Task: Look for space in Melville, United States from 8th July, 2023 to 16th July, 2023 for 8 adults in price range Rs.10000 to Rs.16000. Place can be private room with 8 bedrooms having 8 beds and 8 bathrooms. Property type can be house, flat, guest house, hotel. Amenities needed are: wifi, TV, free parkinig on premises, gym, breakfast. Booking option can be shelf check-in. Required host language is English.
Action: Mouse moved to (603, 126)
Screenshot: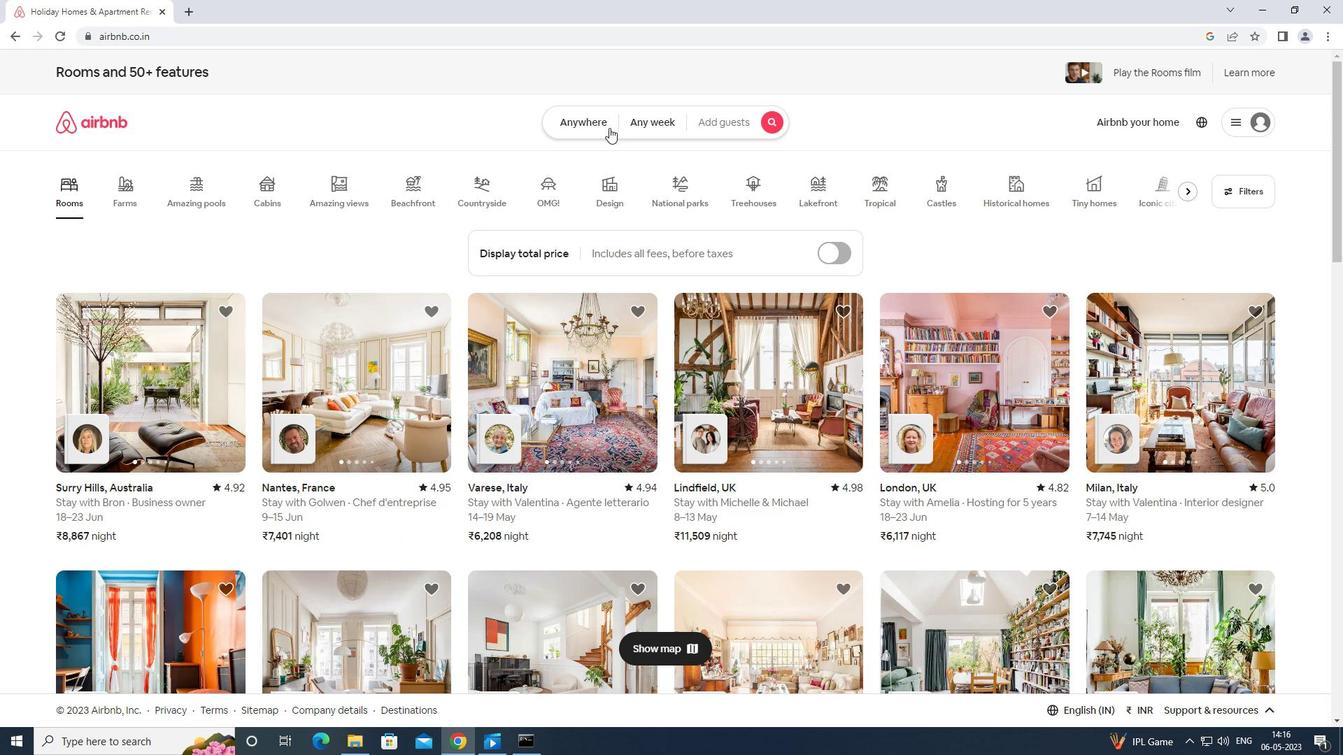 
Action: Mouse pressed left at (603, 126)
Screenshot: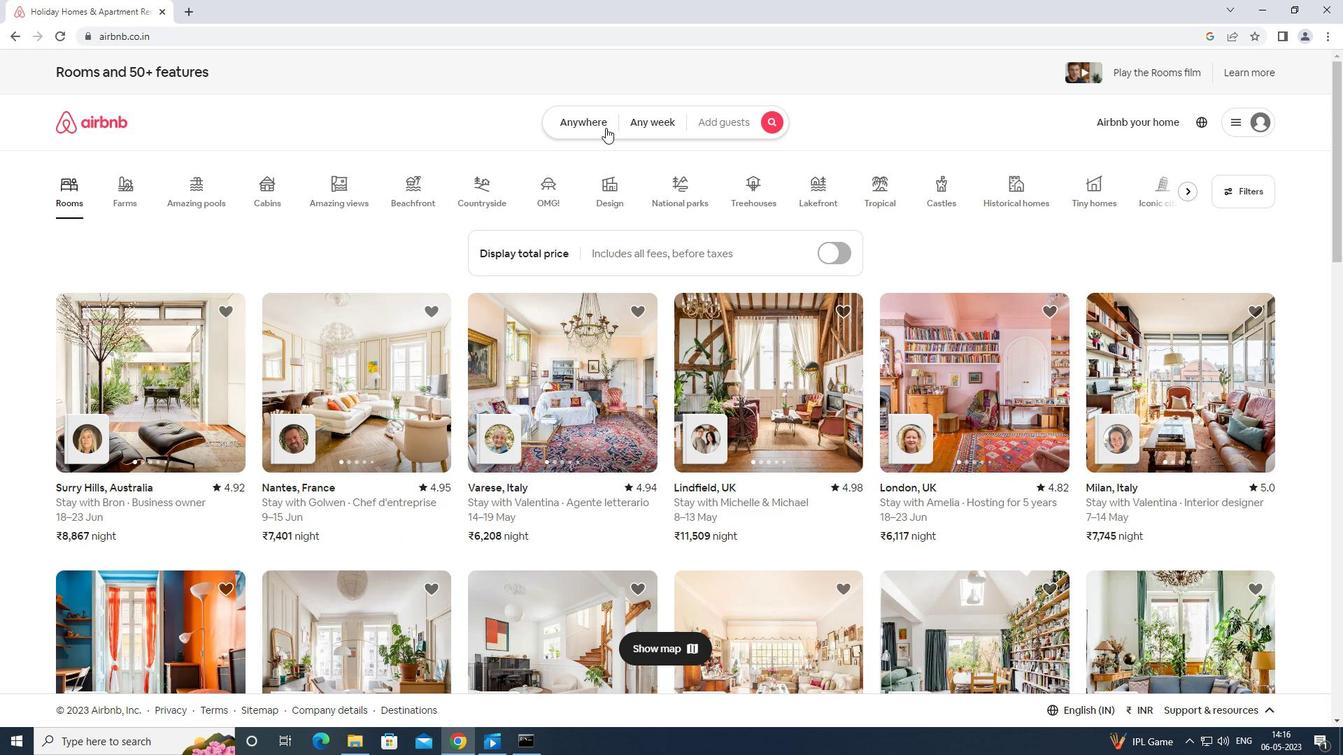 
Action: Mouse moved to (552, 171)
Screenshot: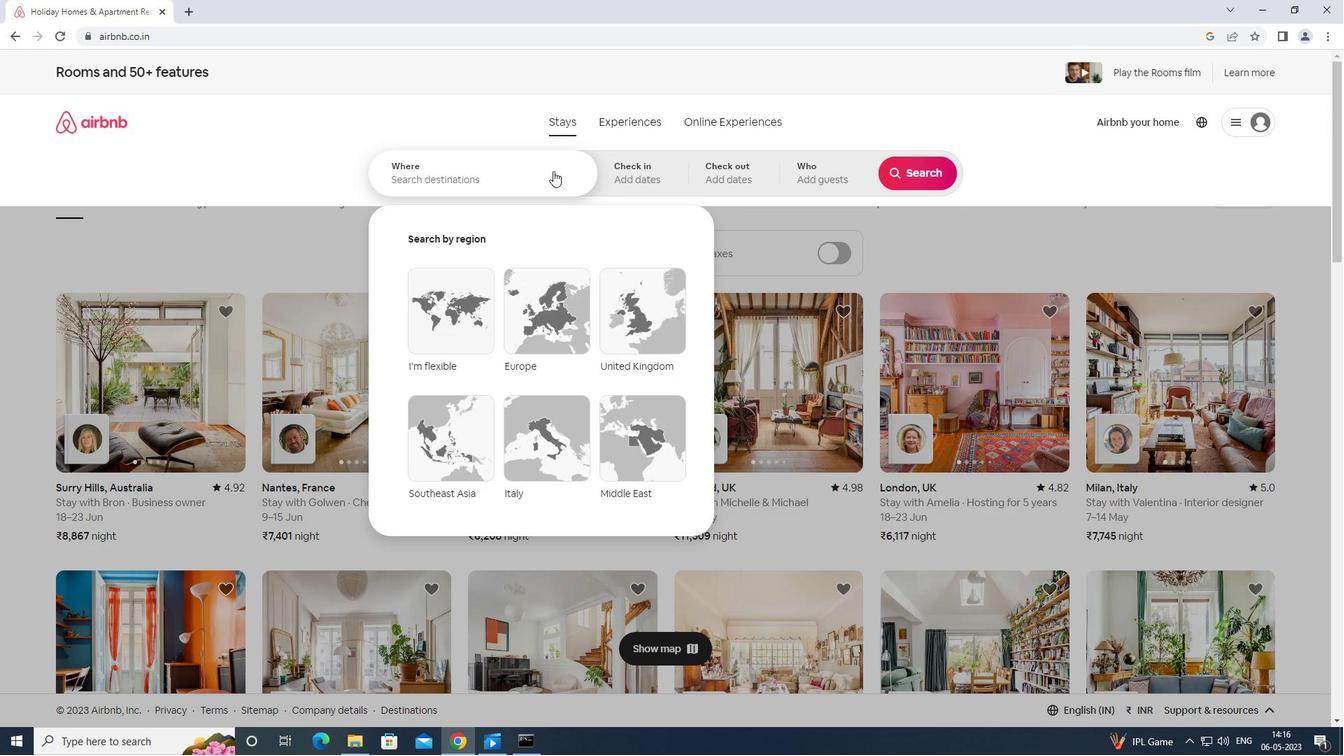 
Action: Mouse pressed left at (552, 171)
Screenshot: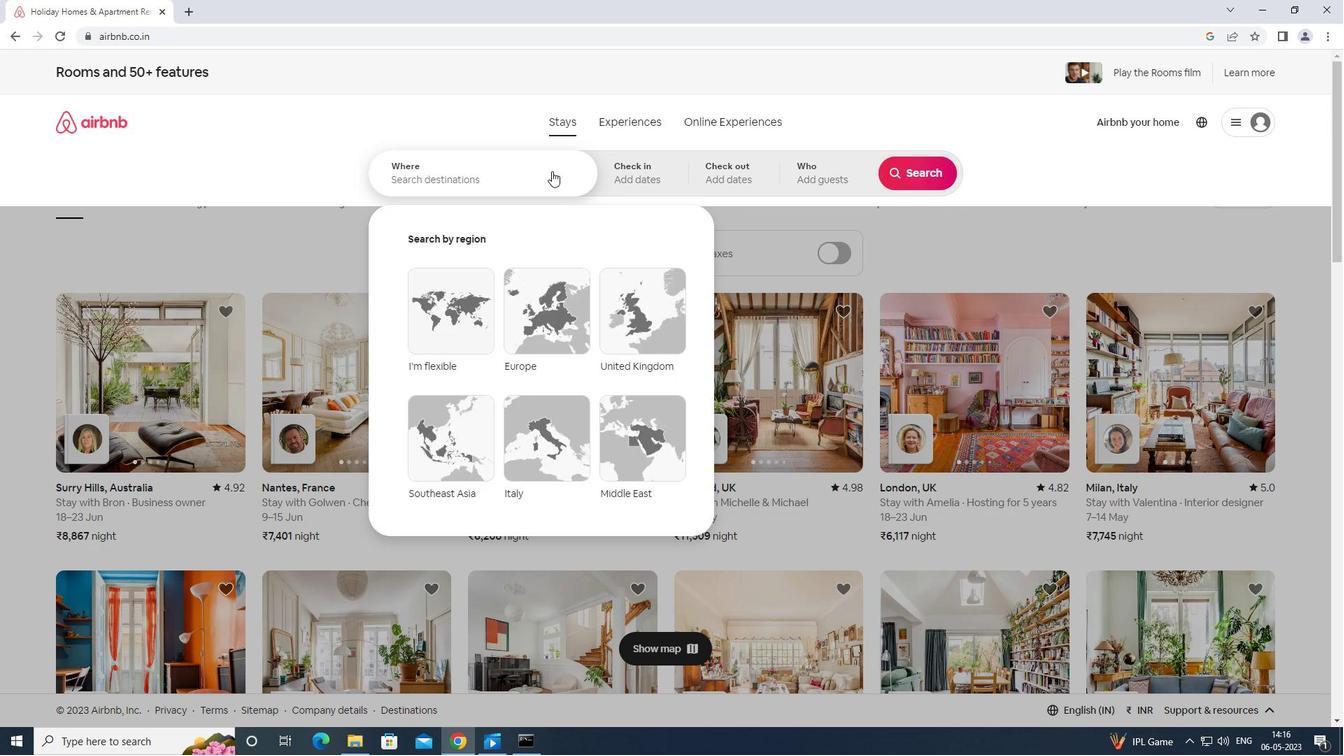 
Action: Mouse moved to (550, 171)
Screenshot: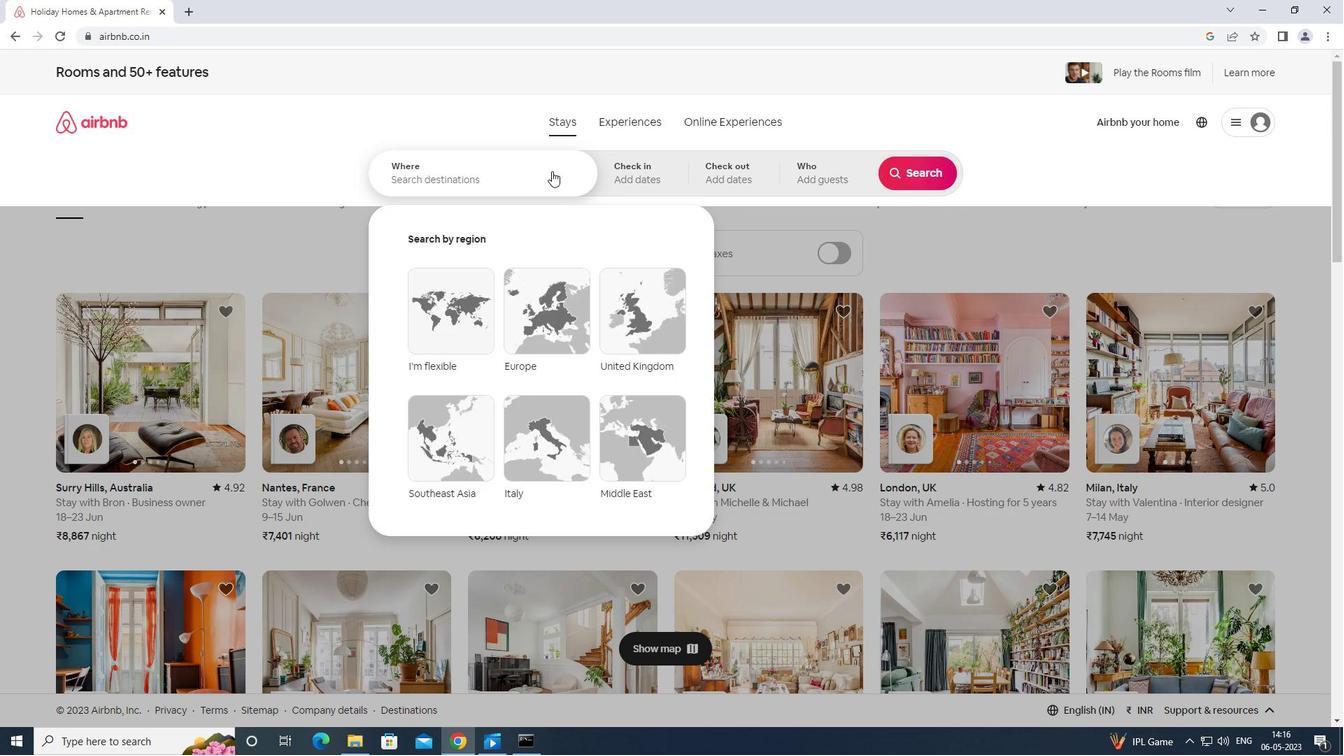 
Action: Key pressed m<Key.shift><Key.caps_lock><Key.caps_lock><Key.shift><Key.shift><Key.caps_lock>HH<Key.backspace><Key.backspace>ELVU<Key.backspace>ILLE<Key.space>UNITWD<Key.backspace><Key.backspace>ED<Key.space>STATES<Key.enter>
Screenshot: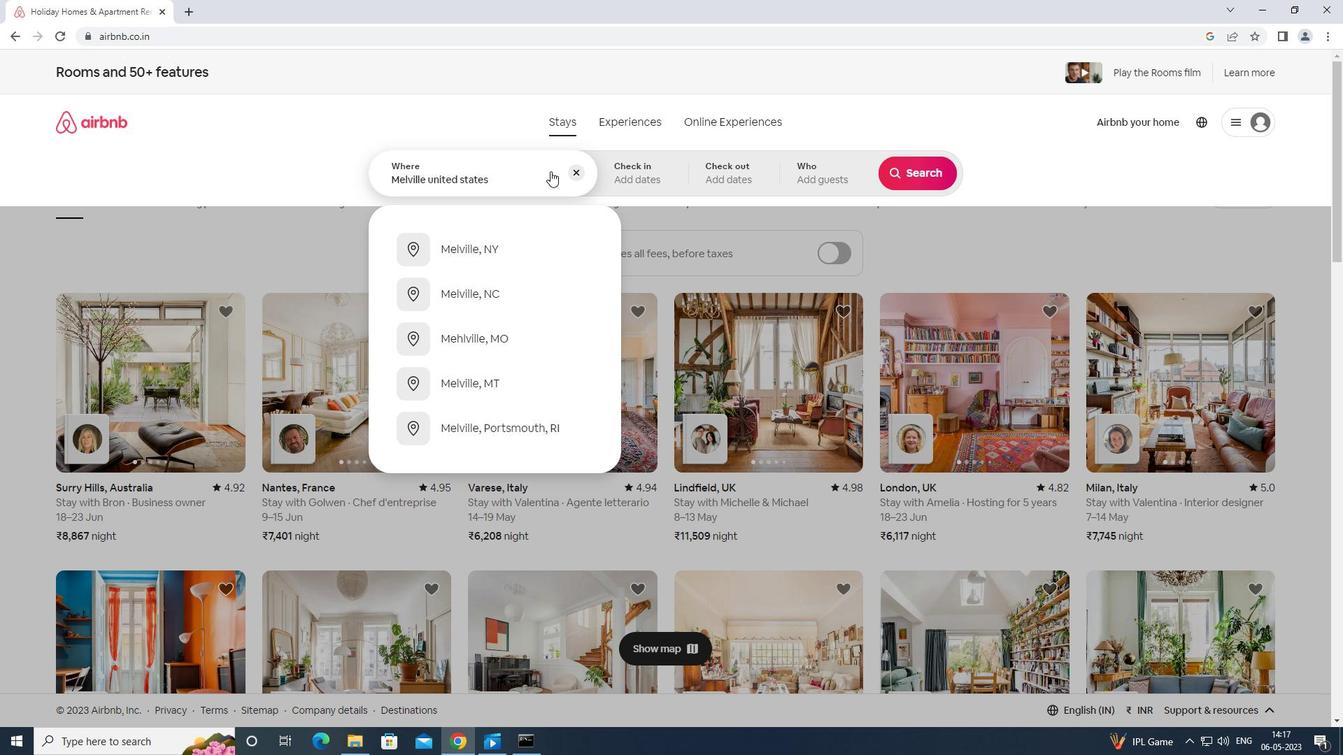 
Action: Mouse moved to (911, 280)
Screenshot: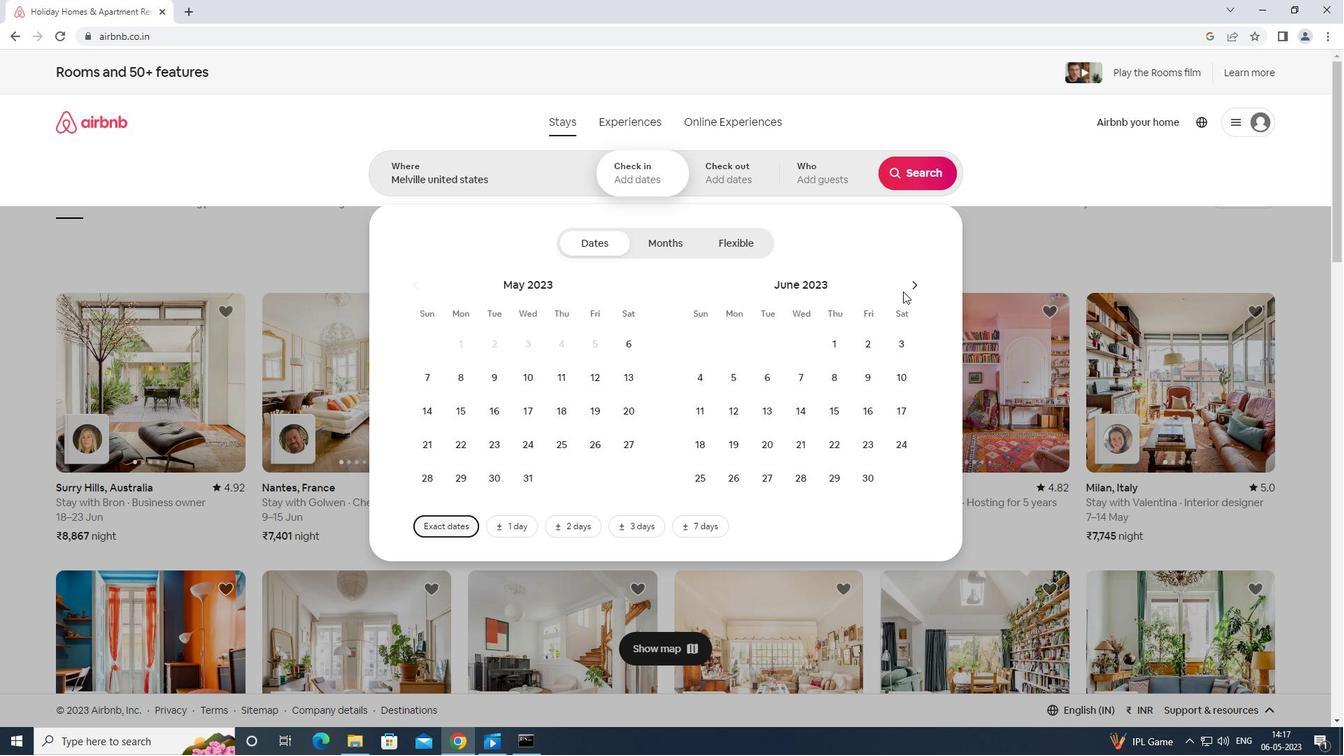
Action: Mouse pressed left at (911, 280)
Screenshot: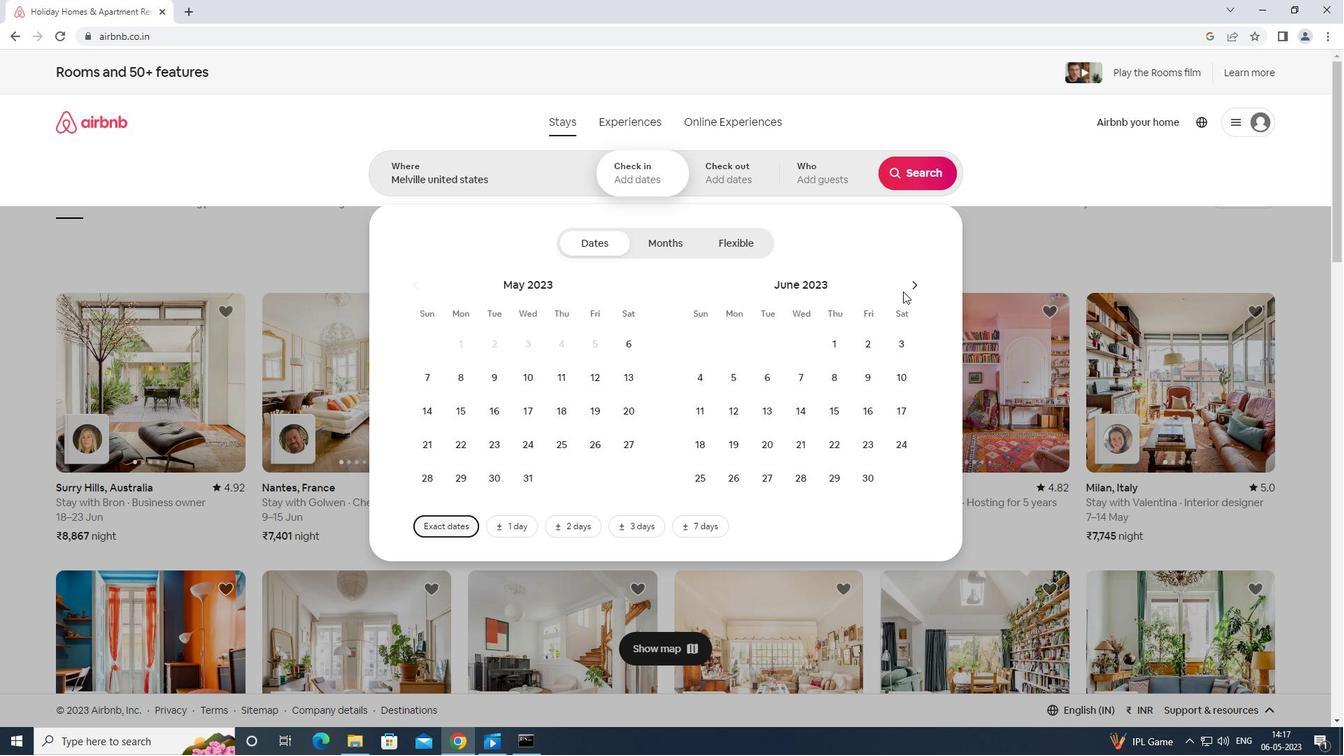 
Action: Mouse moved to (901, 372)
Screenshot: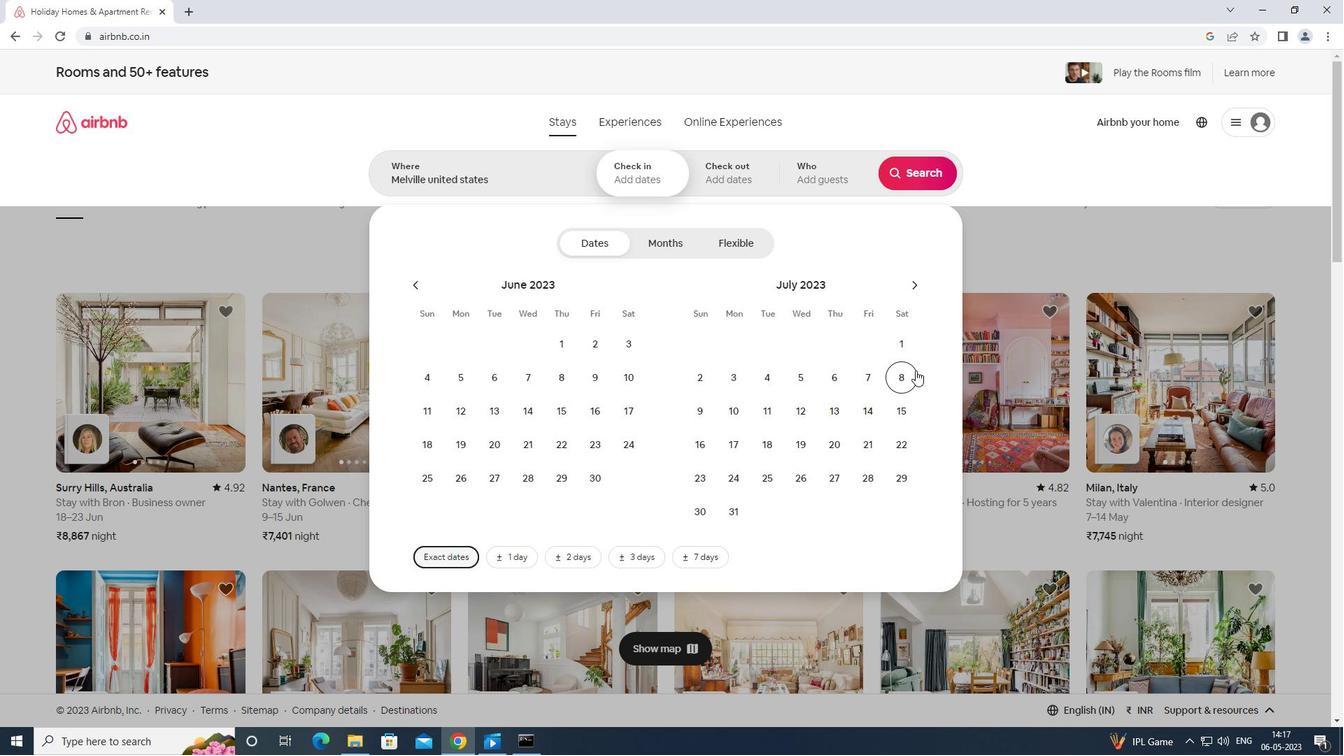 
Action: Mouse pressed left at (901, 372)
Screenshot: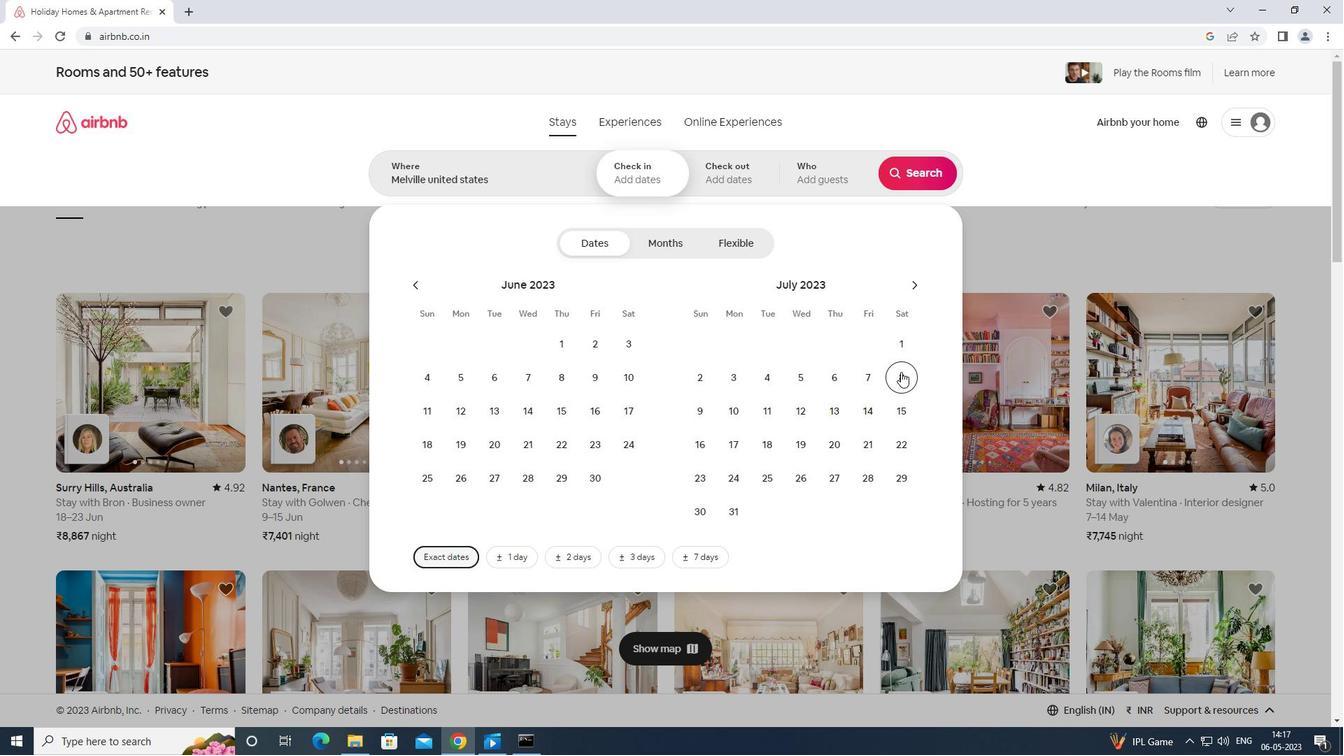 
Action: Mouse moved to (706, 445)
Screenshot: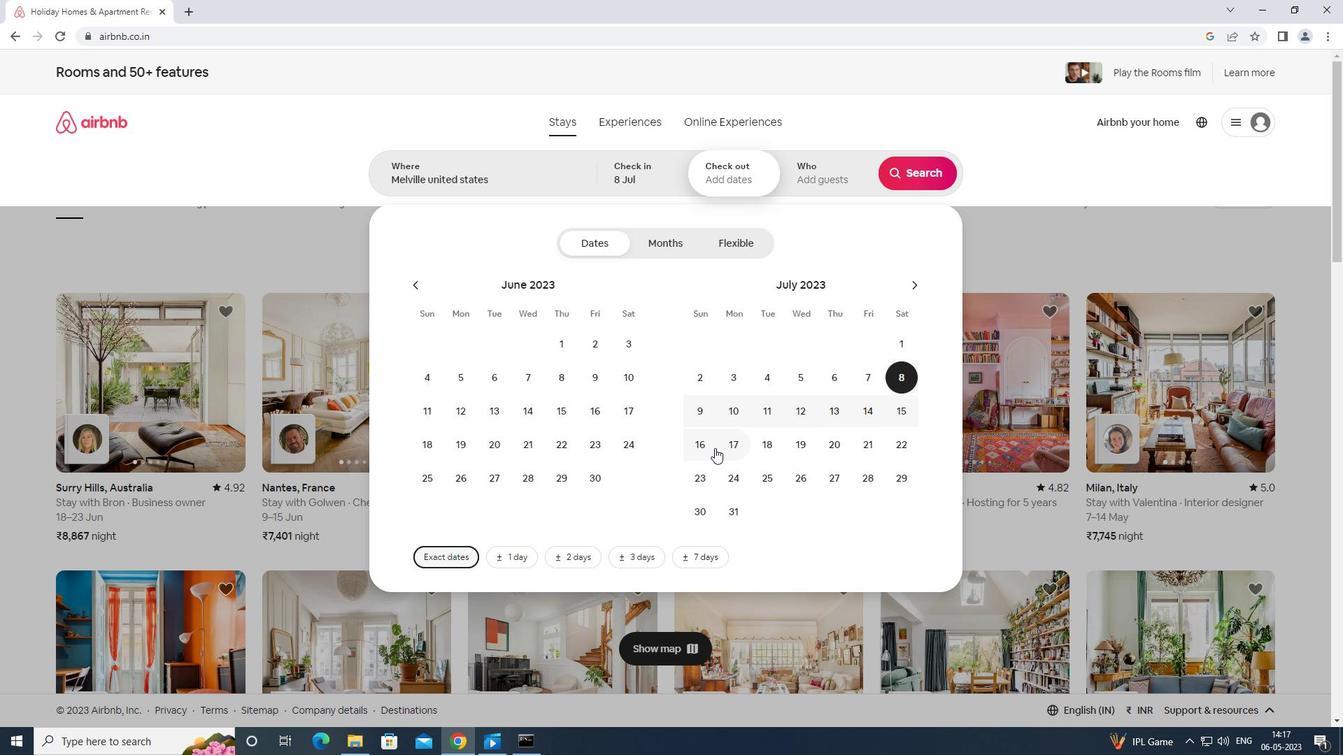 
Action: Mouse pressed left at (706, 445)
Screenshot: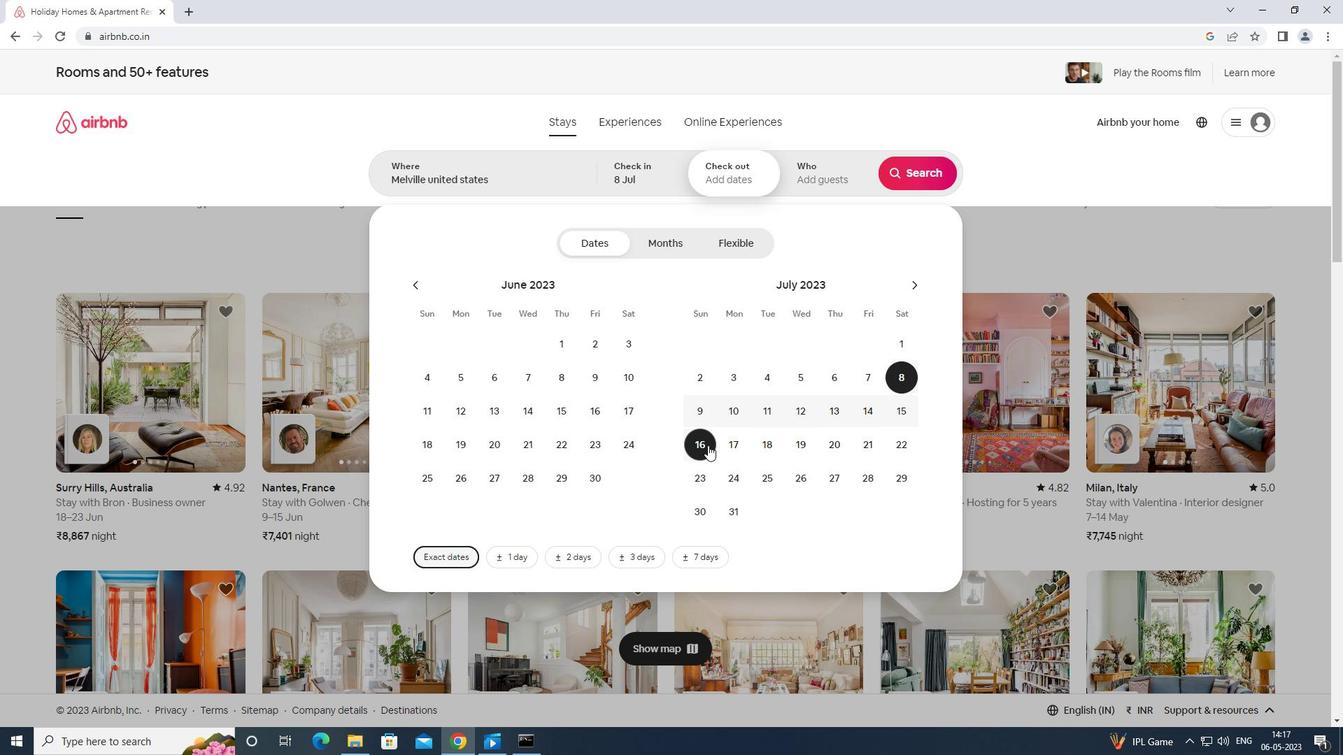 
Action: Mouse moved to (815, 184)
Screenshot: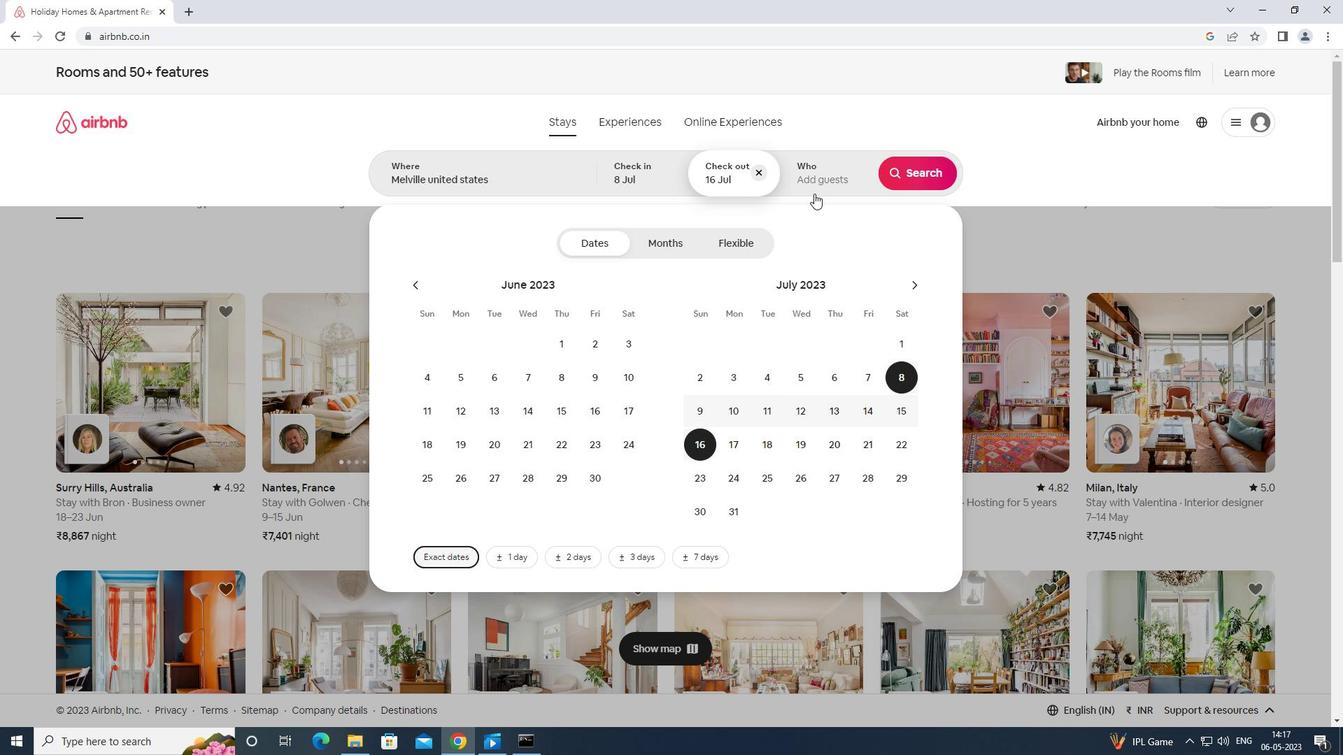 
Action: Mouse pressed left at (815, 184)
Screenshot: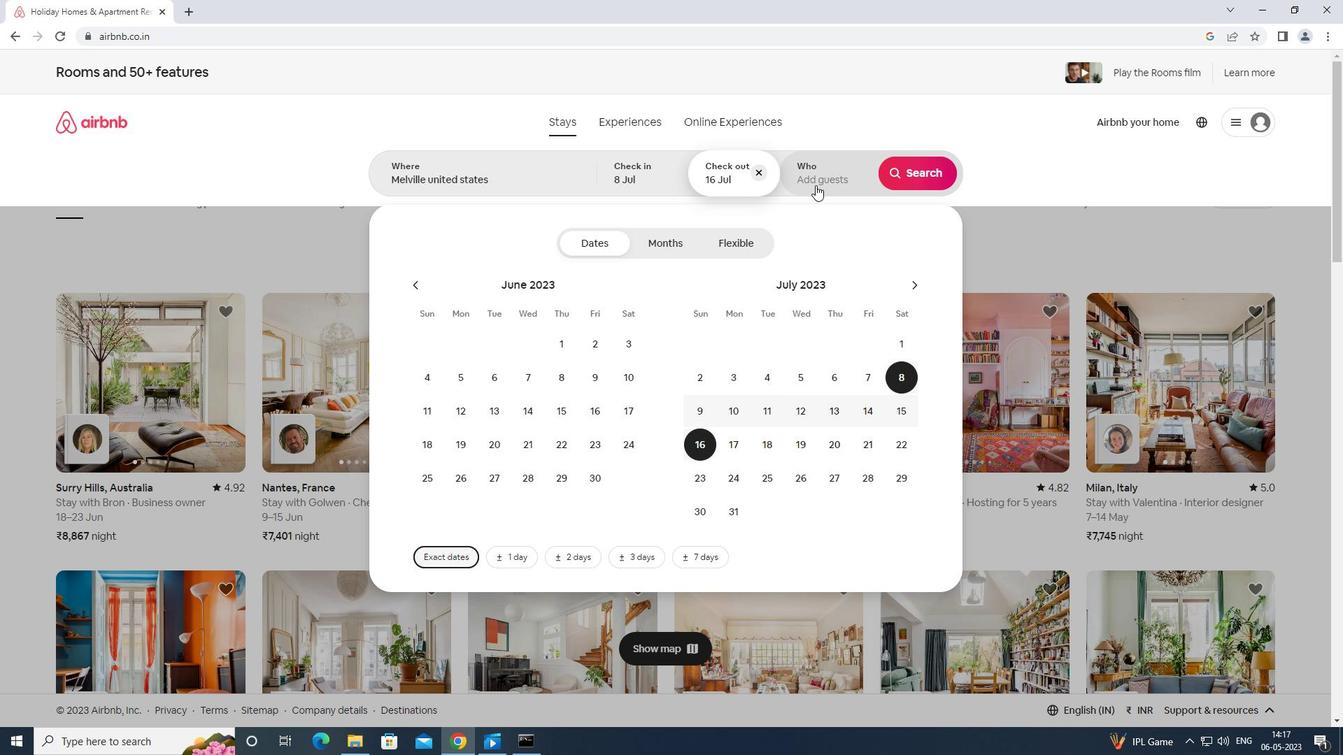
Action: Mouse moved to (932, 251)
Screenshot: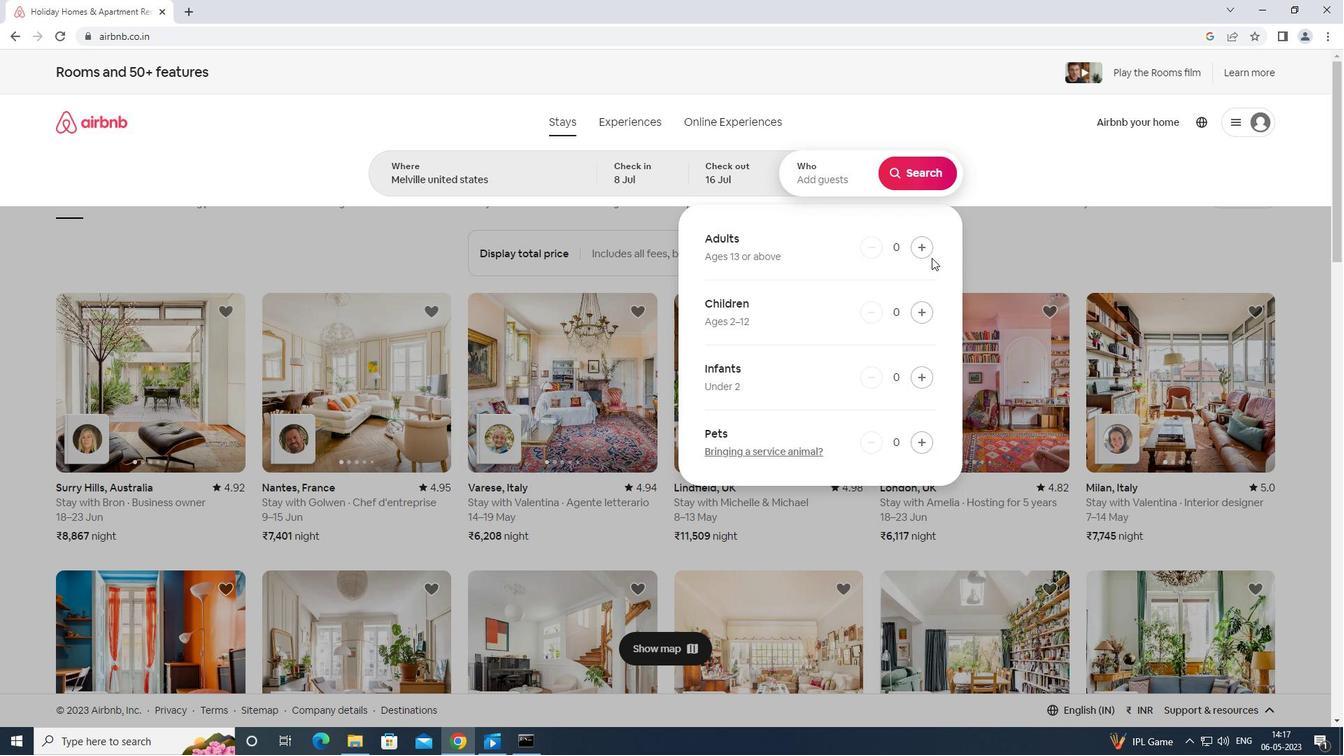 
Action: Mouse pressed left at (932, 251)
Screenshot: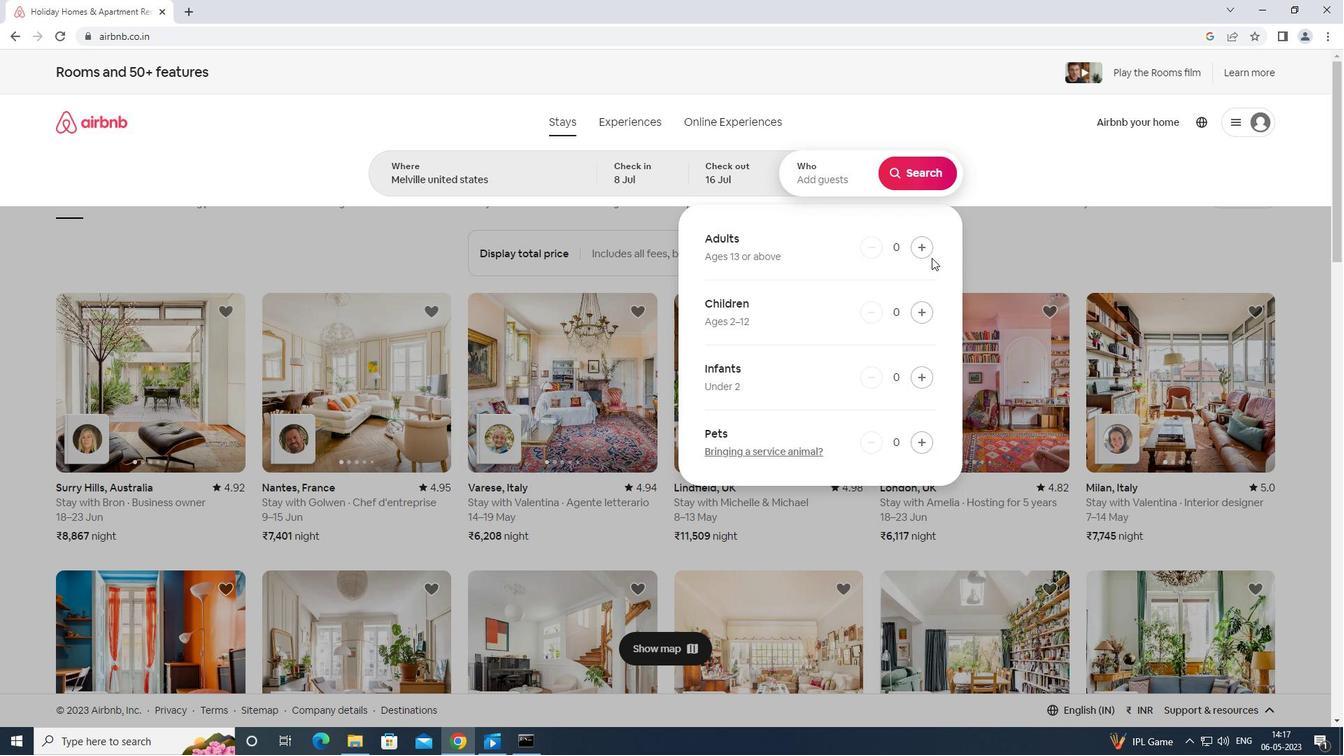 
Action: Mouse moved to (933, 250)
Screenshot: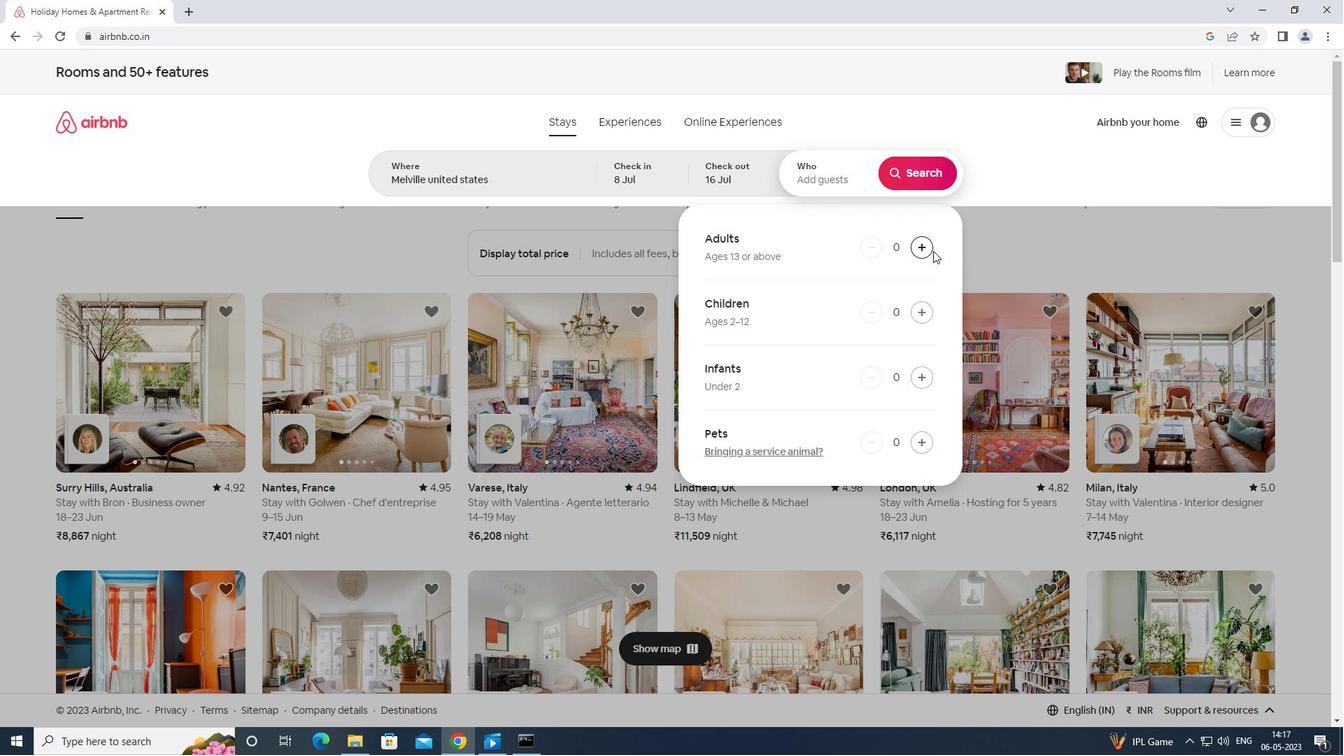 
Action: Mouse pressed left at (933, 250)
Screenshot: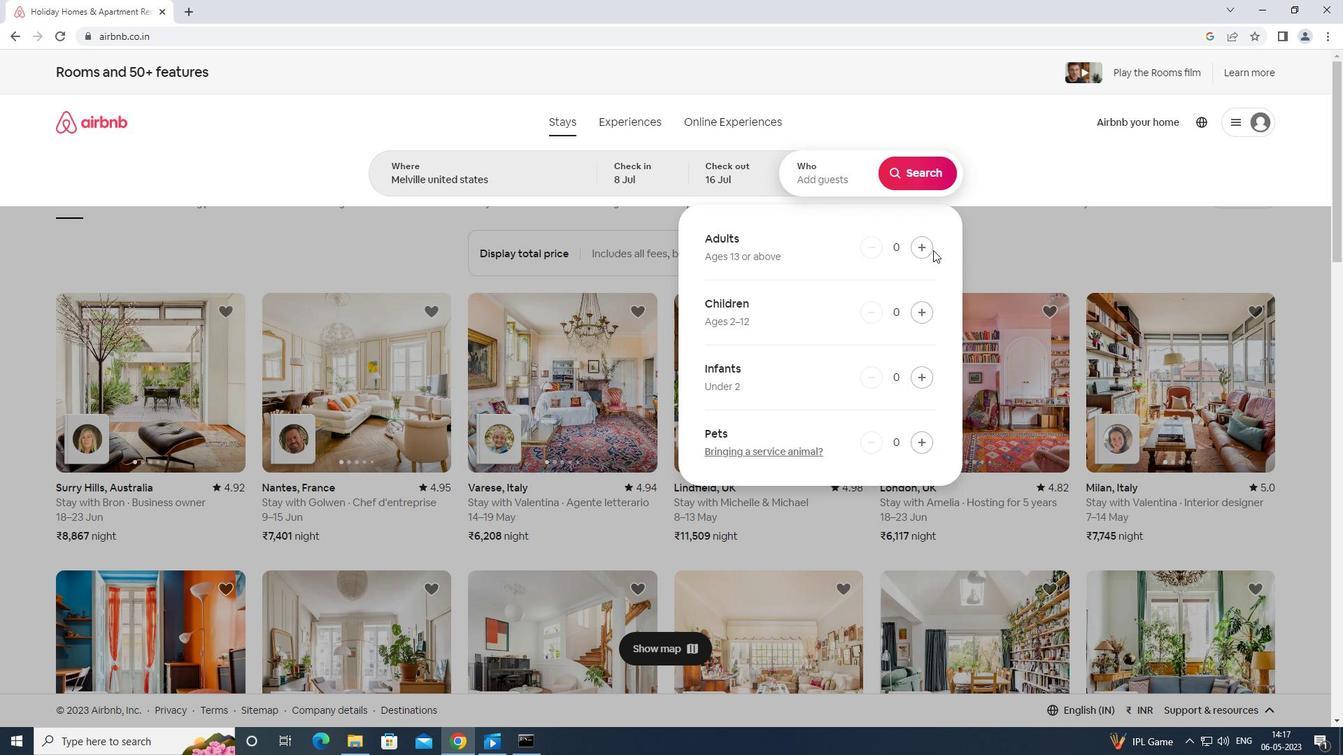 
Action: Mouse moved to (934, 249)
Screenshot: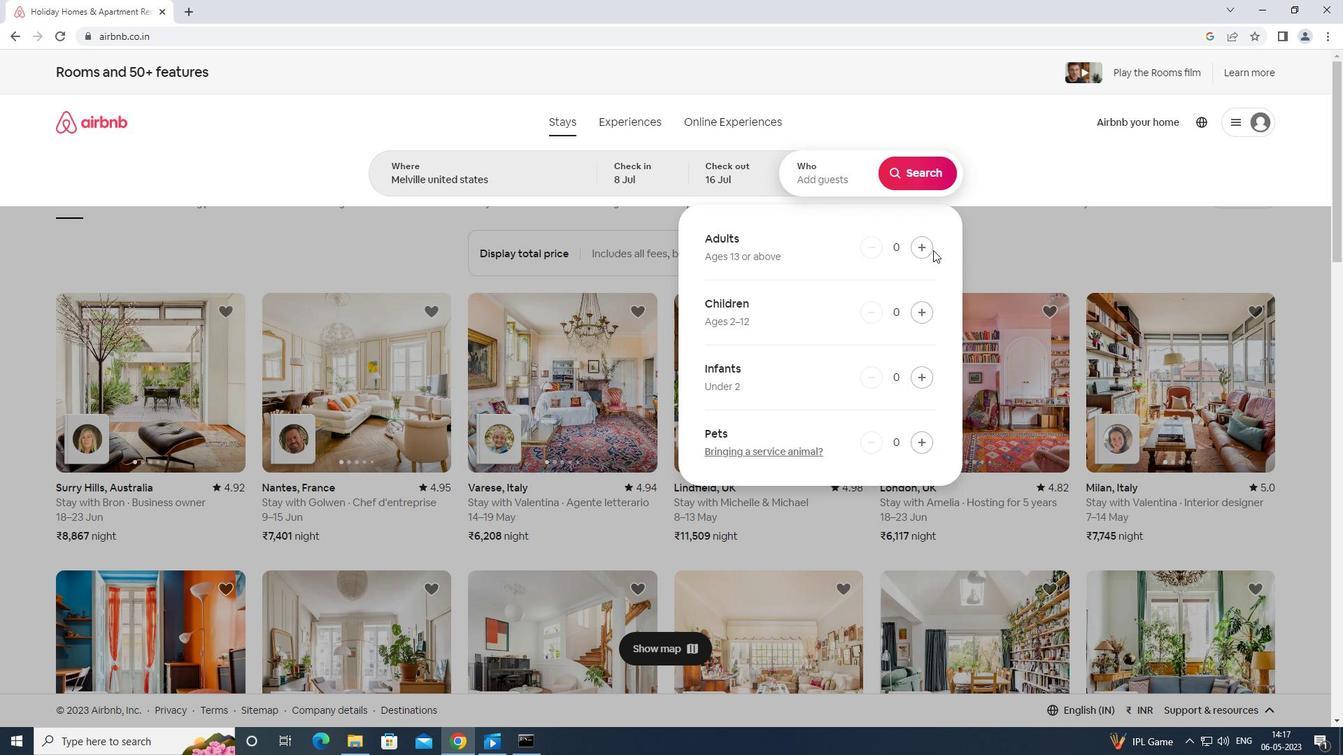 
Action: Mouse pressed left at (934, 249)
Screenshot: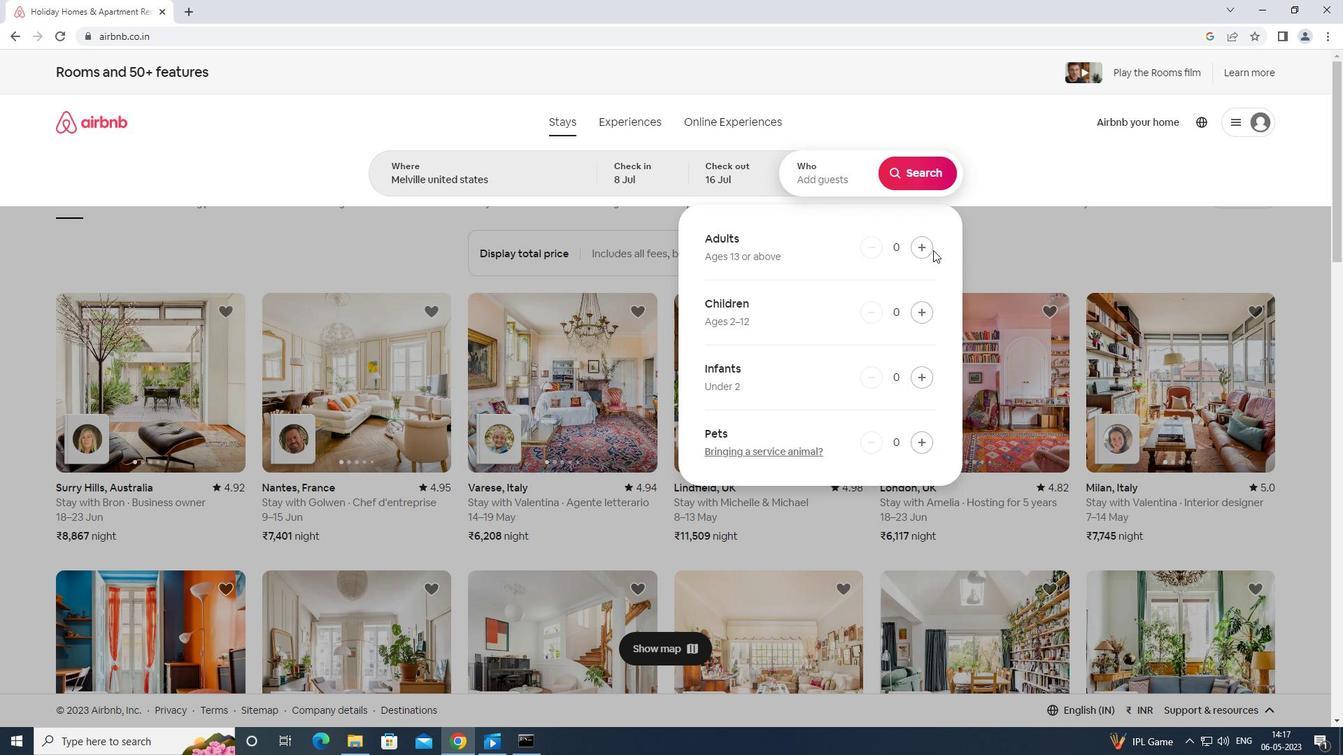 
Action: Mouse moved to (925, 252)
Screenshot: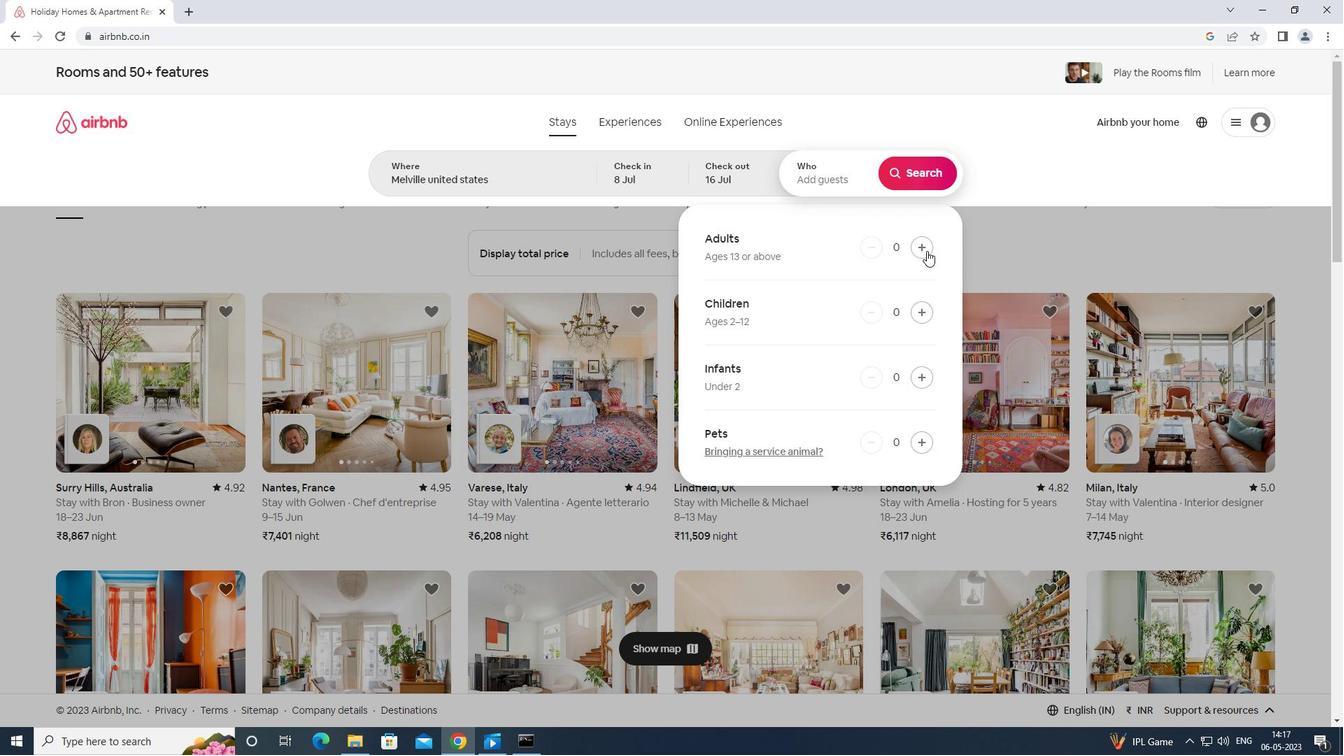 
Action: Mouse pressed left at (925, 252)
Screenshot: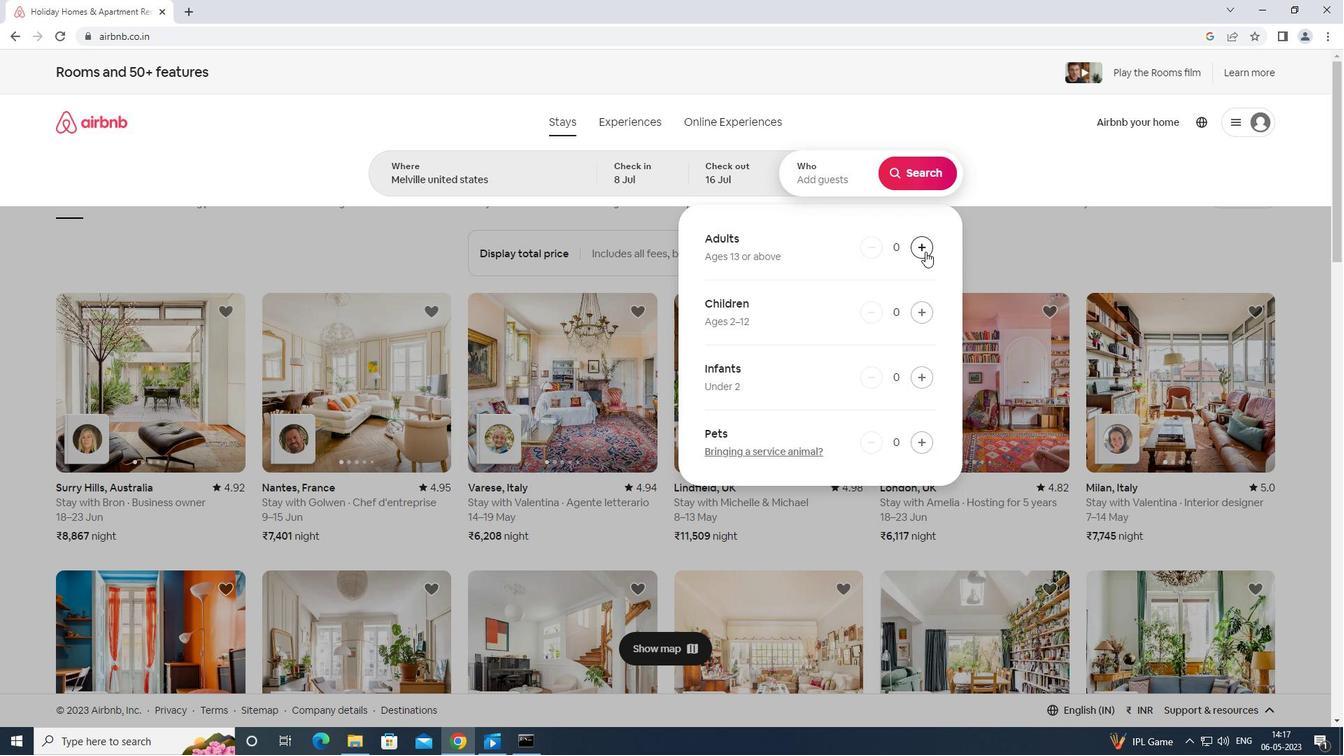 
Action: Mouse pressed left at (925, 252)
Screenshot: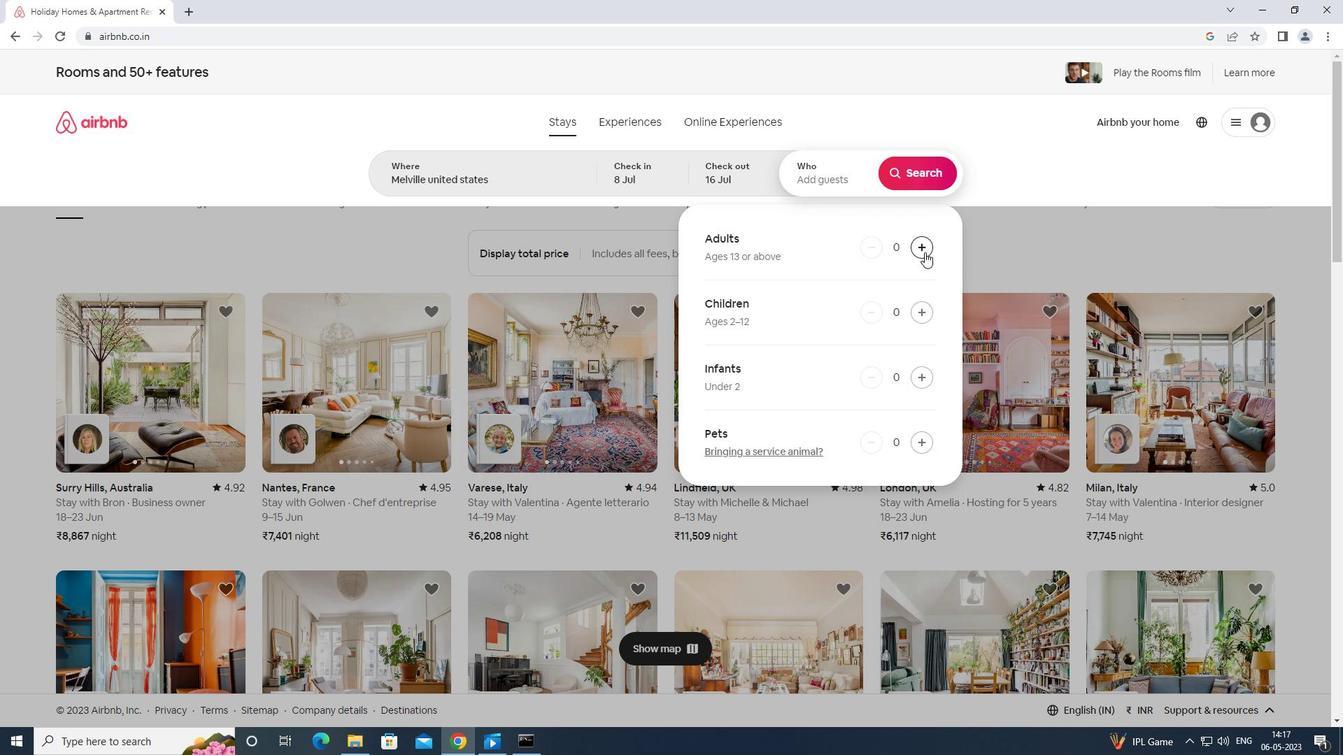 
Action: Mouse pressed left at (925, 252)
Screenshot: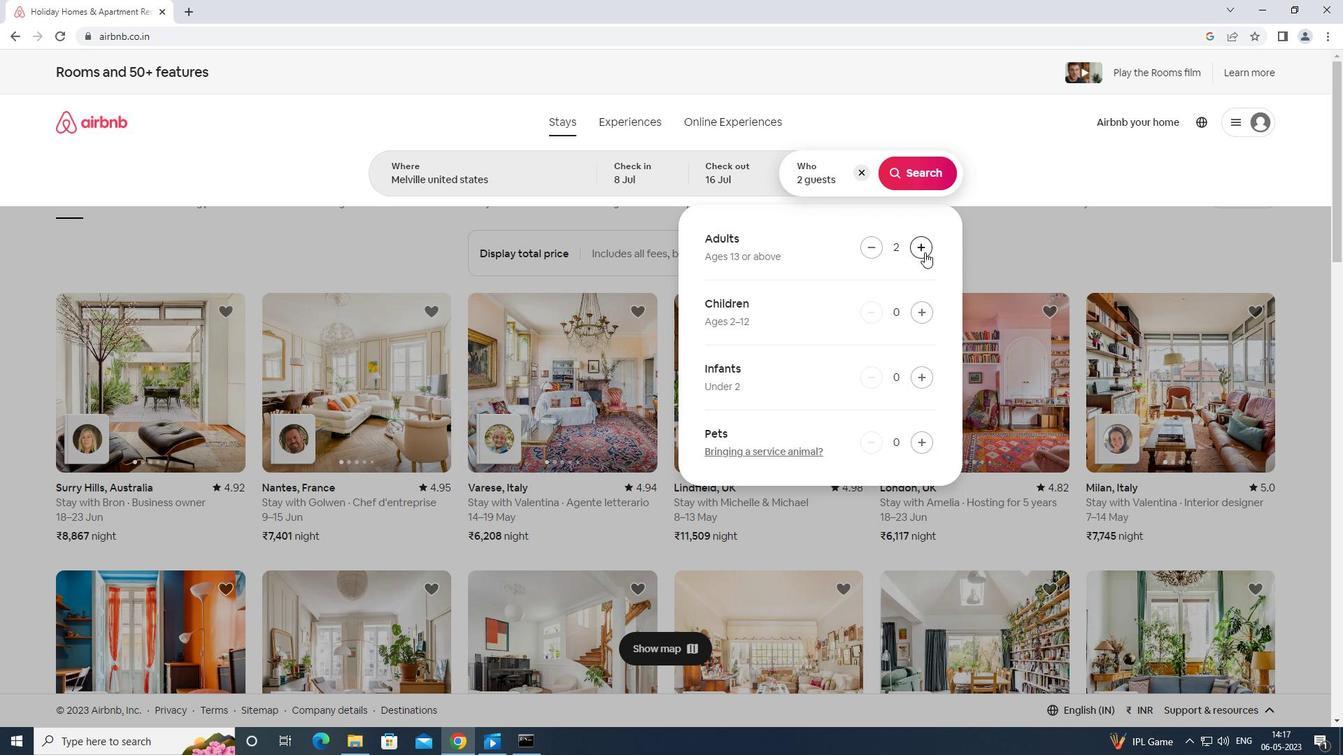 
Action: Mouse pressed left at (925, 252)
Screenshot: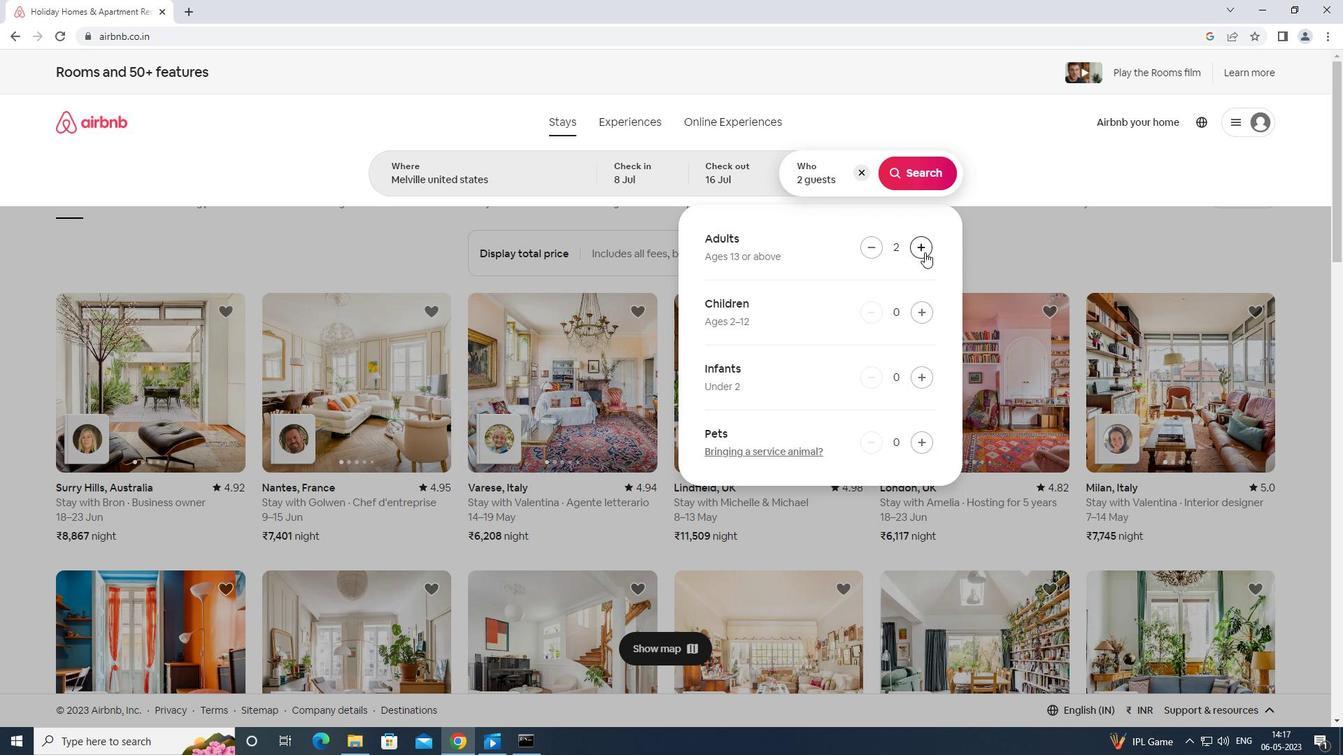 
Action: Mouse pressed left at (925, 252)
Screenshot: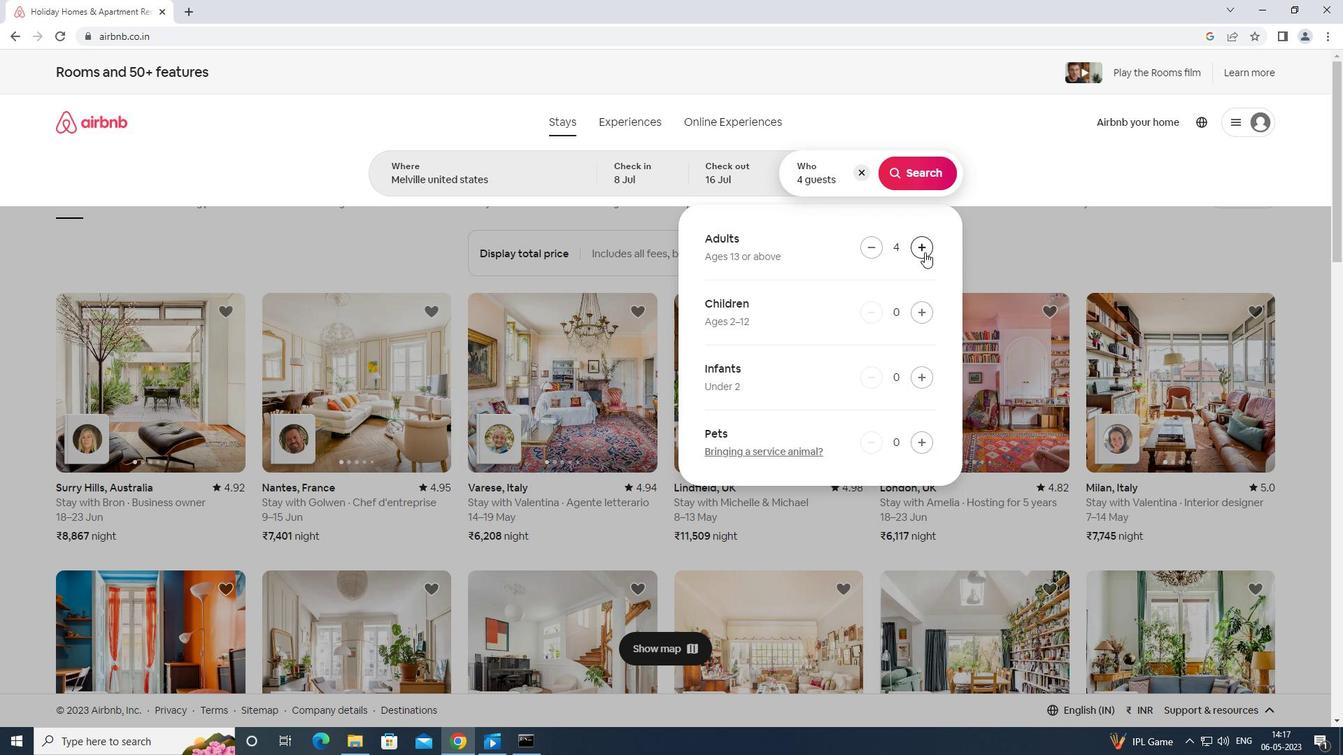 
Action: Mouse pressed left at (925, 252)
Screenshot: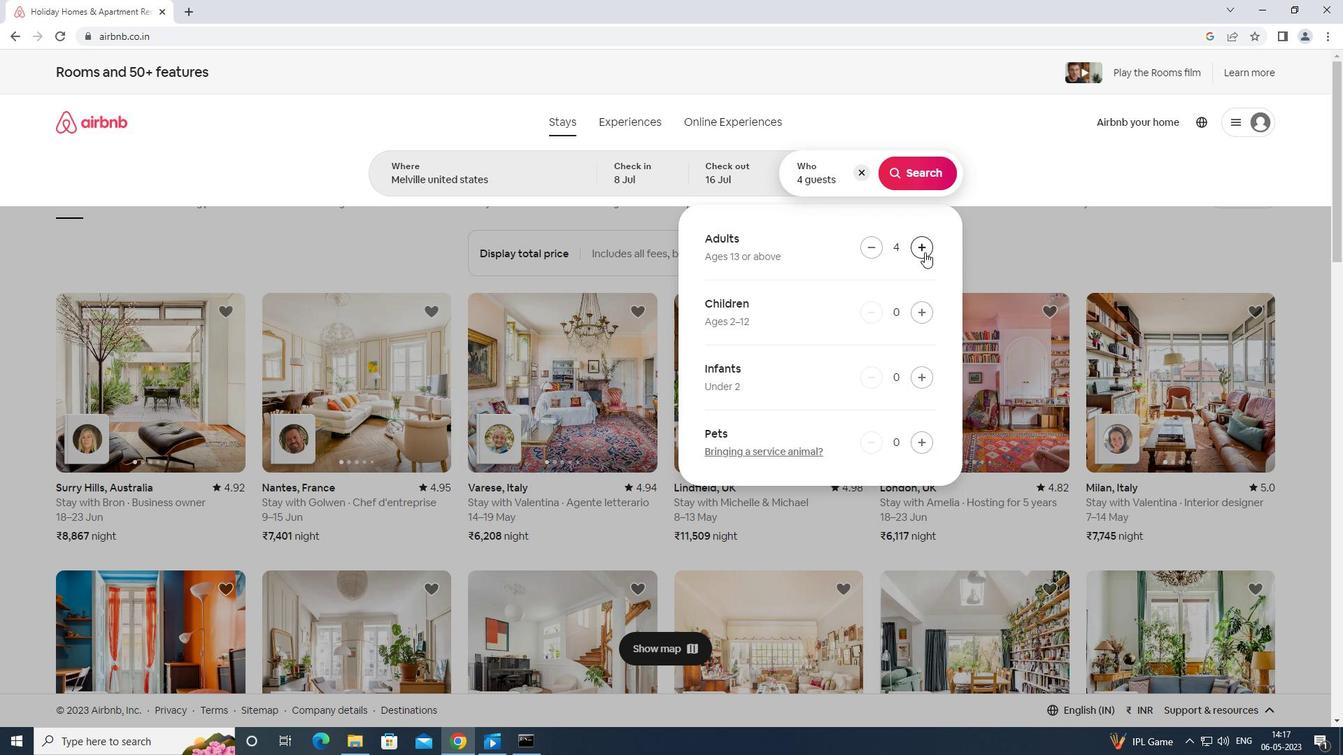 
Action: Mouse pressed left at (925, 252)
Screenshot: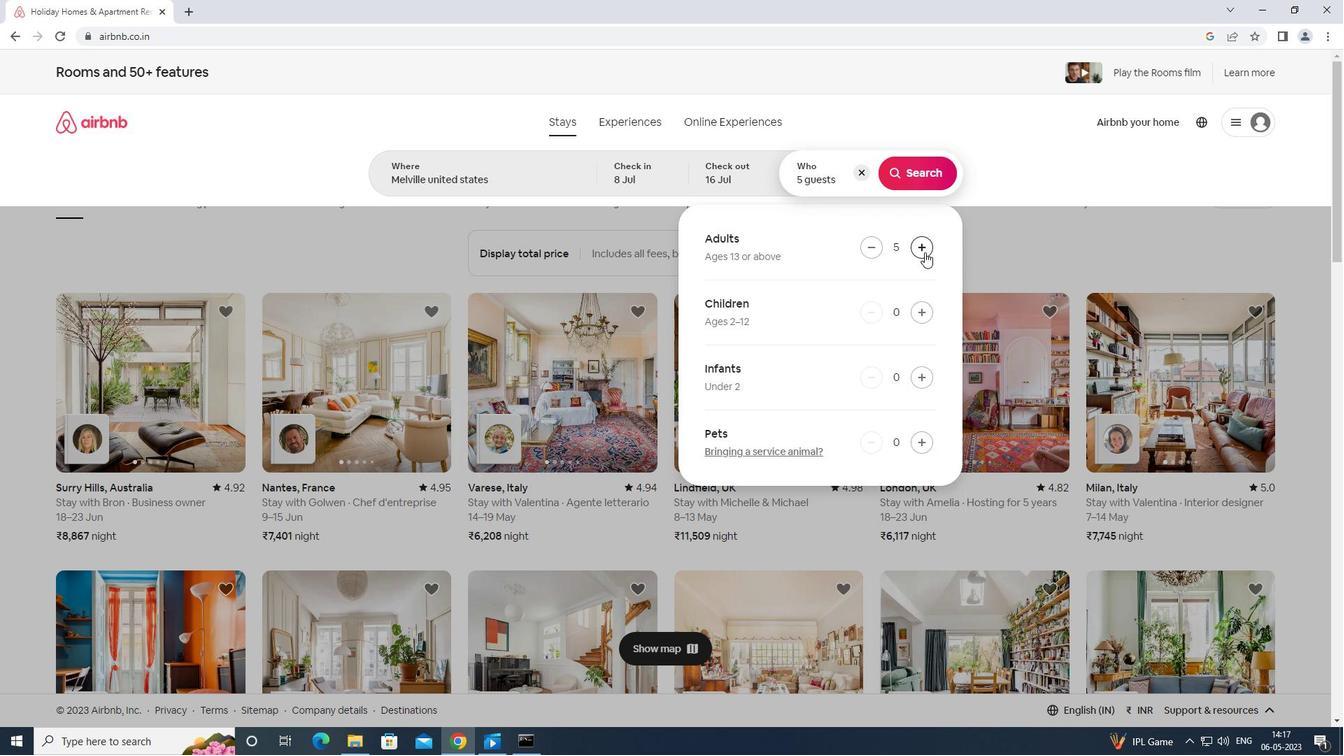 
Action: Mouse pressed left at (925, 252)
Screenshot: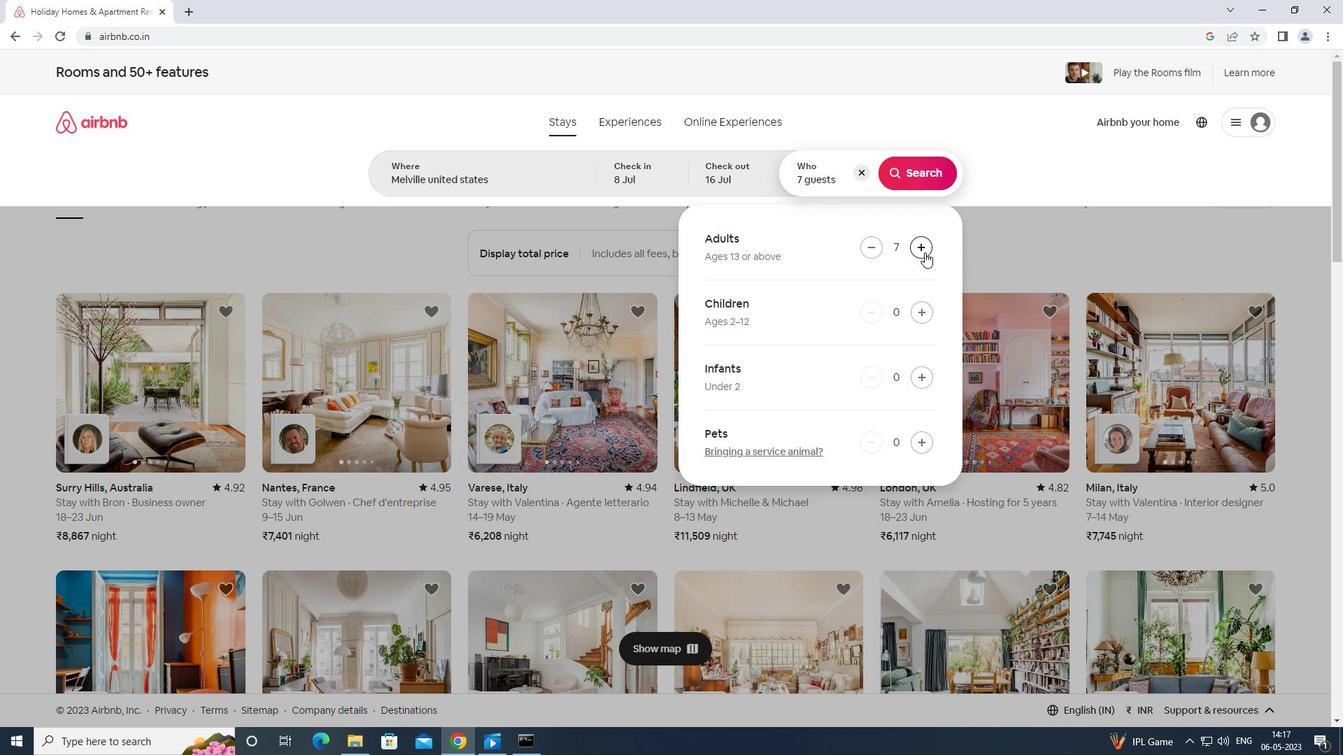 
Action: Mouse moved to (913, 165)
Screenshot: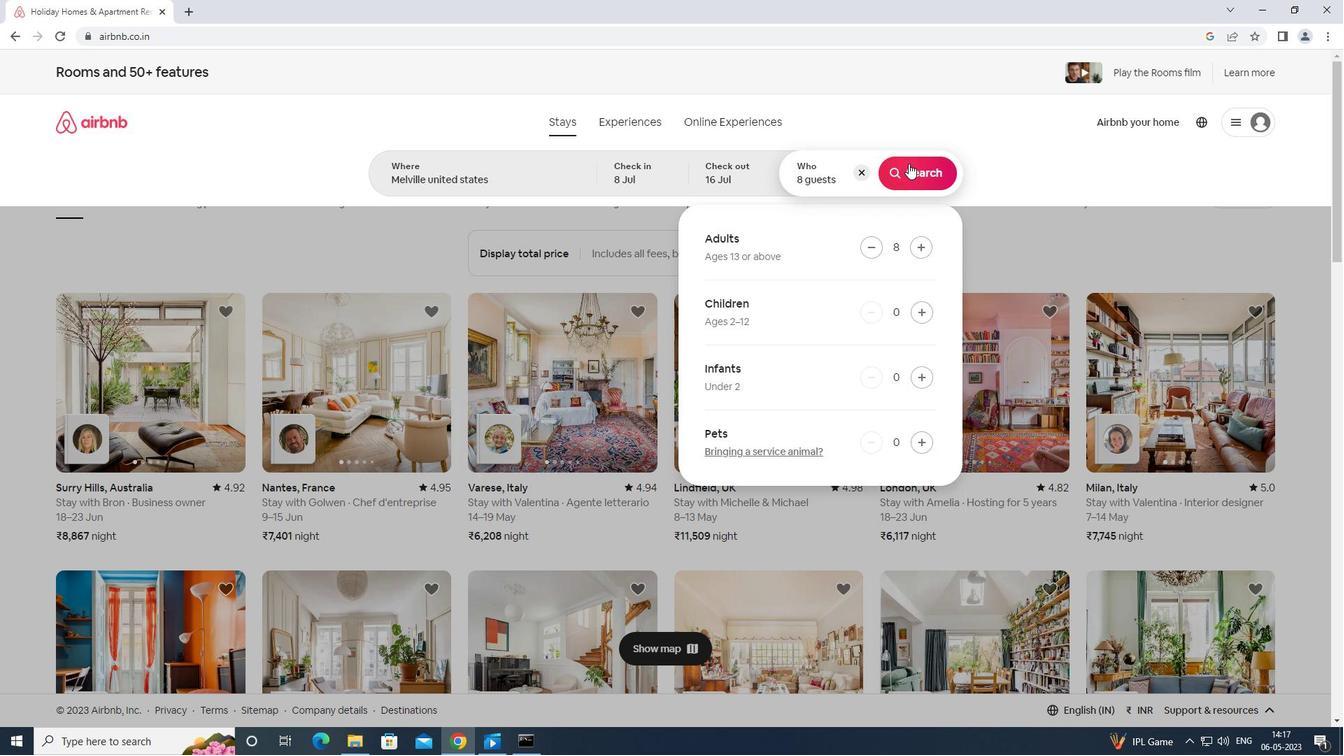 
Action: Mouse pressed left at (913, 165)
Screenshot: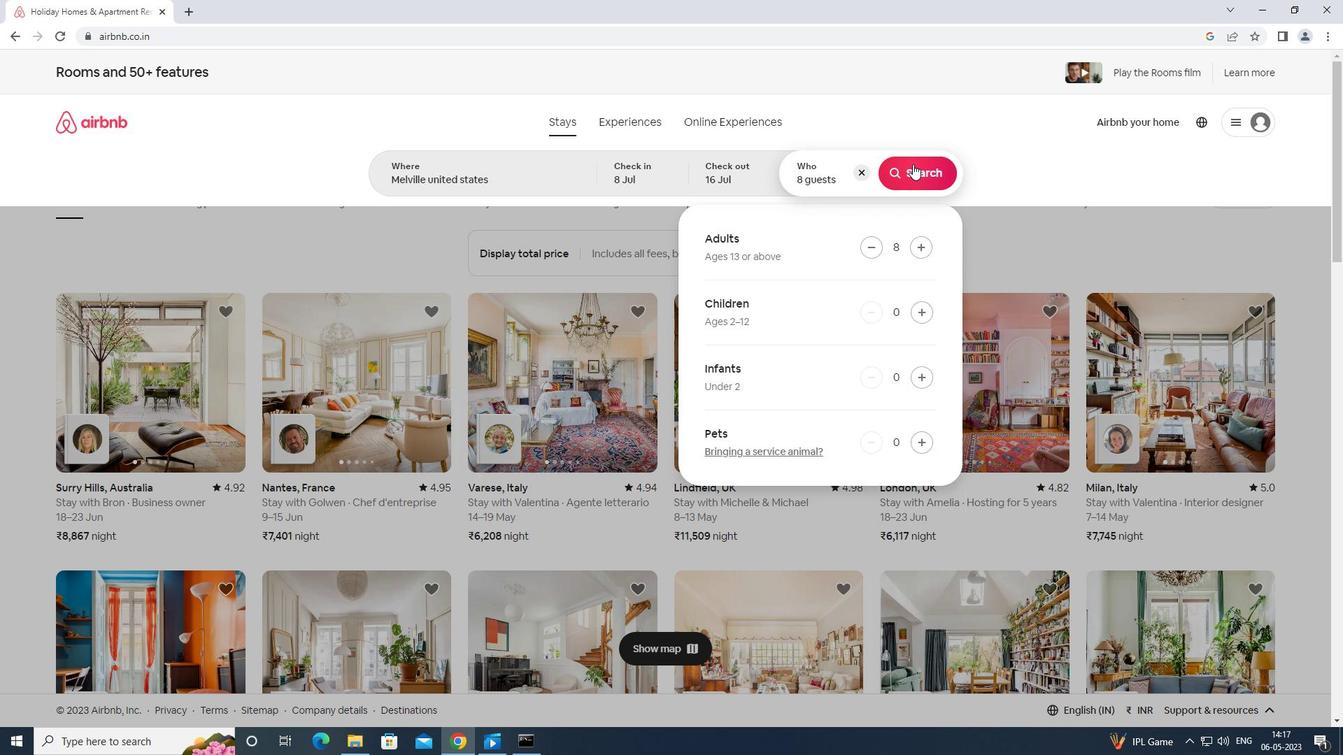 
Action: Mouse moved to (1295, 124)
Screenshot: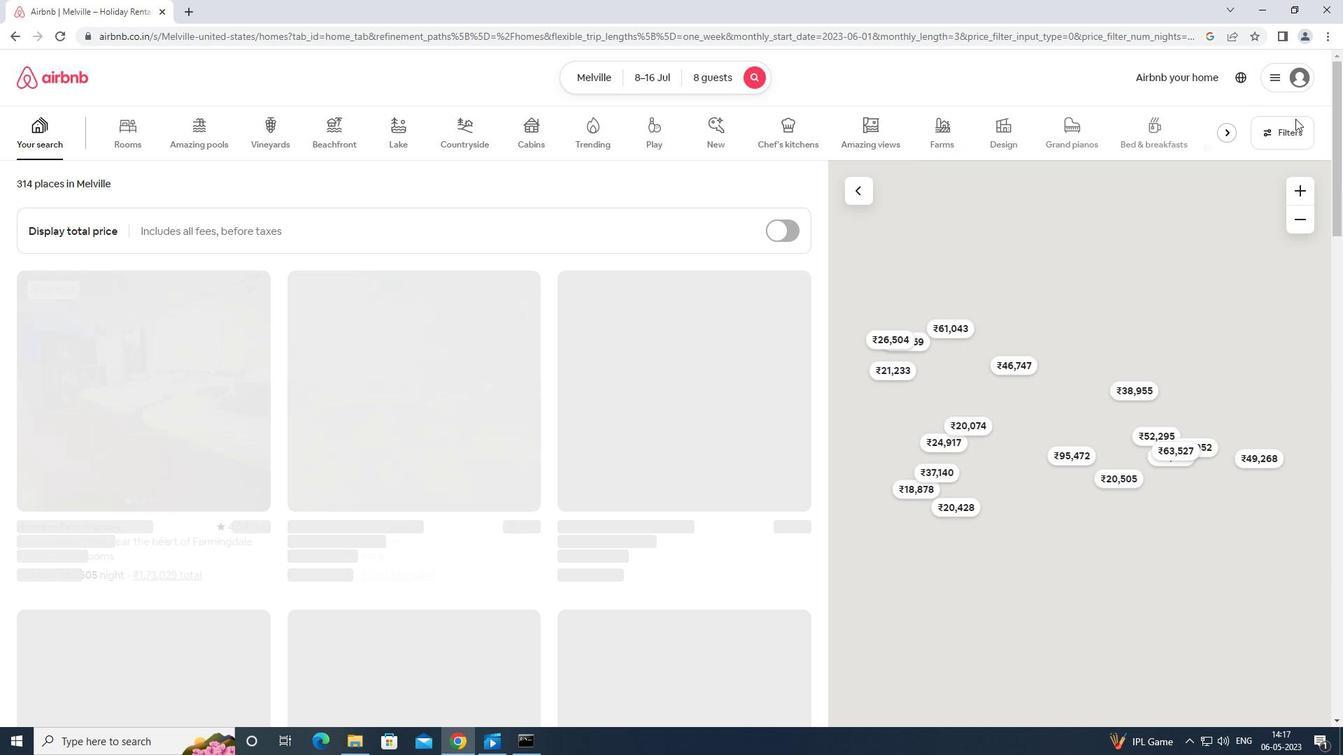 
Action: Mouse pressed left at (1295, 124)
Screenshot: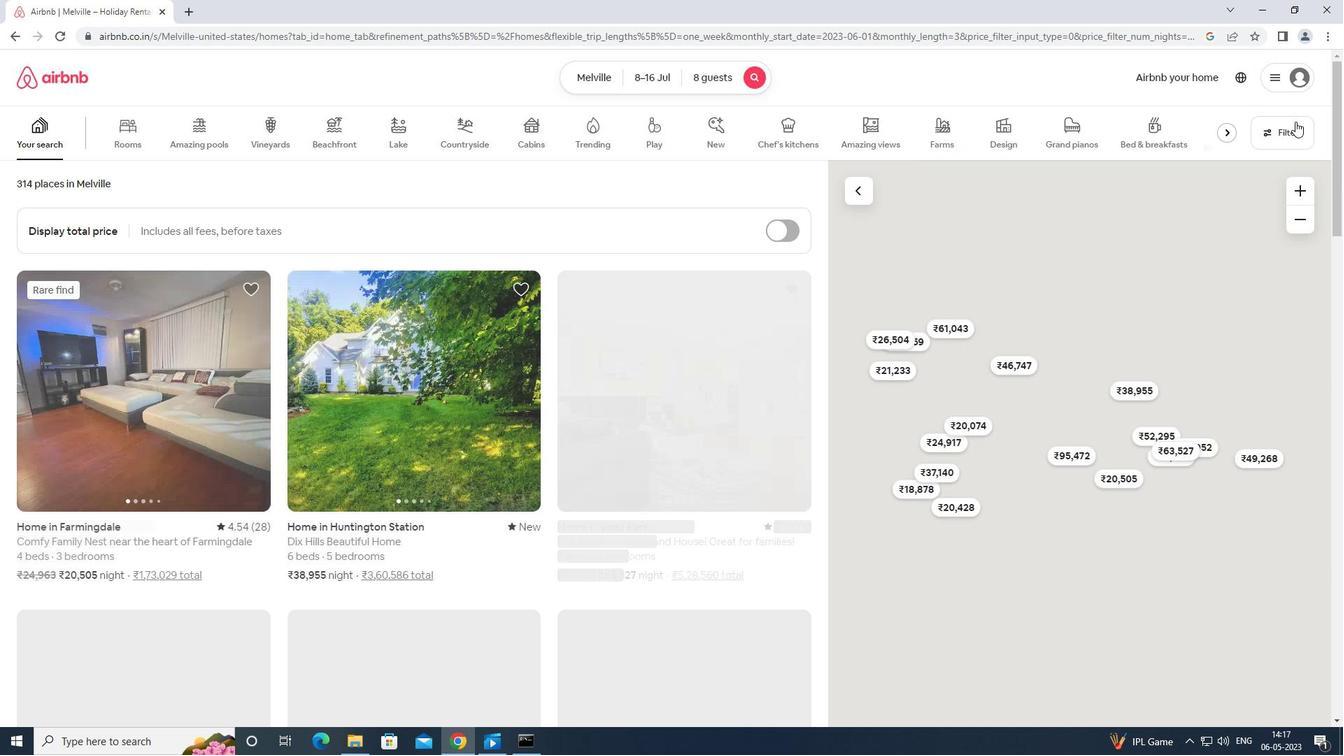 
Action: Mouse moved to (519, 468)
Screenshot: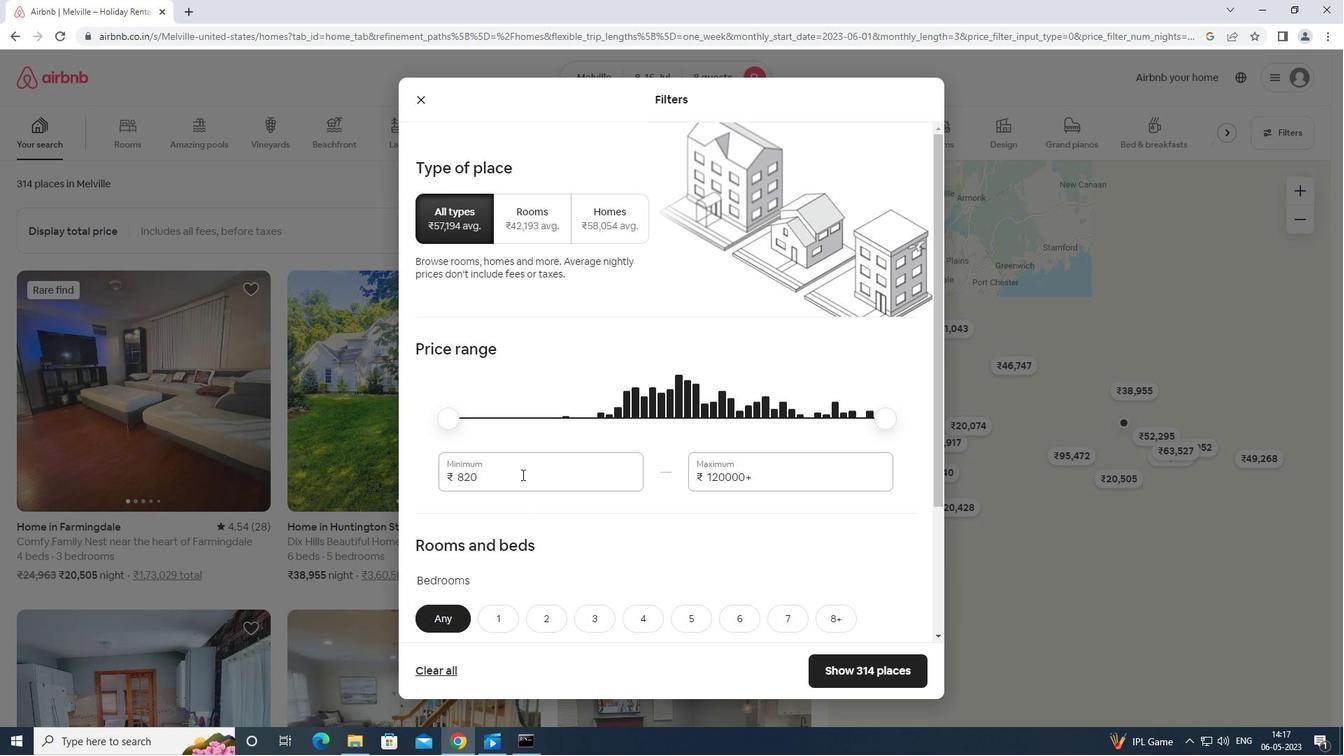 
Action: Mouse pressed left at (519, 468)
Screenshot: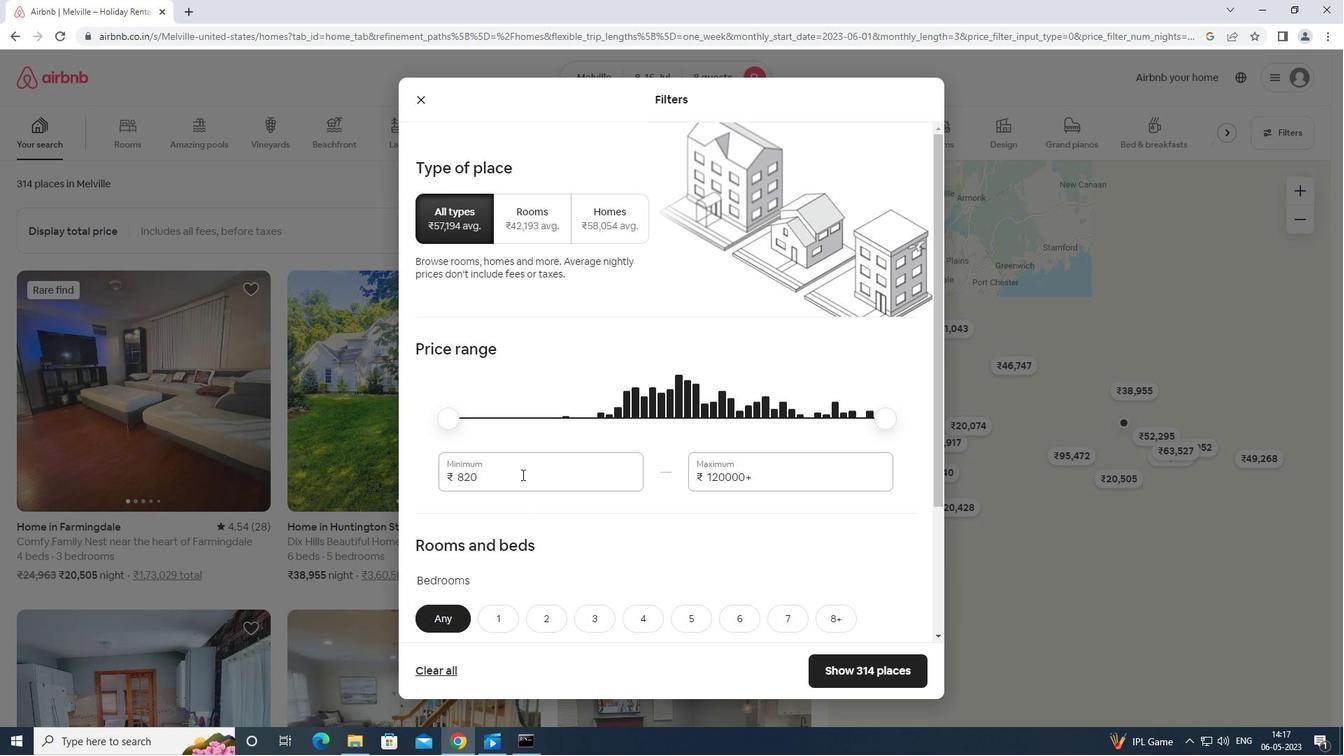 
Action: Mouse moved to (522, 461)
Screenshot: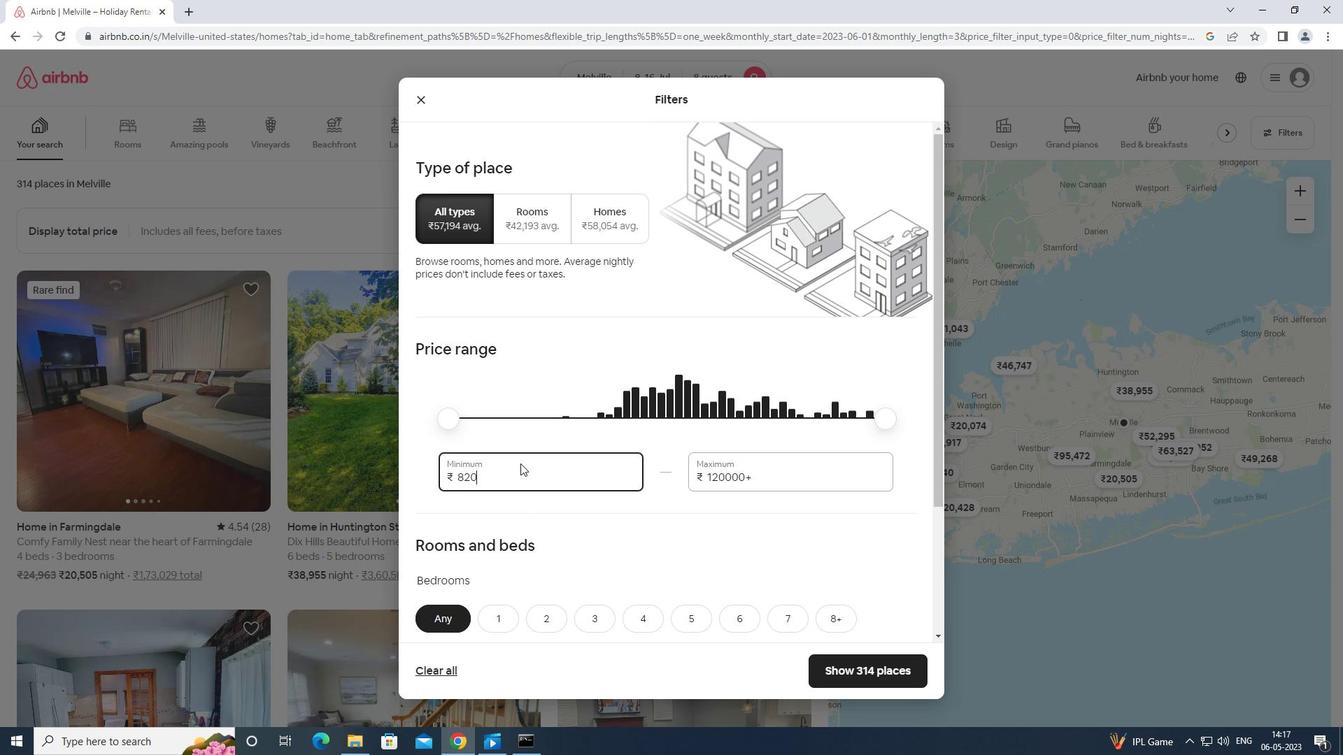 
Action: Key pressed <Key.backspace>
Screenshot: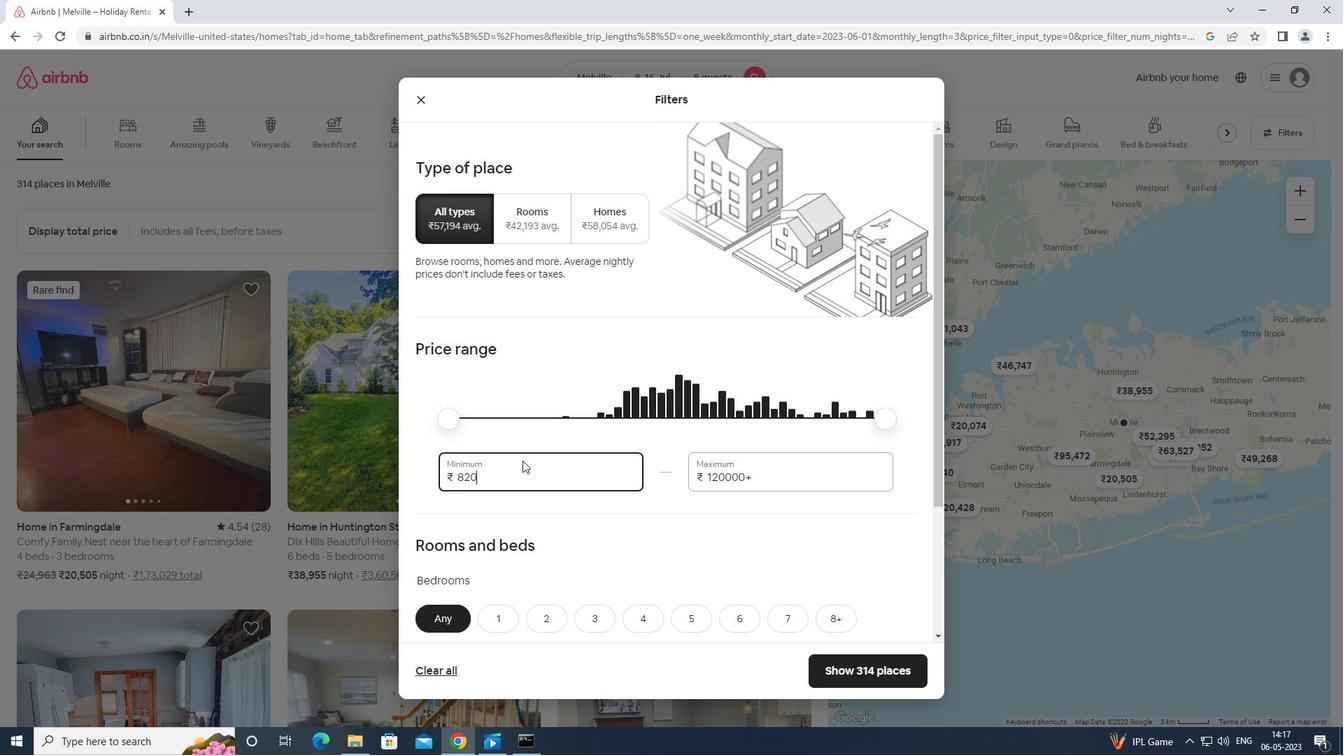 
Action: Mouse moved to (523, 461)
Screenshot: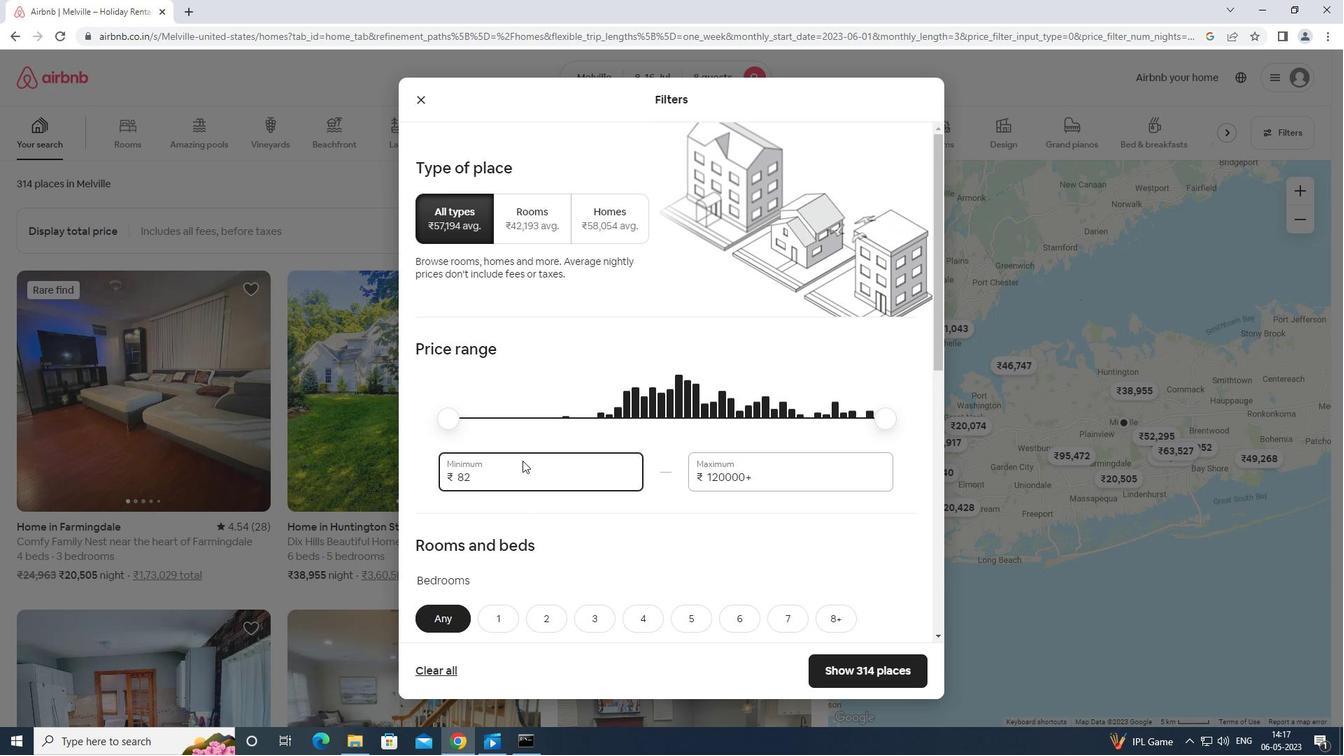 
Action: Key pressed <Key.backspace><Key.backspace><Key.backspace><Key.backspace><Key.backspace>10000
Screenshot: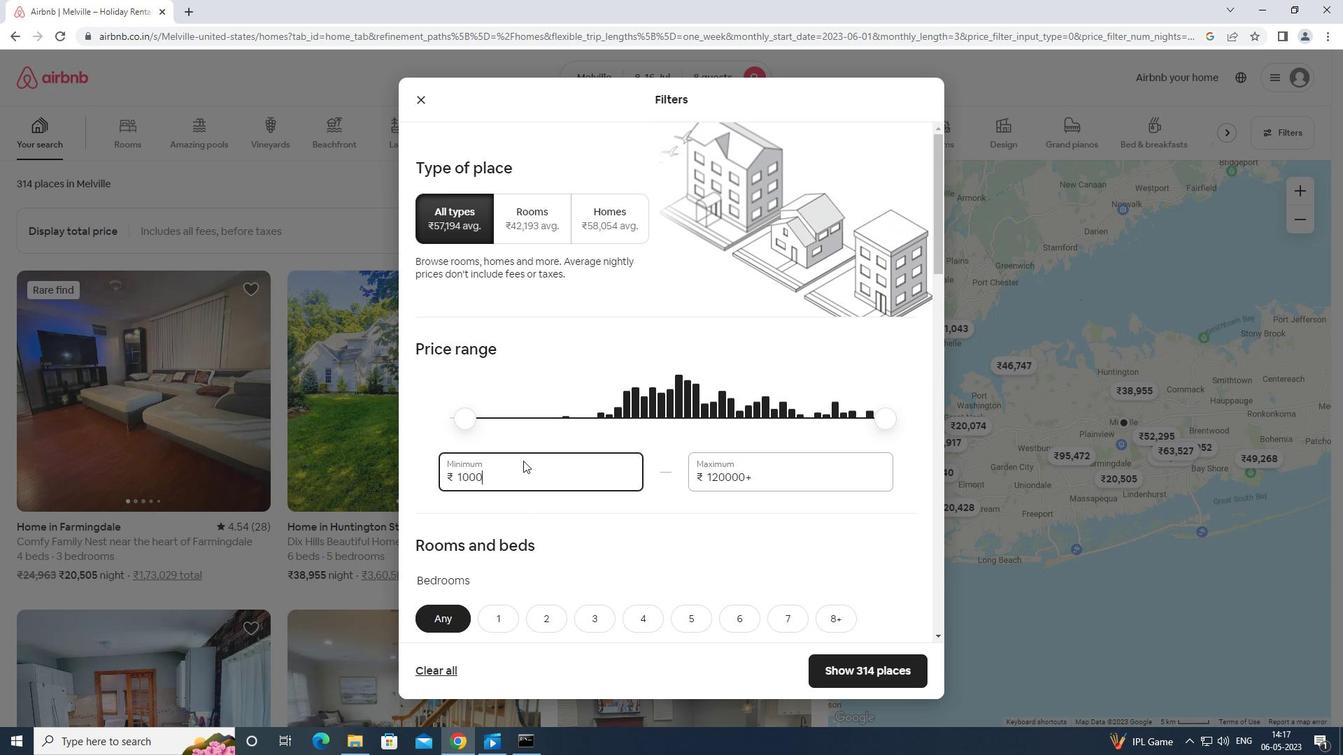 
Action: Mouse moved to (761, 481)
Screenshot: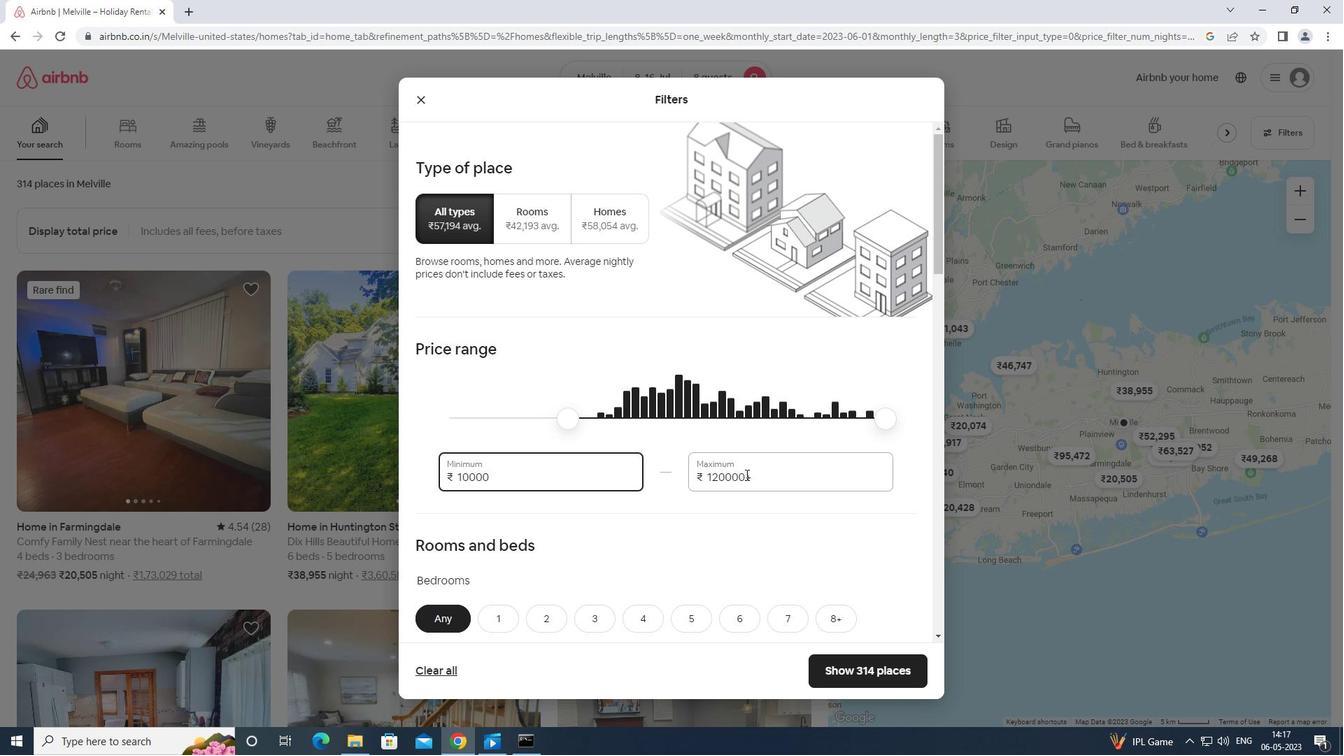 
Action: Mouse pressed left at (761, 481)
Screenshot: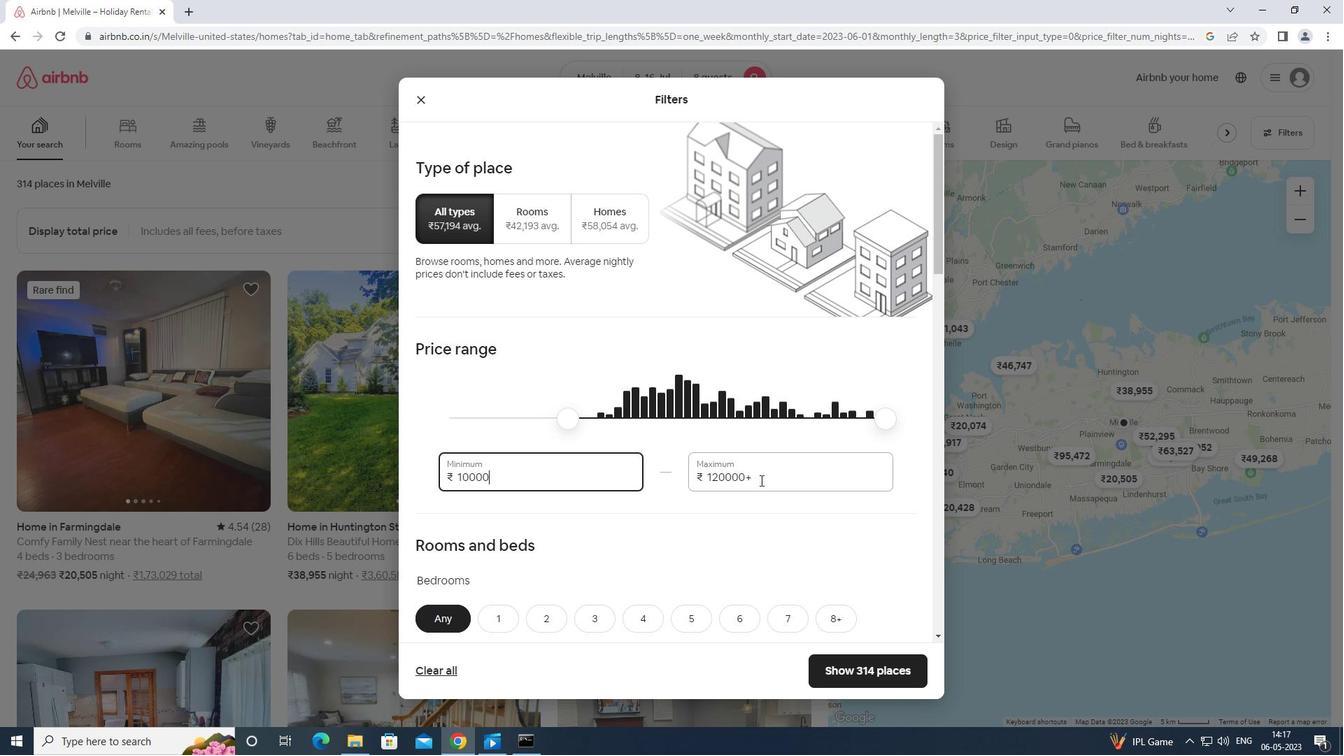 
Action: Mouse moved to (775, 473)
Screenshot: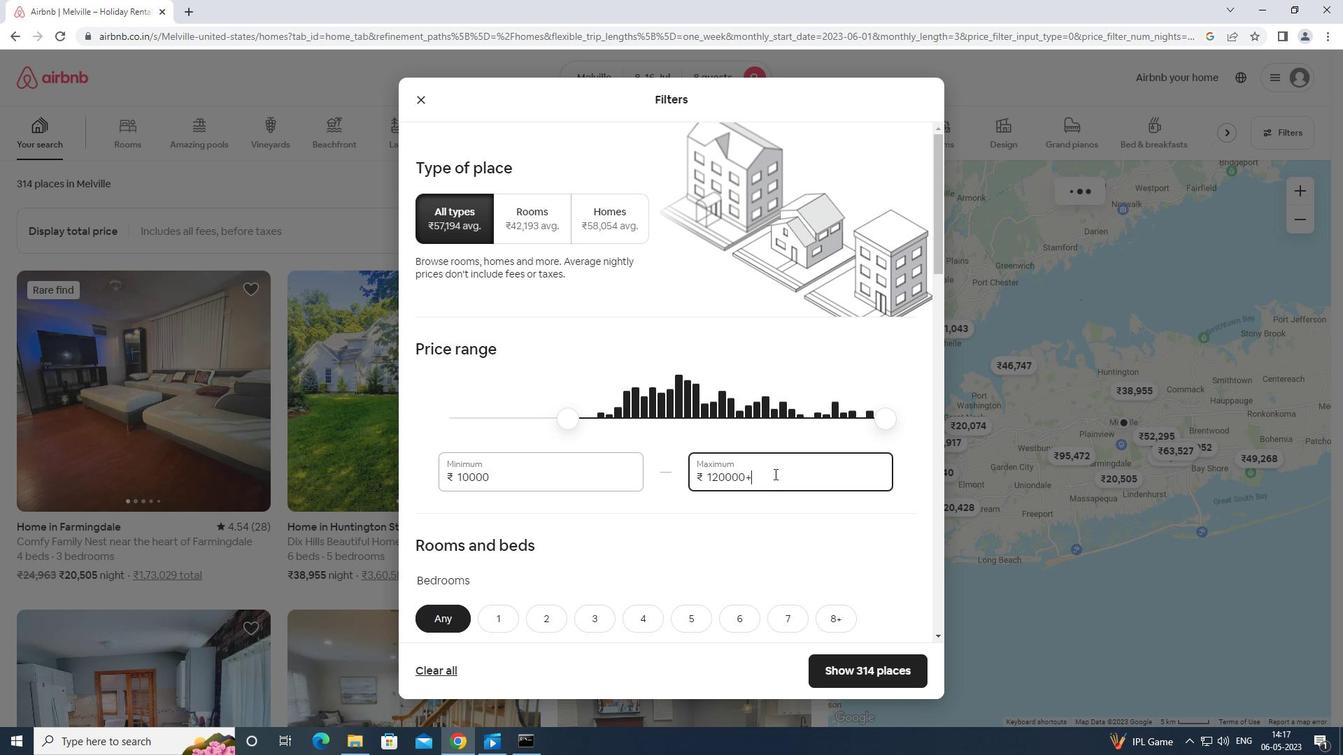 
Action: Key pressed <Key.backspace><Key.backspace><Key.backspace><Key.backspace><Key.backspace><Key.backspace><Key.backspace><Key.backspace><Key.backspace><Key.backspace><Key.backspace><Key.backspace><Key.backspace><Key.backspace>16000
Screenshot: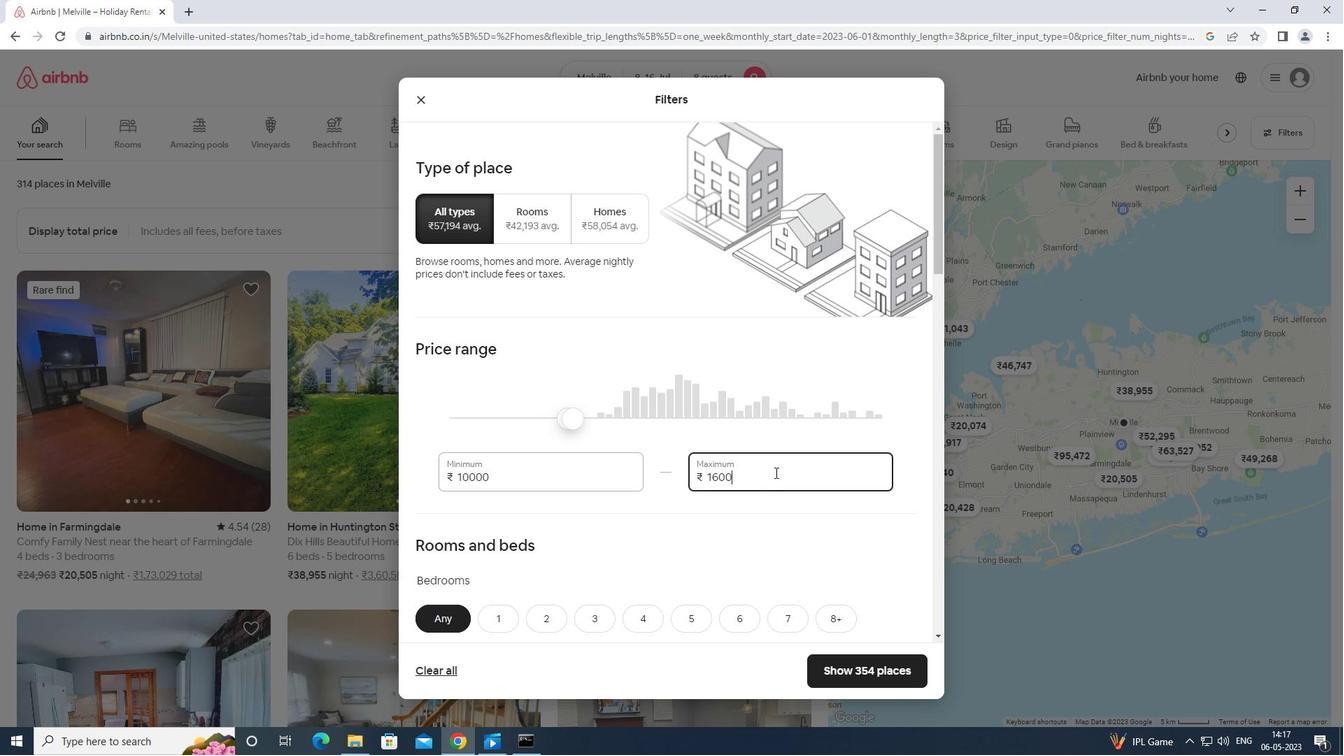 
Action: Mouse moved to (775, 473)
Screenshot: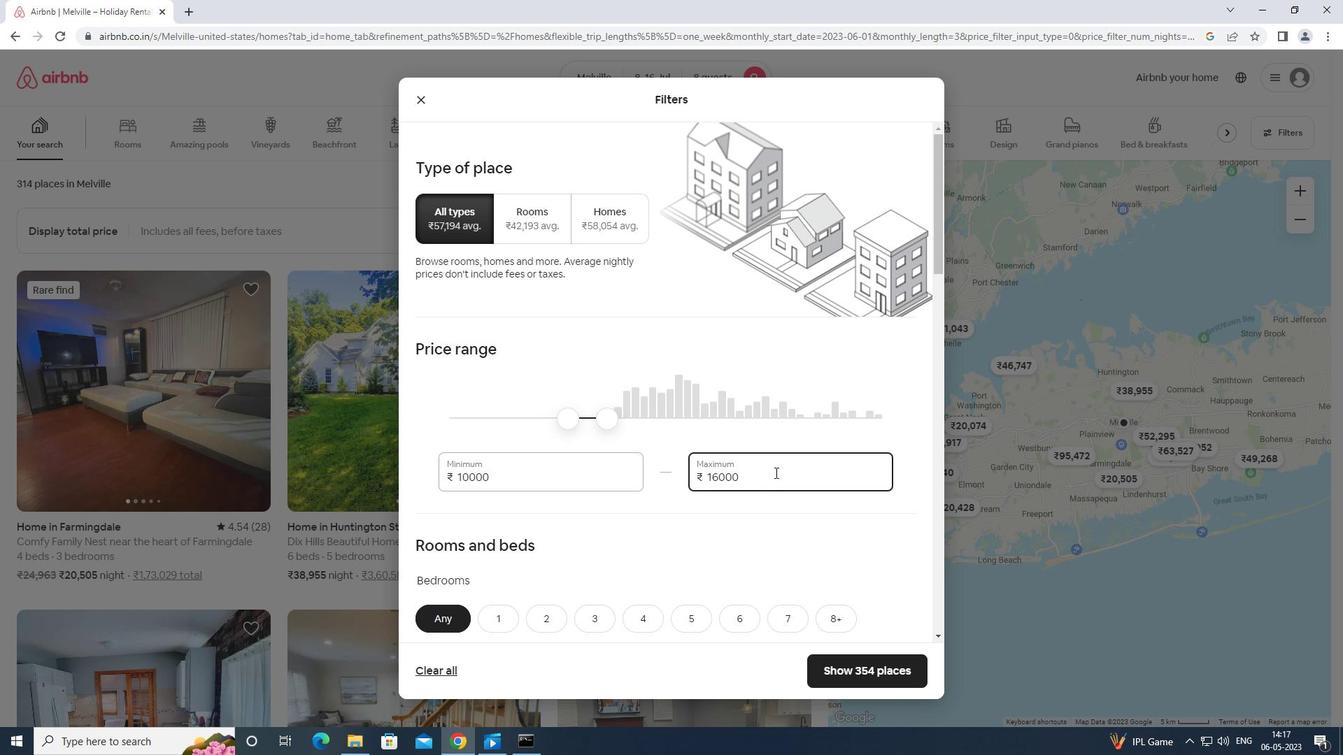 
Action: Mouse scrolled (775, 473) with delta (0, 0)
Screenshot: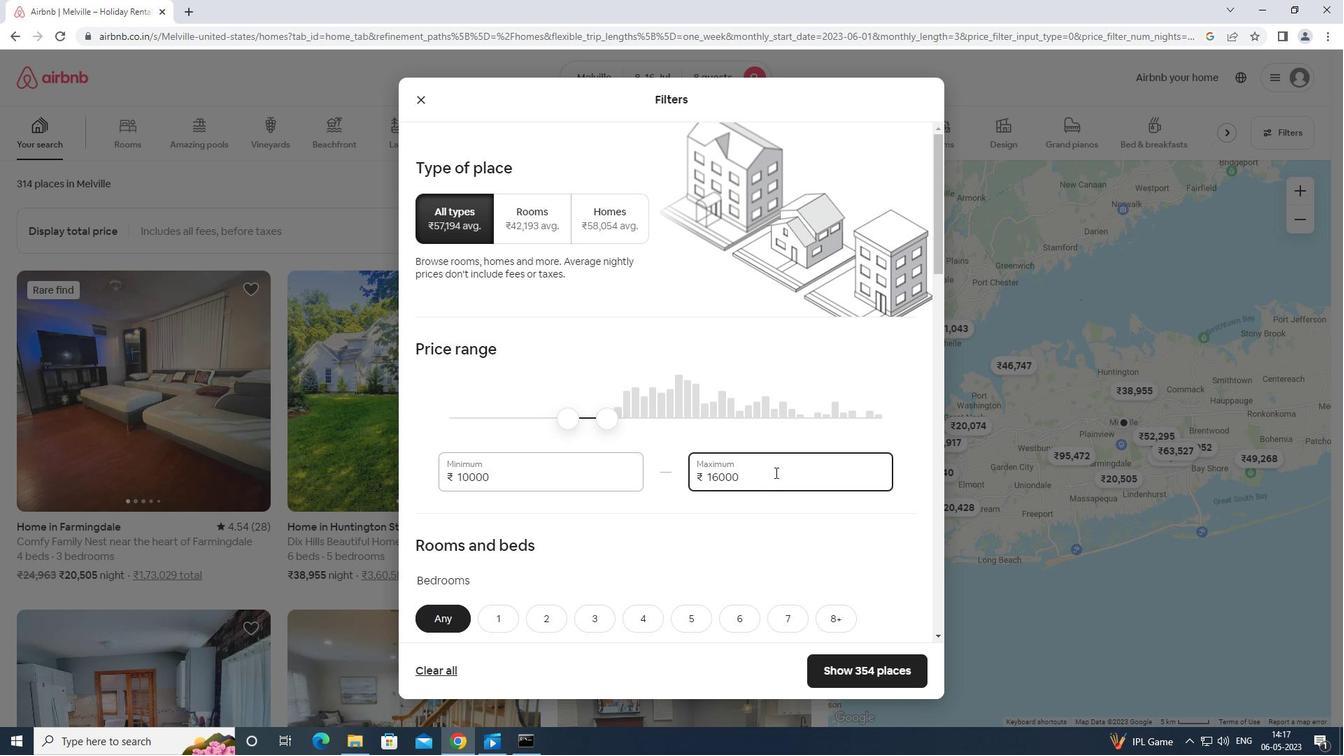 
Action: Mouse scrolled (775, 473) with delta (0, 0)
Screenshot: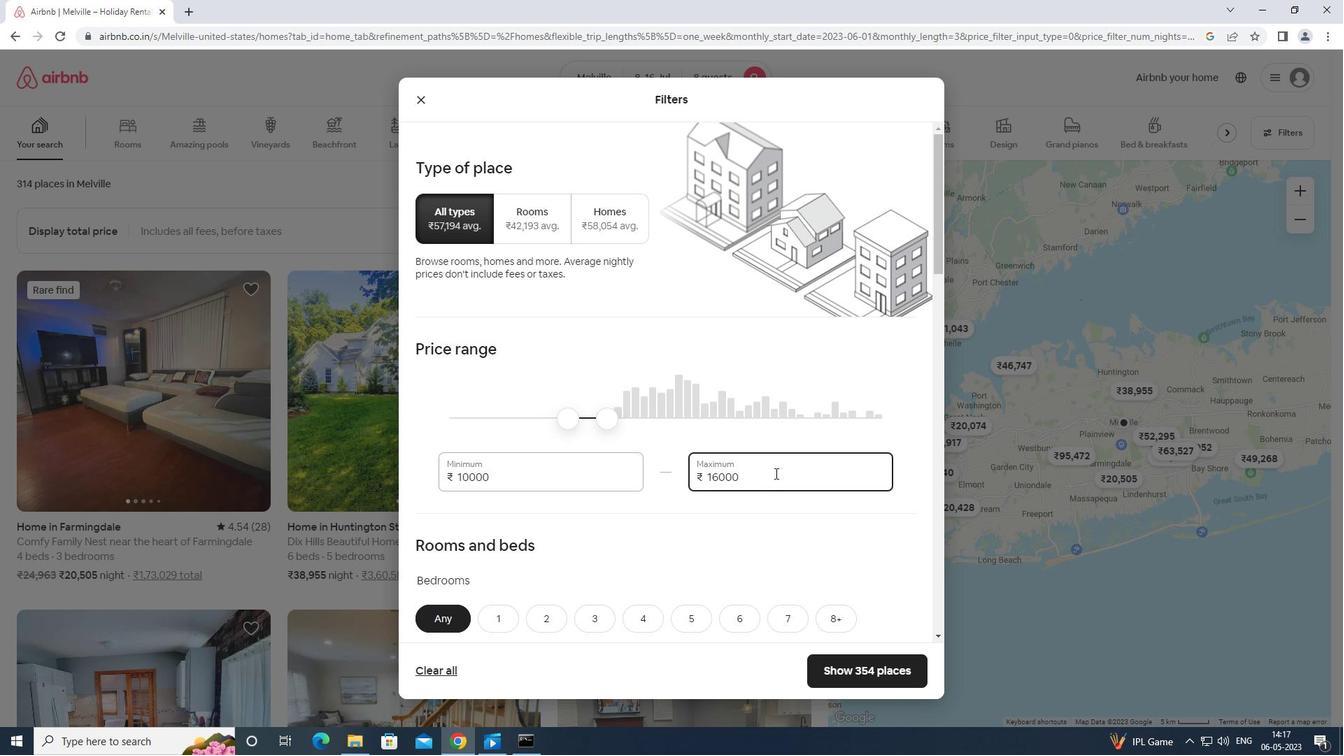 
Action: Mouse scrolled (775, 473) with delta (0, 0)
Screenshot: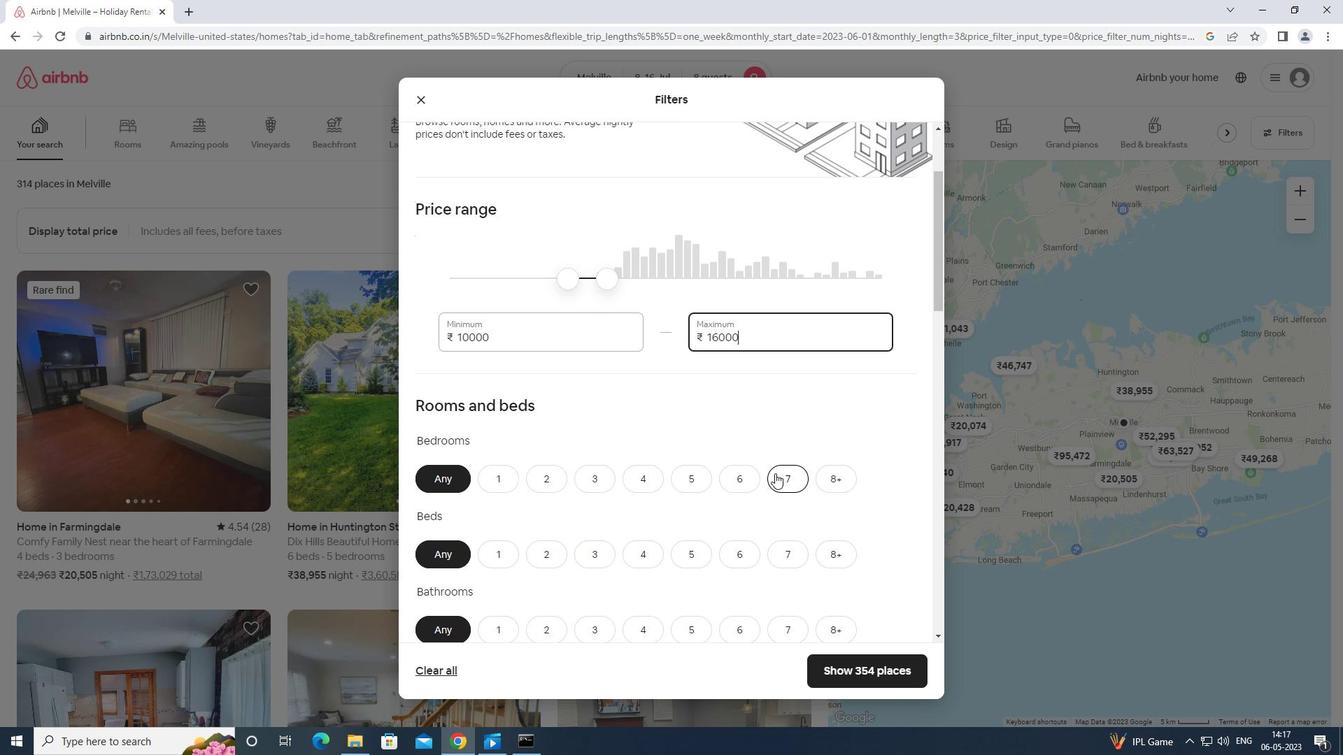 
Action: Mouse moved to (774, 473)
Screenshot: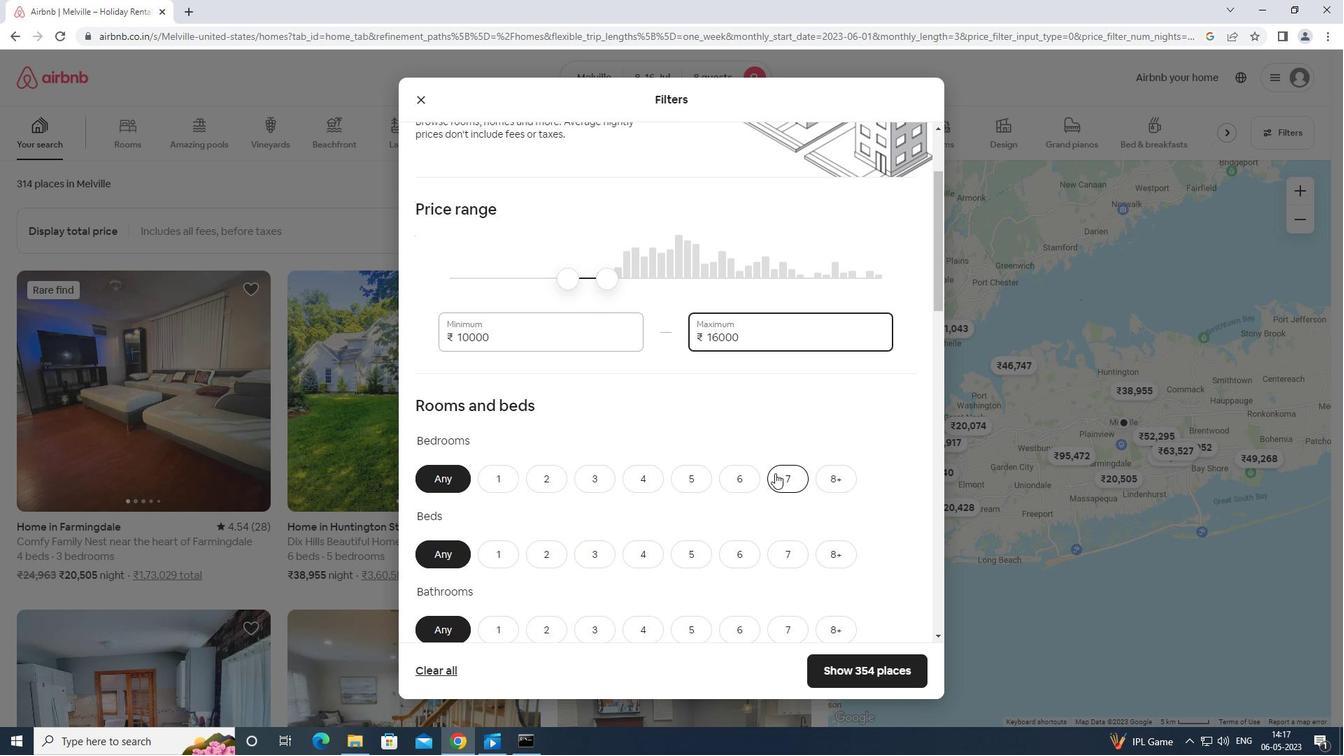 
Action: Mouse scrolled (774, 473) with delta (0, 0)
Screenshot: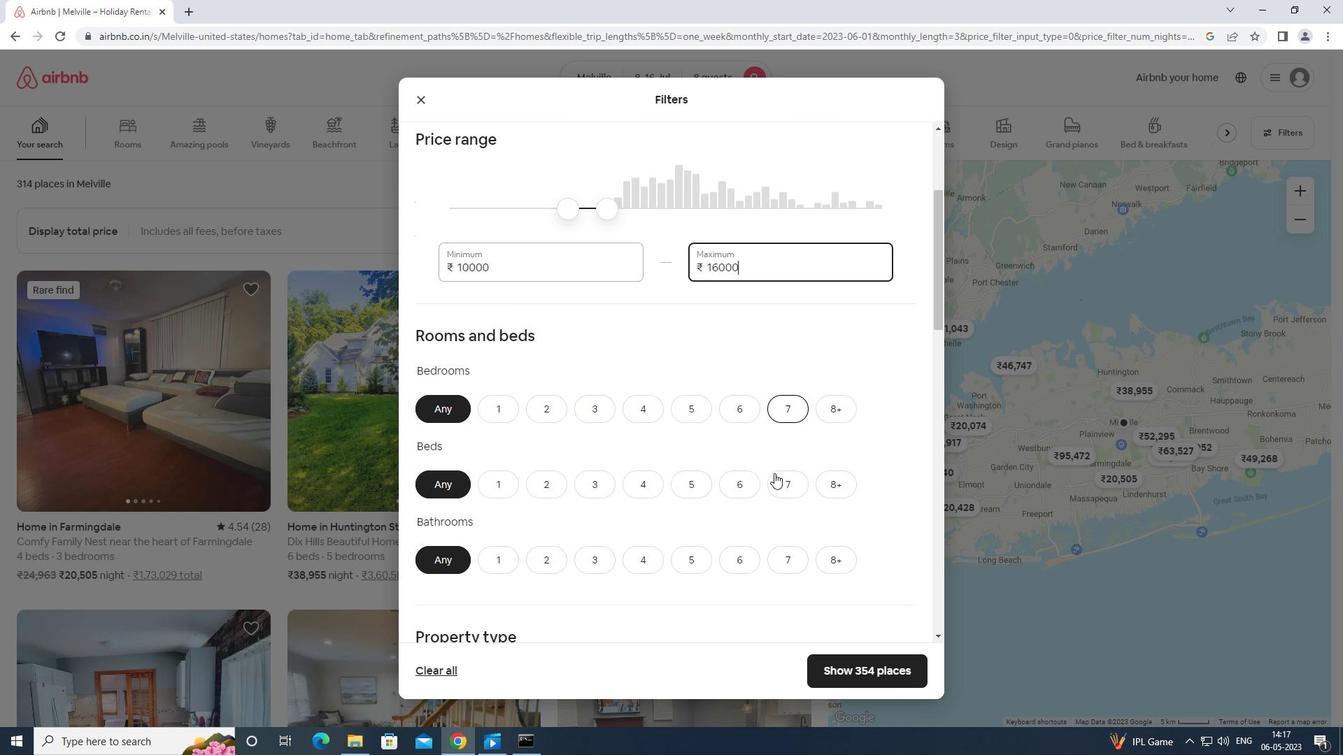 
Action: Mouse moved to (831, 337)
Screenshot: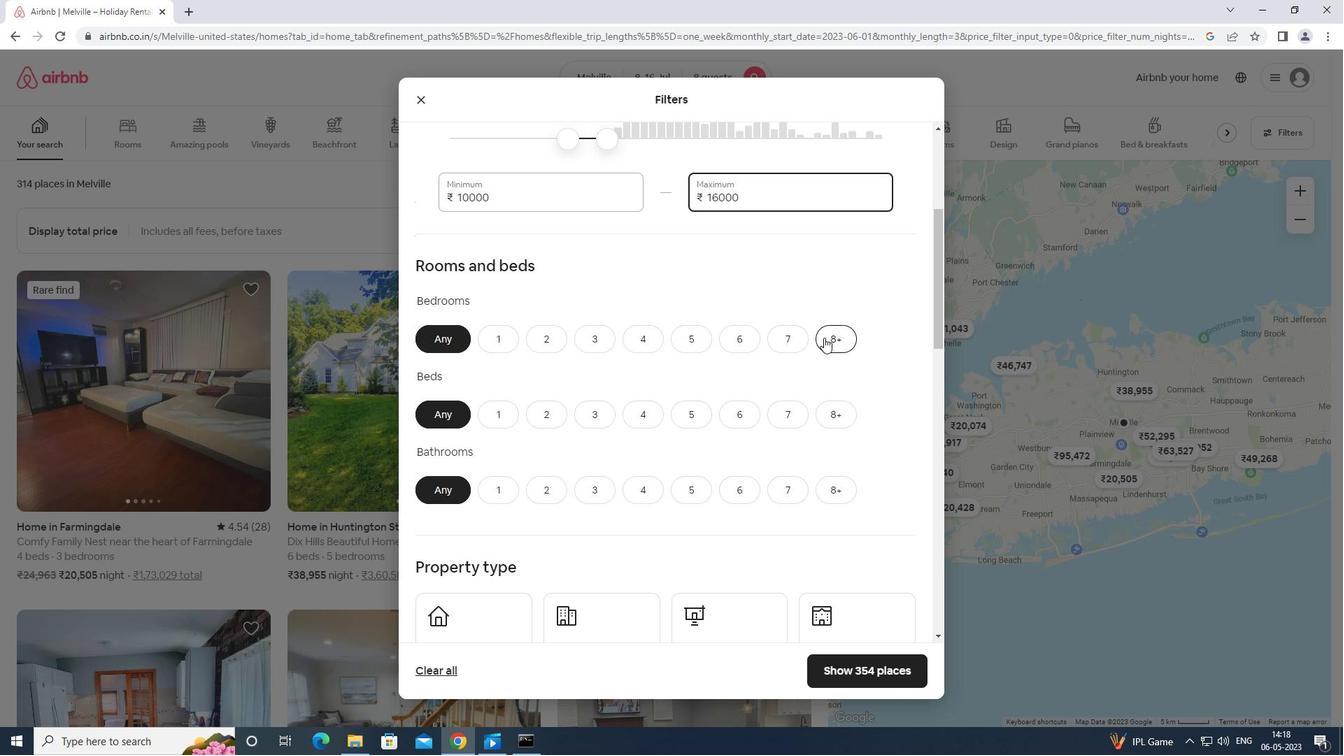 
Action: Mouse pressed left at (831, 337)
Screenshot: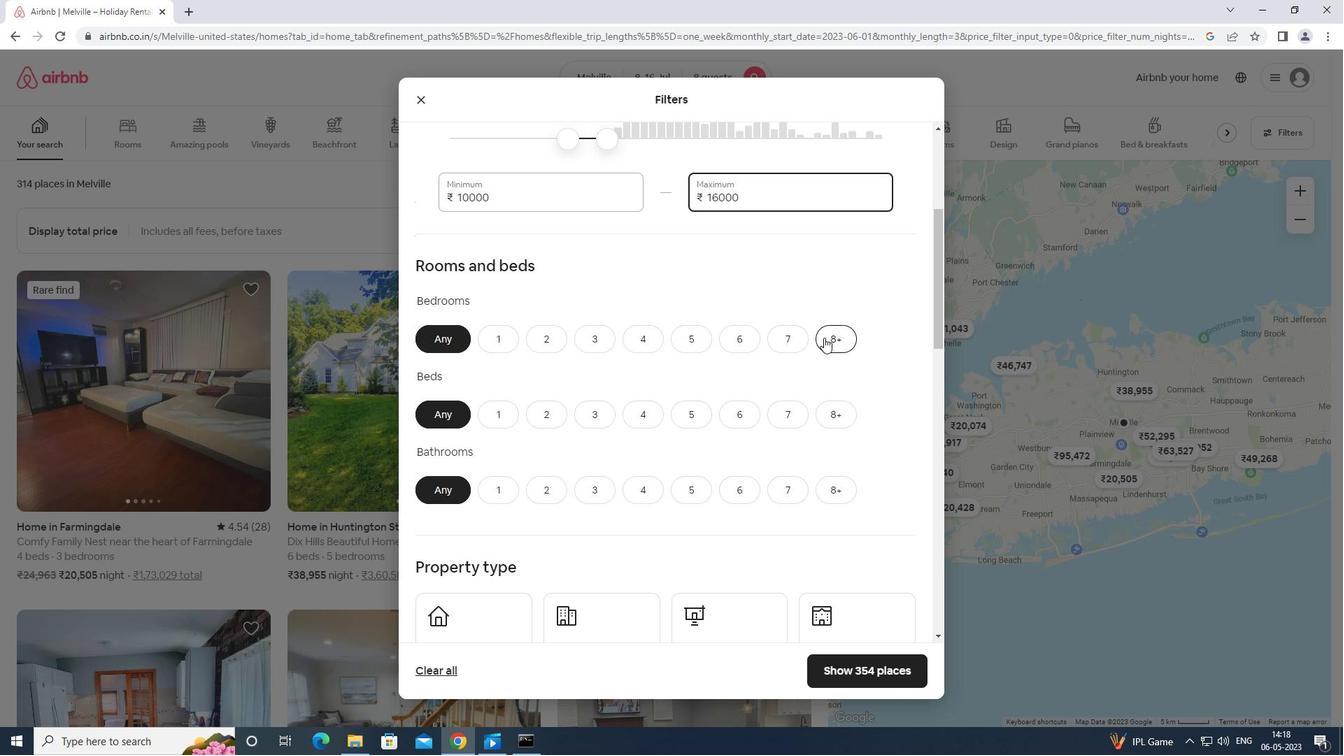 
Action: Mouse moved to (836, 412)
Screenshot: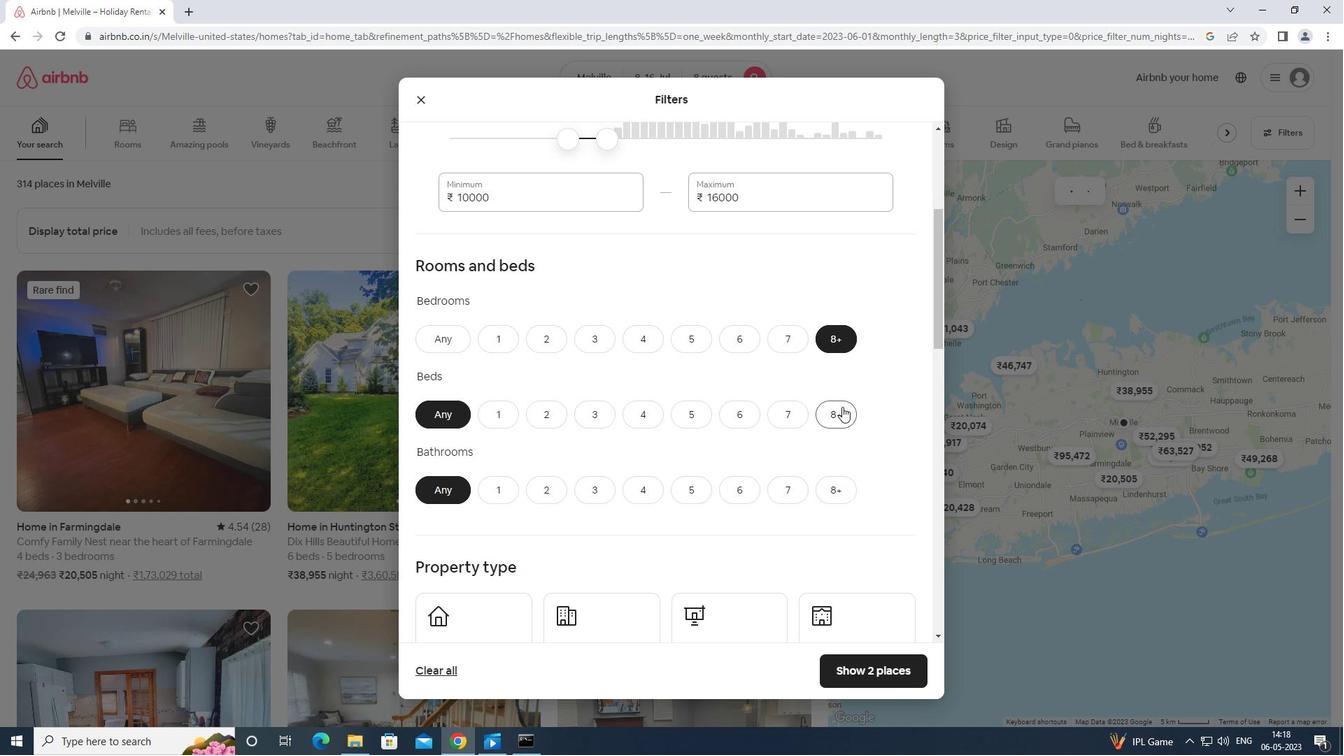 
Action: Mouse pressed left at (836, 412)
Screenshot: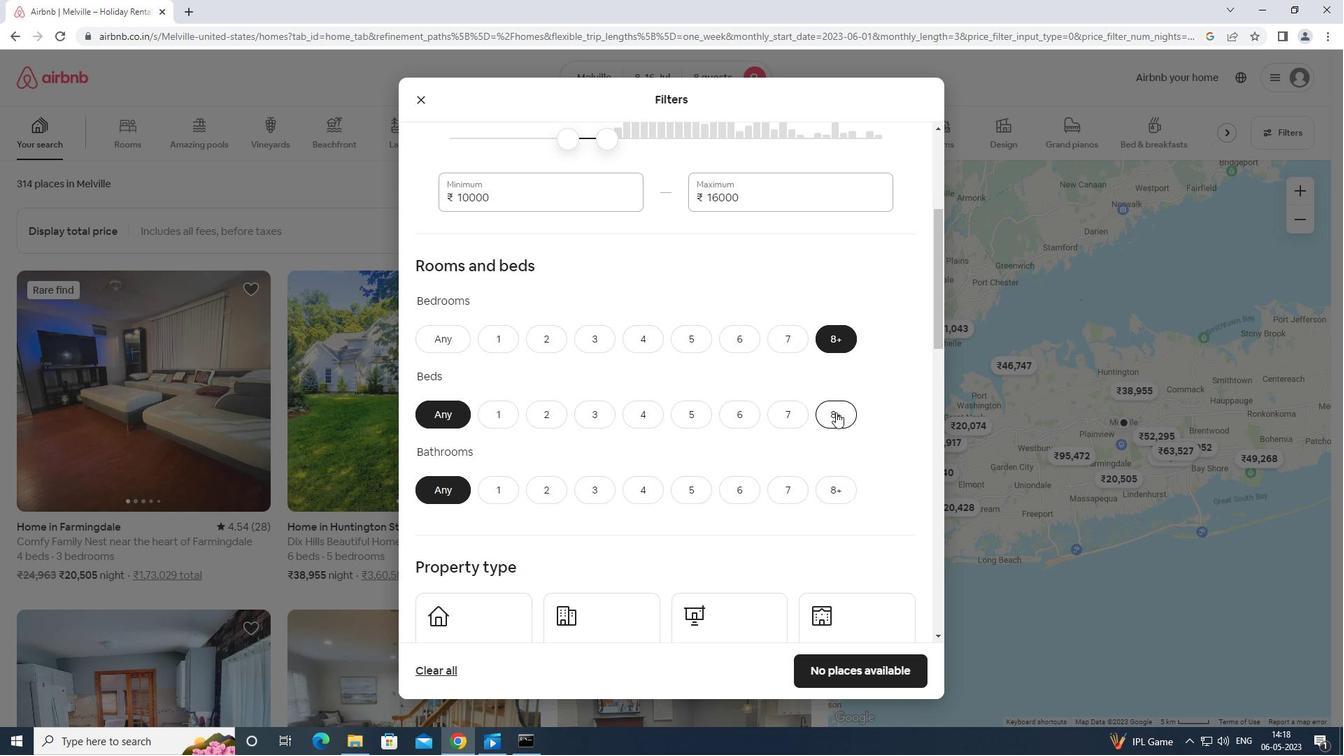 
Action: Mouse moved to (835, 487)
Screenshot: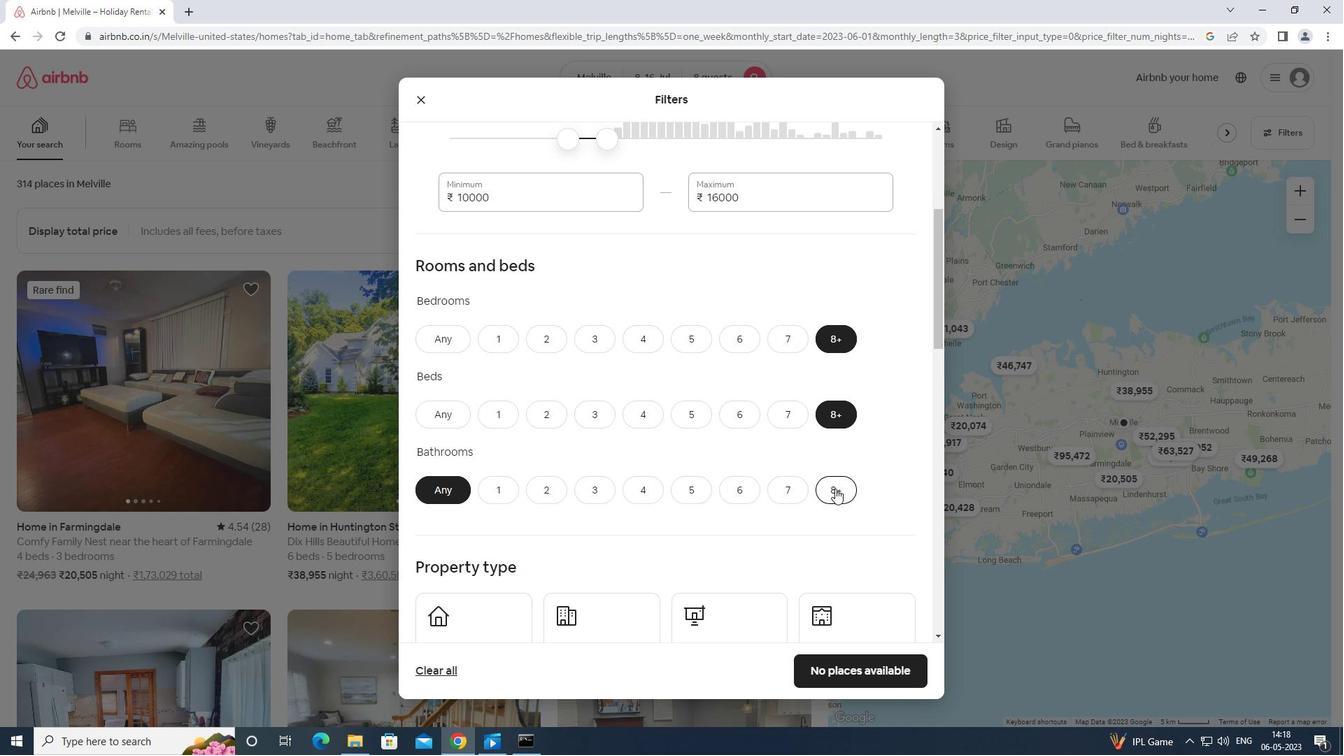 
Action: Mouse pressed left at (835, 487)
Screenshot: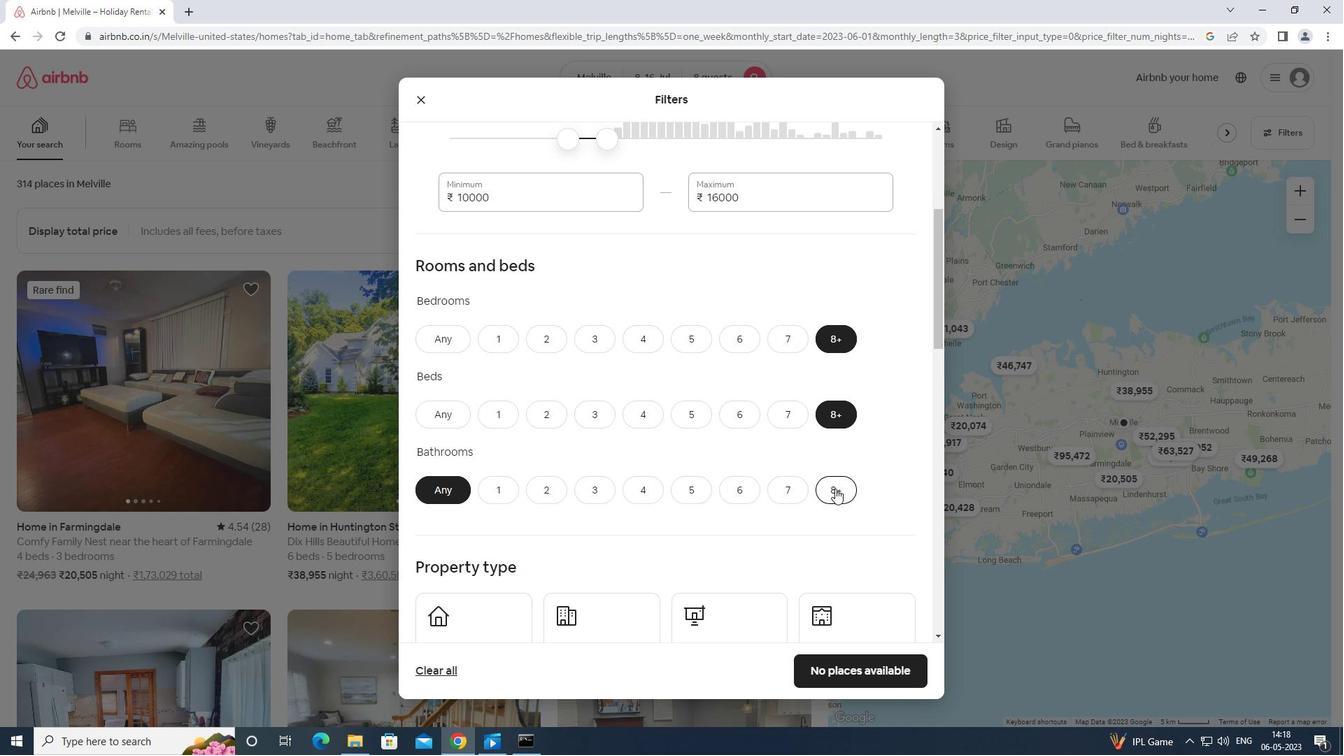 
Action: Mouse moved to (835, 486)
Screenshot: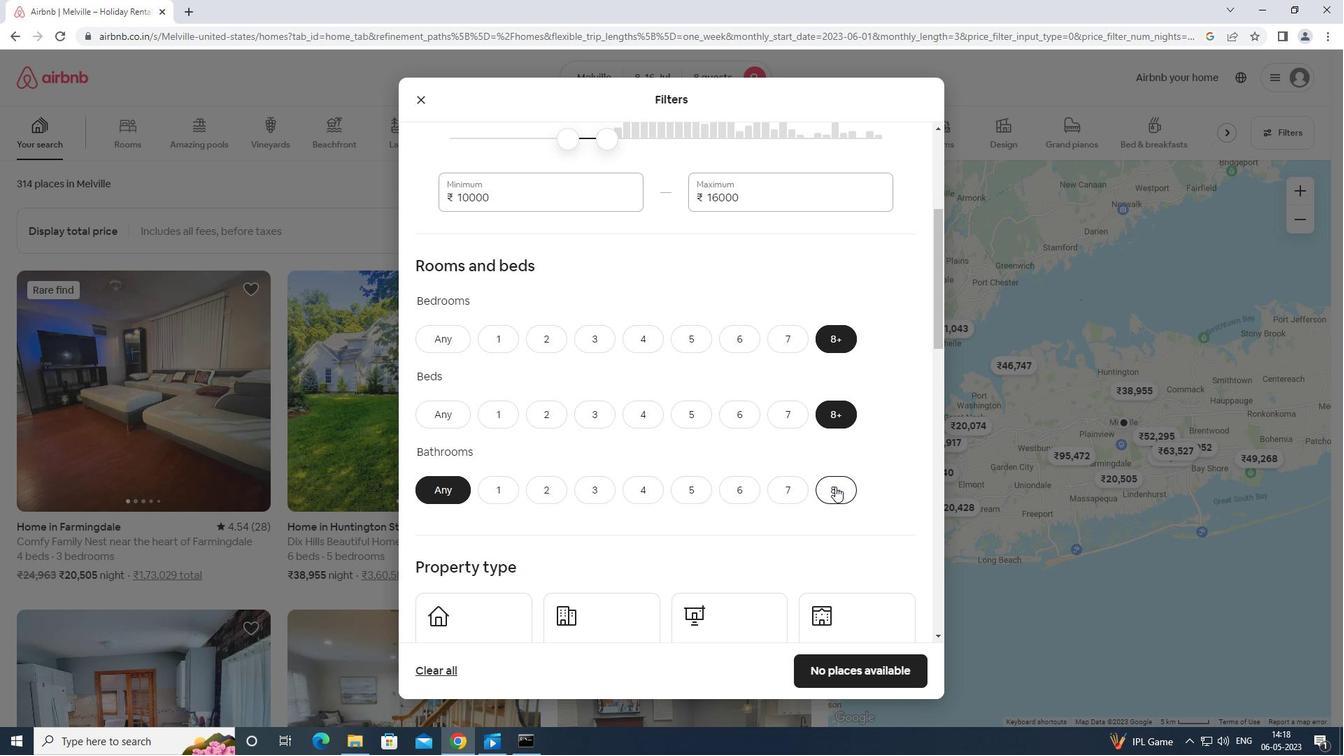 
Action: Mouse scrolled (835, 485) with delta (0, 0)
Screenshot: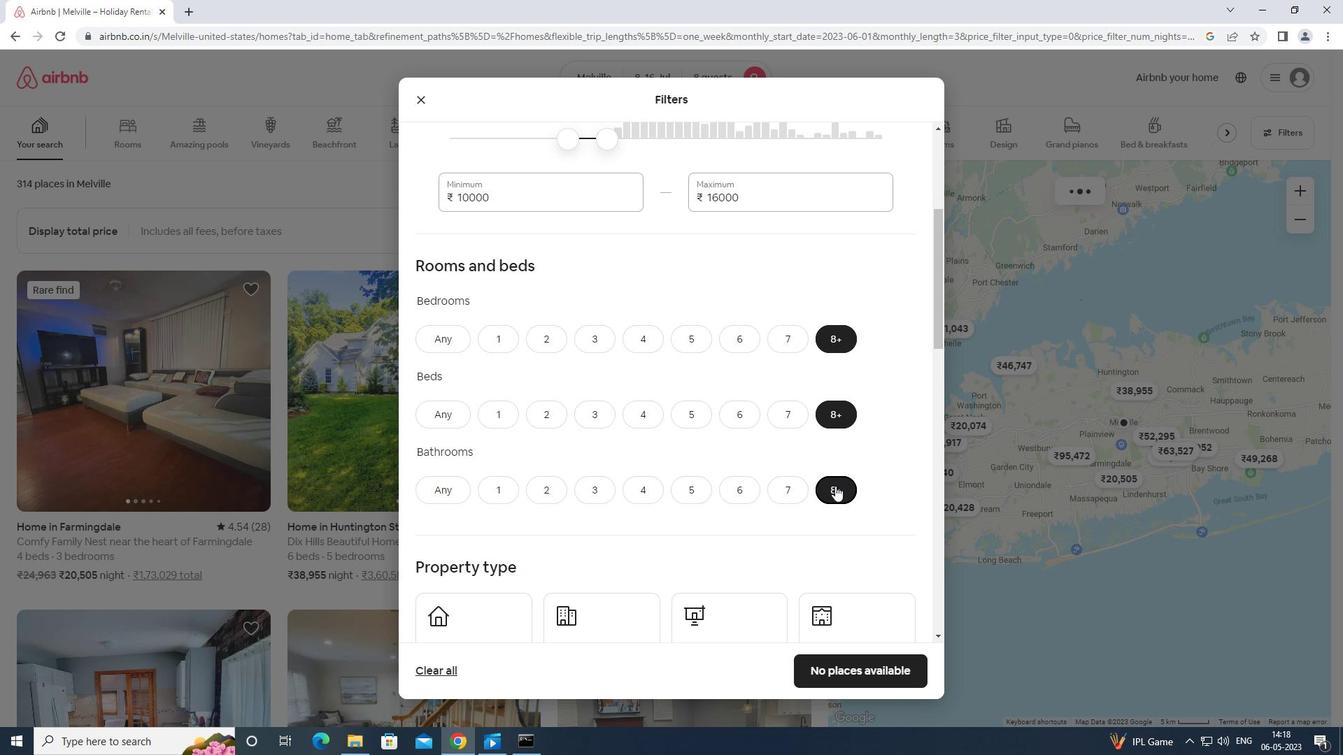 
Action: Mouse scrolled (835, 485) with delta (0, 0)
Screenshot: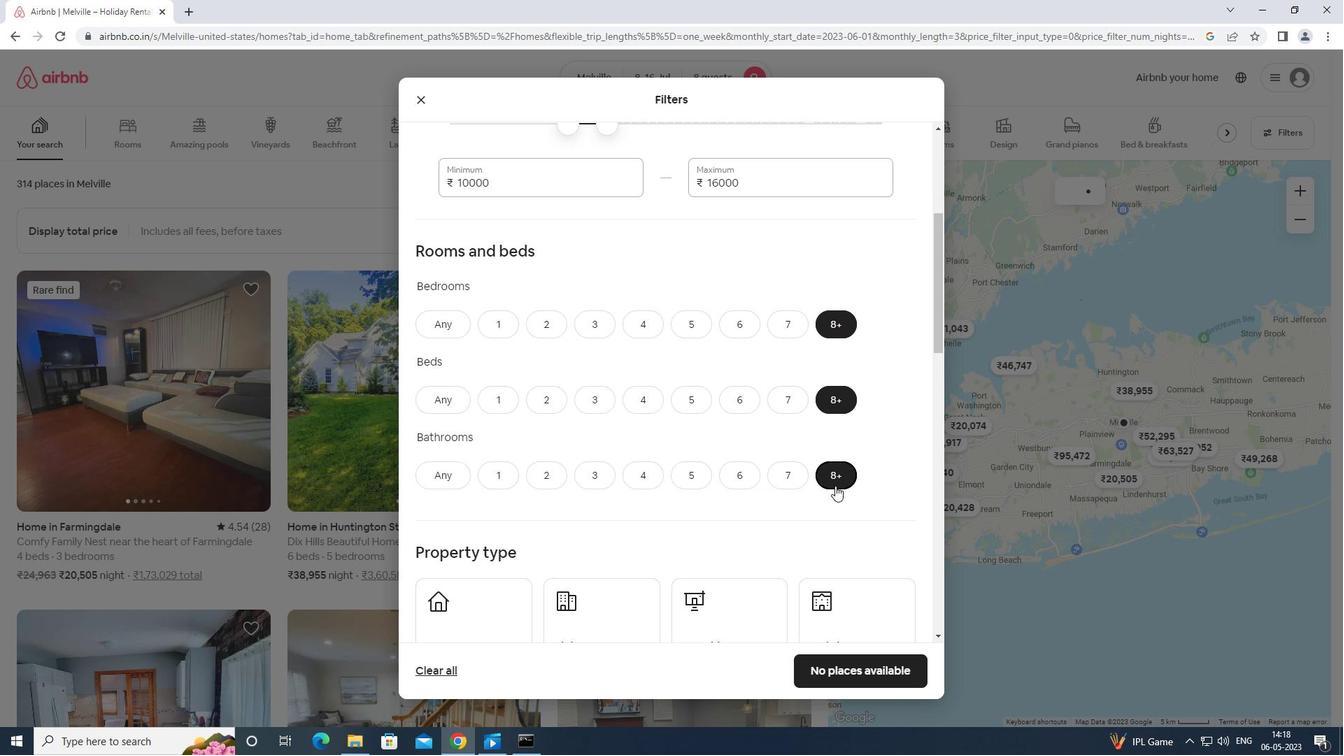 
Action: Mouse scrolled (835, 485) with delta (0, 0)
Screenshot: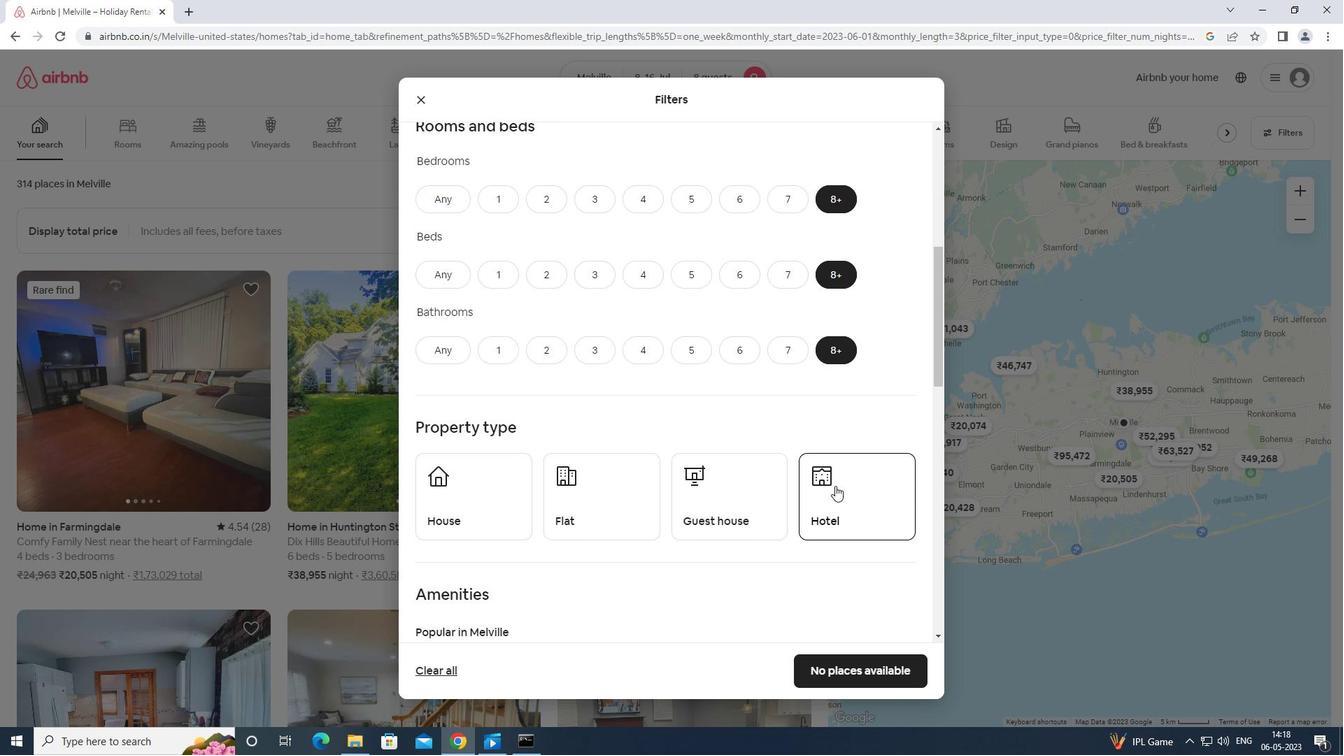 
Action: Mouse moved to (489, 442)
Screenshot: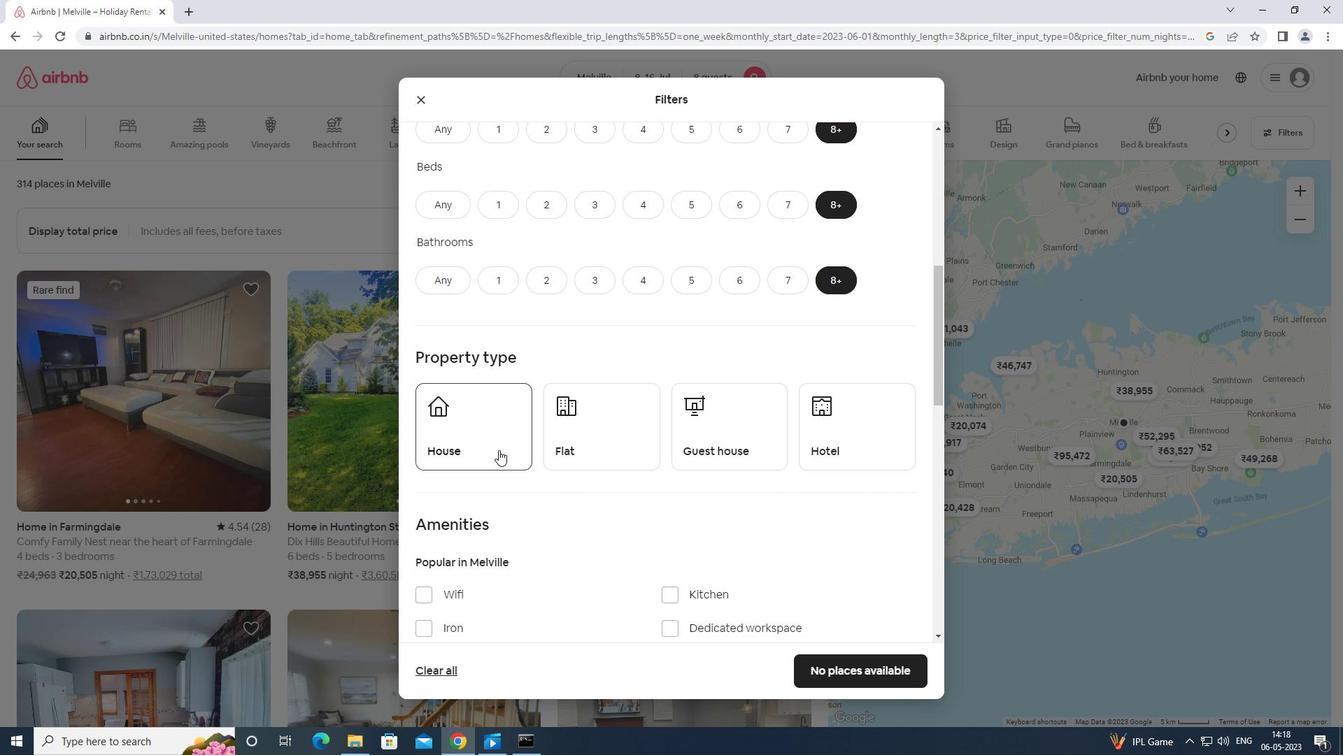 
Action: Mouse pressed left at (489, 442)
Screenshot: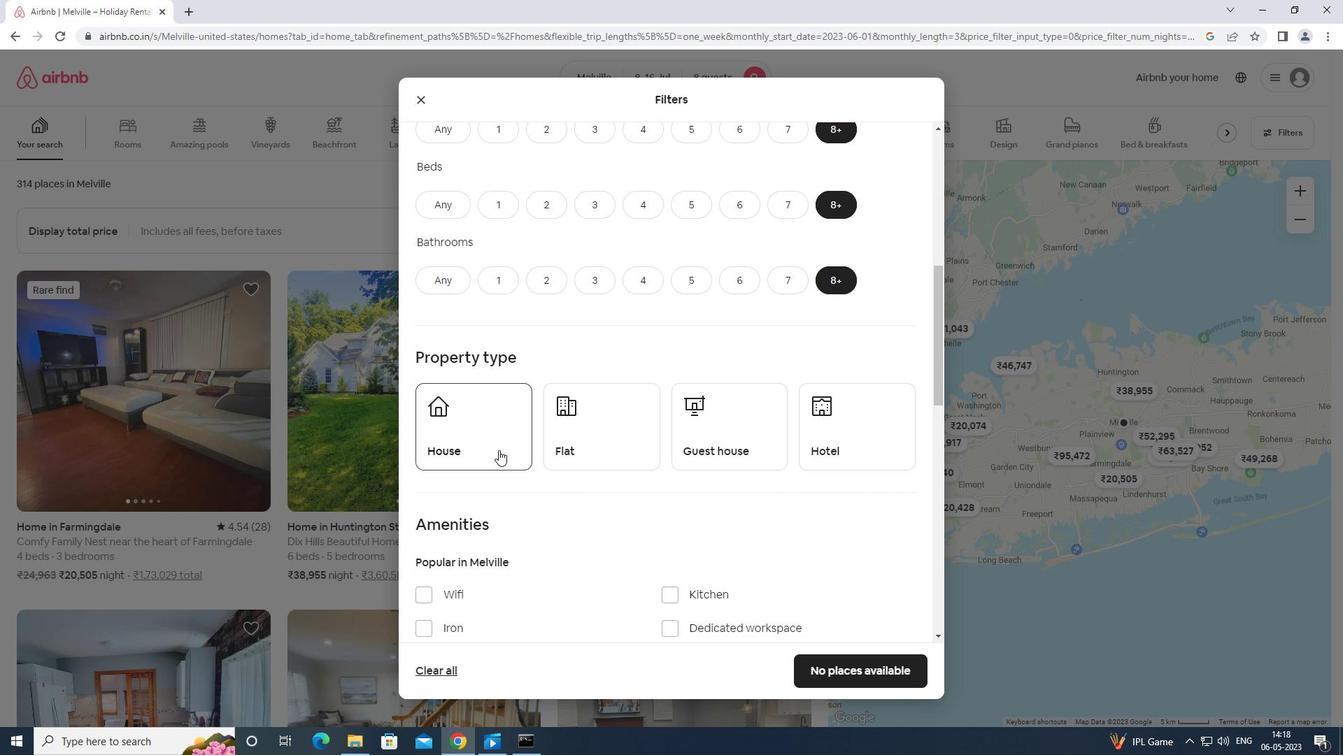 
Action: Mouse moved to (605, 430)
Screenshot: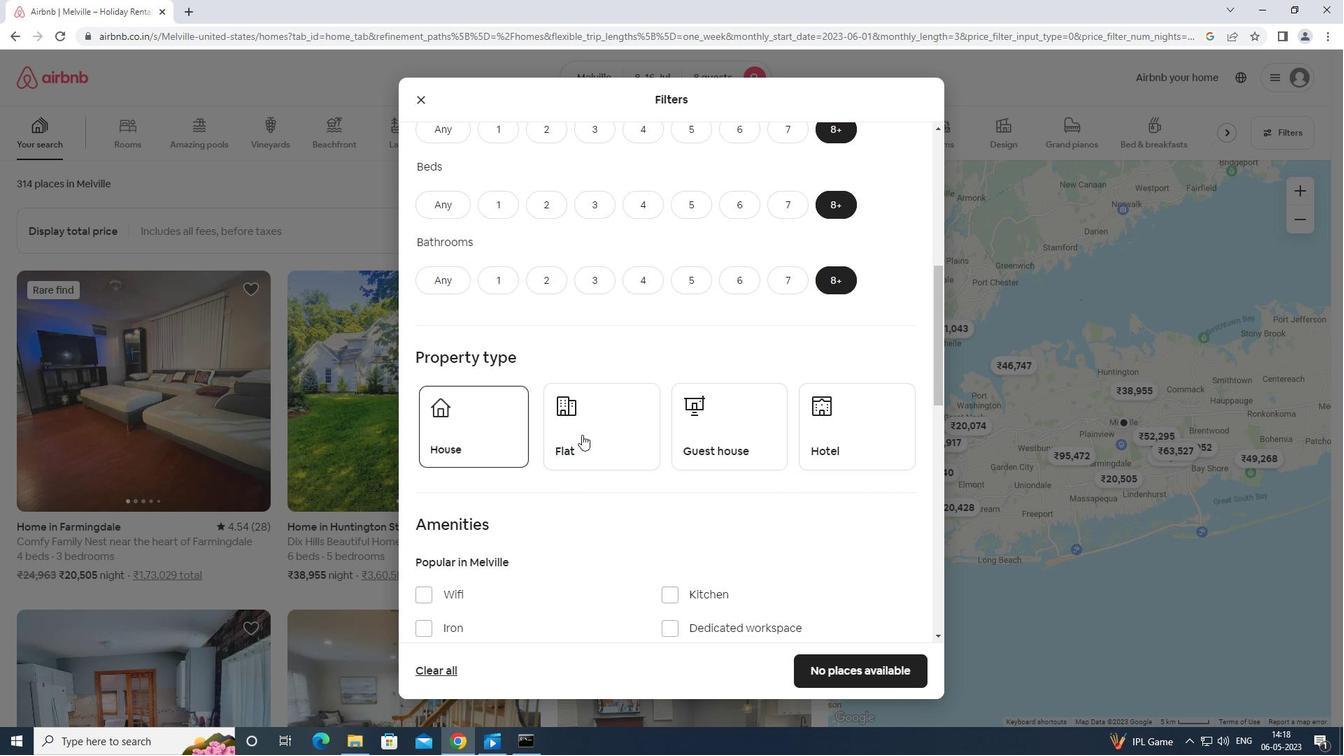 
Action: Mouse pressed left at (605, 430)
Screenshot: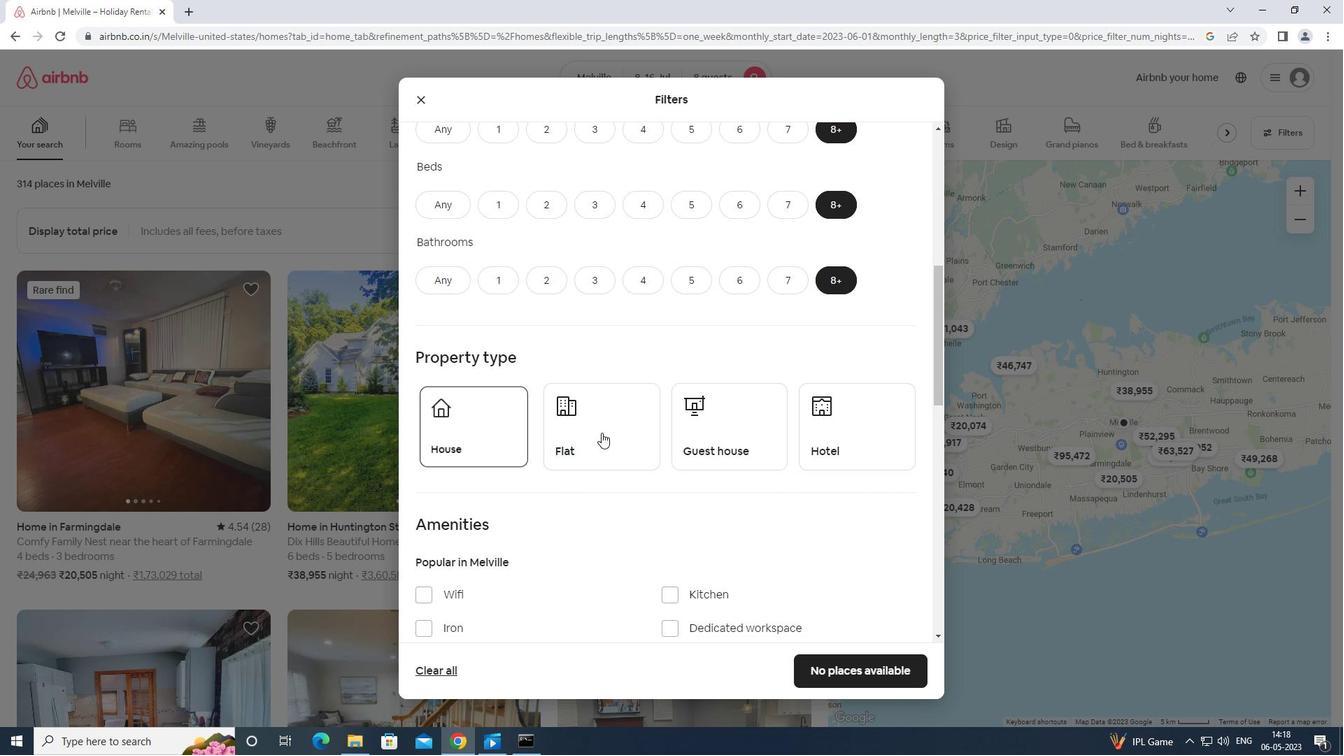 
Action: Mouse moved to (732, 437)
Screenshot: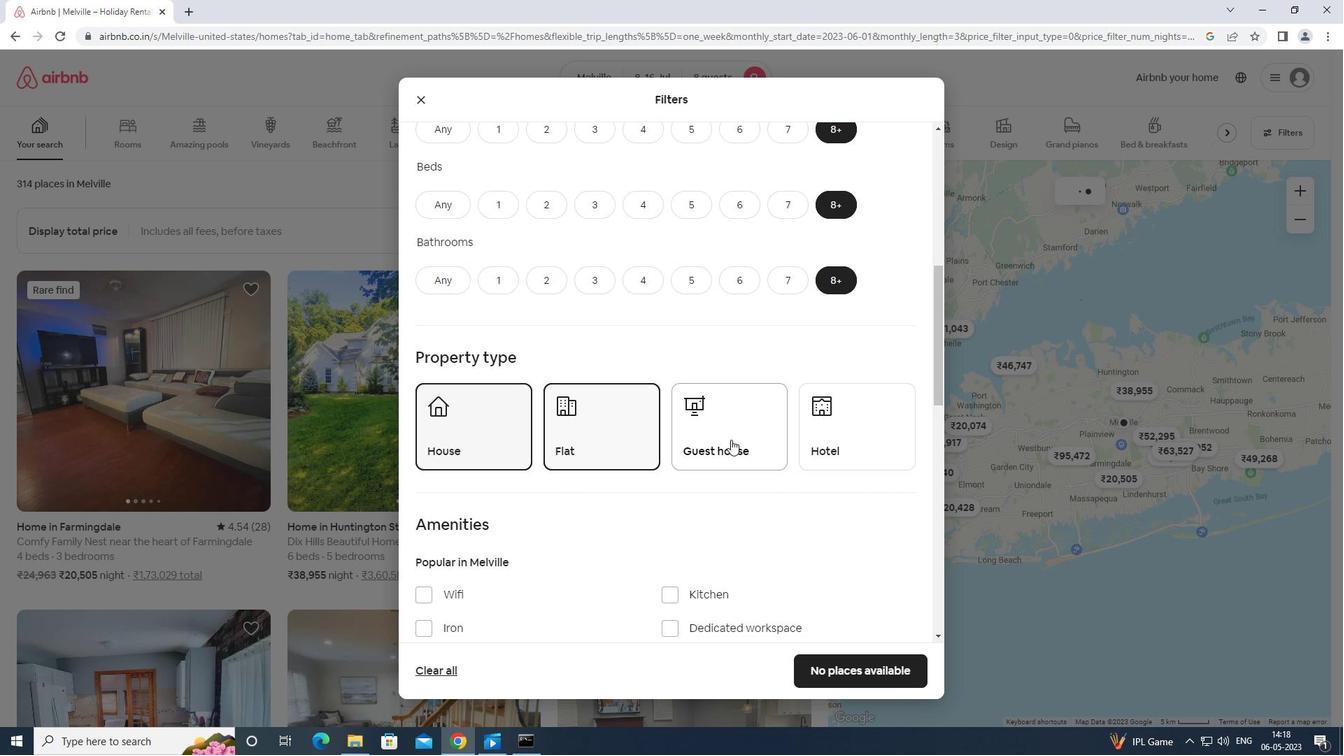 
Action: Mouse pressed left at (732, 437)
Screenshot: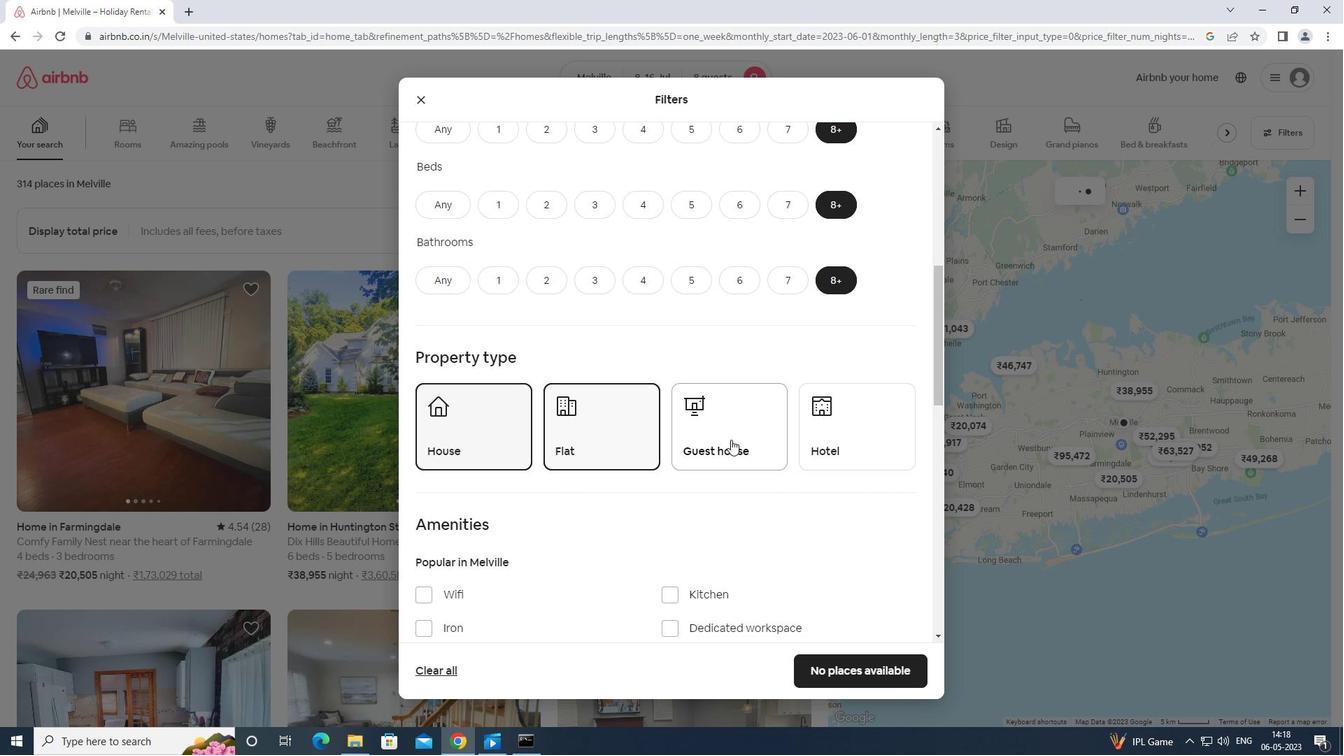 
Action: Mouse moved to (741, 433)
Screenshot: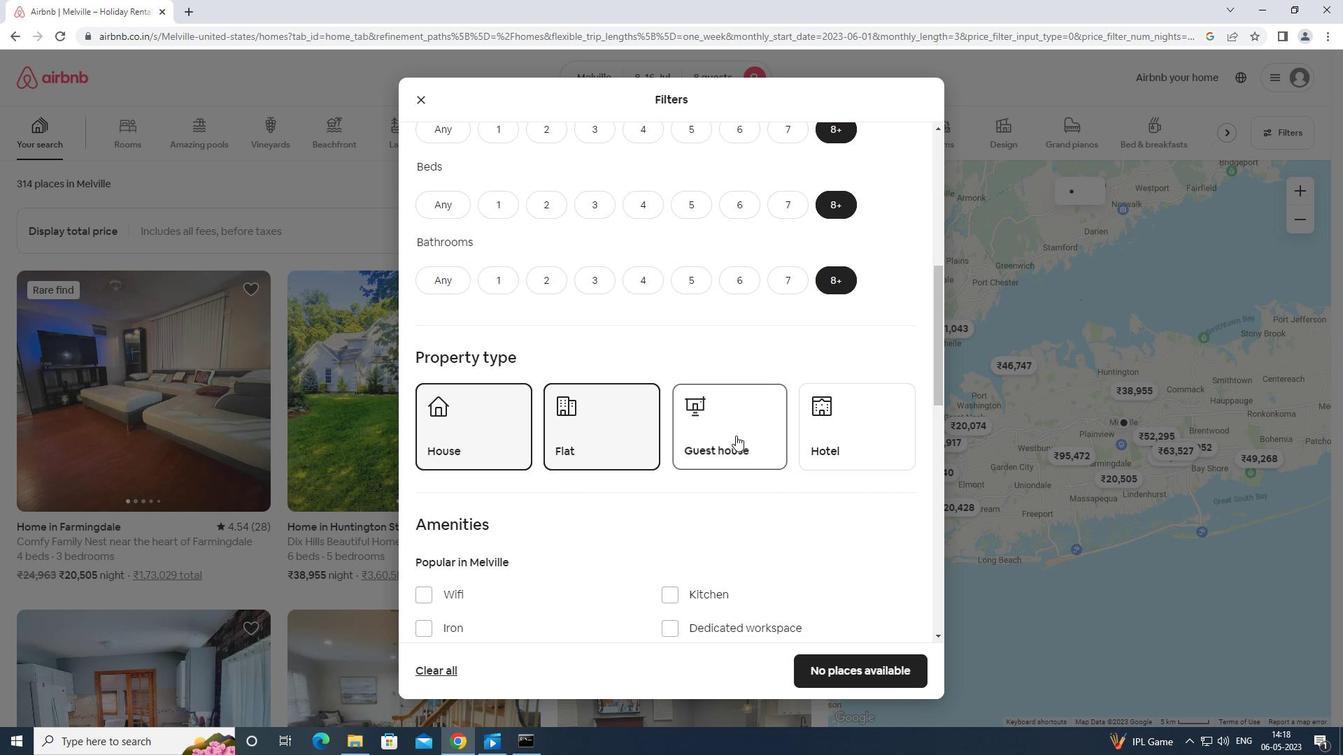 
Action: Mouse scrolled (741, 432) with delta (0, 0)
Screenshot: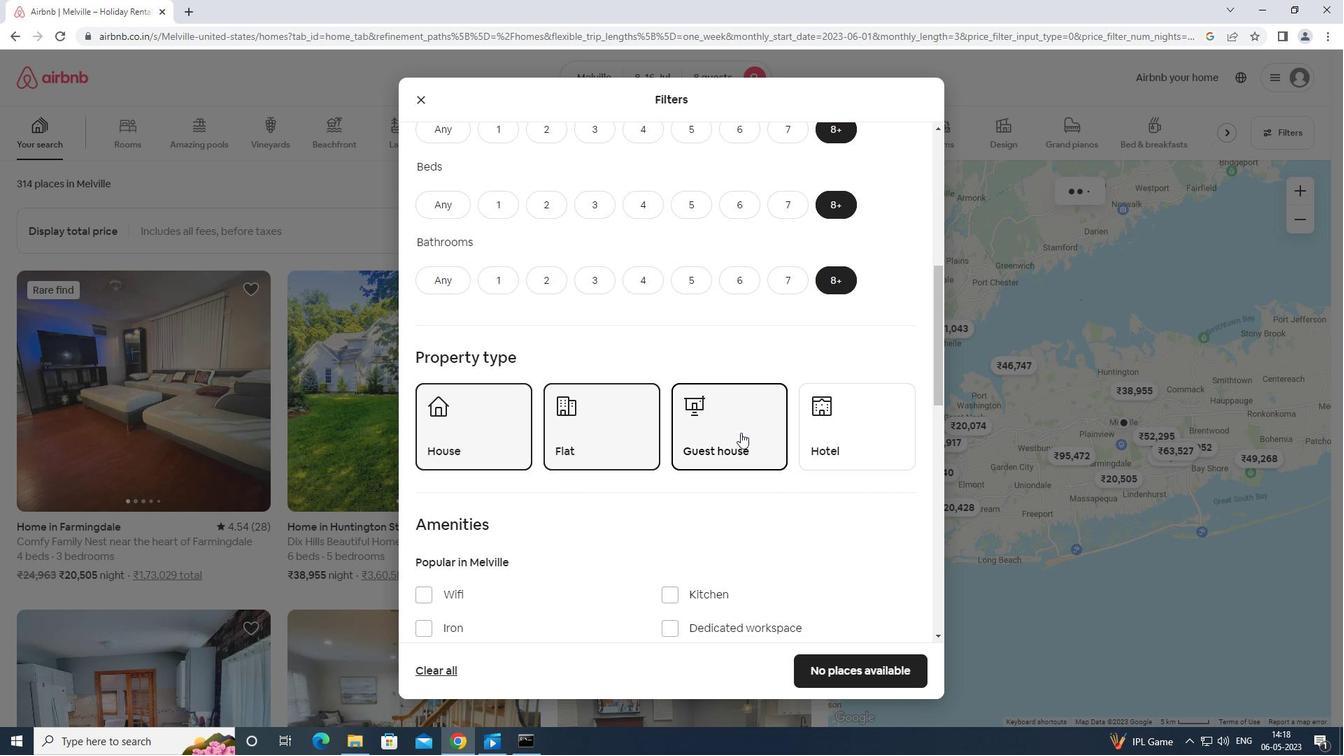 
Action: Mouse scrolled (741, 432) with delta (0, 0)
Screenshot: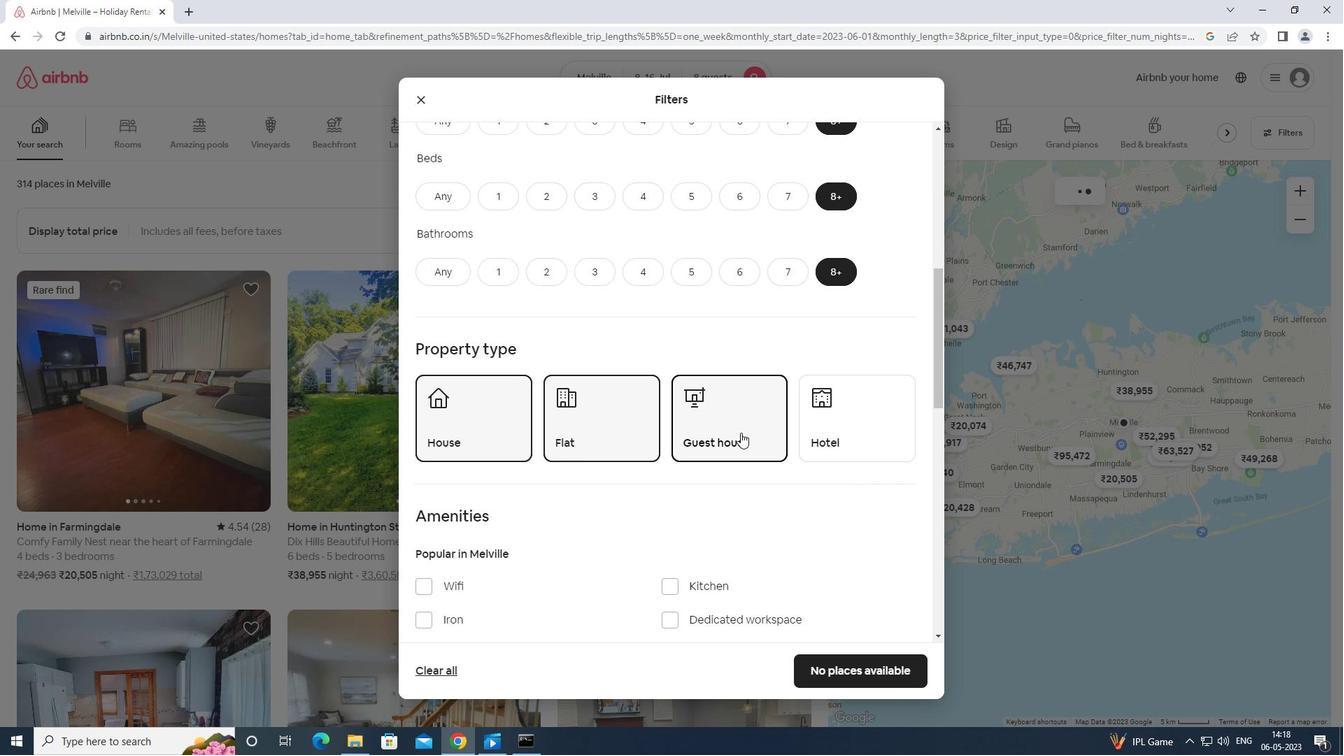 
Action: Mouse scrolled (741, 432) with delta (0, 0)
Screenshot: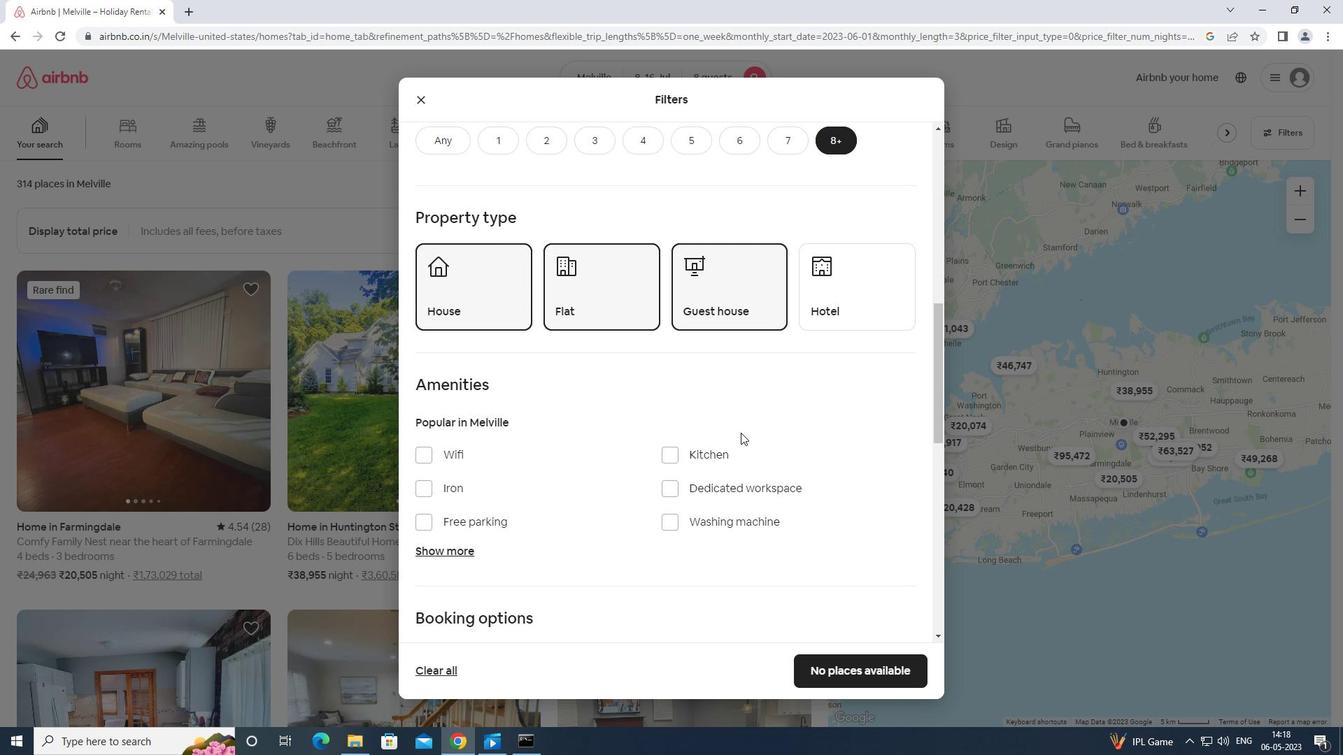 
Action: Mouse scrolled (741, 432) with delta (0, 0)
Screenshot: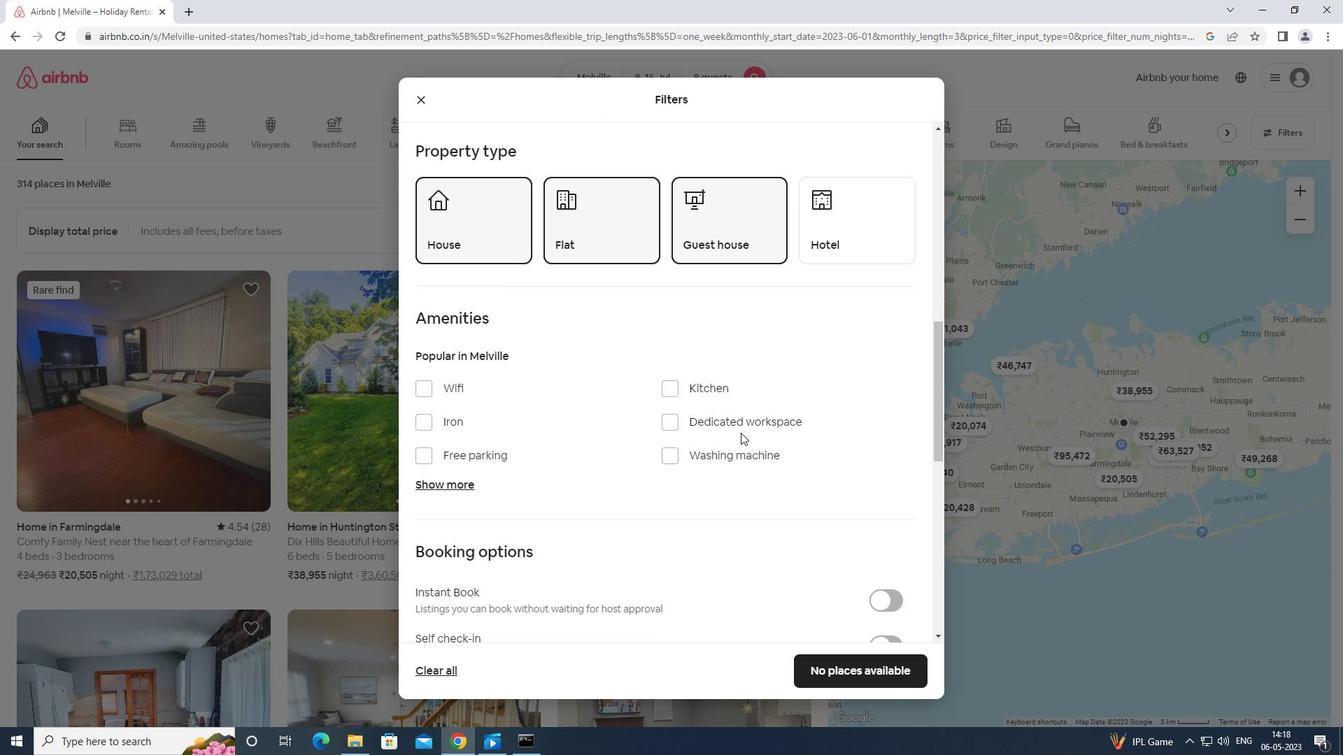 
Action: Mouse moved to (419, 309)
Screenshot: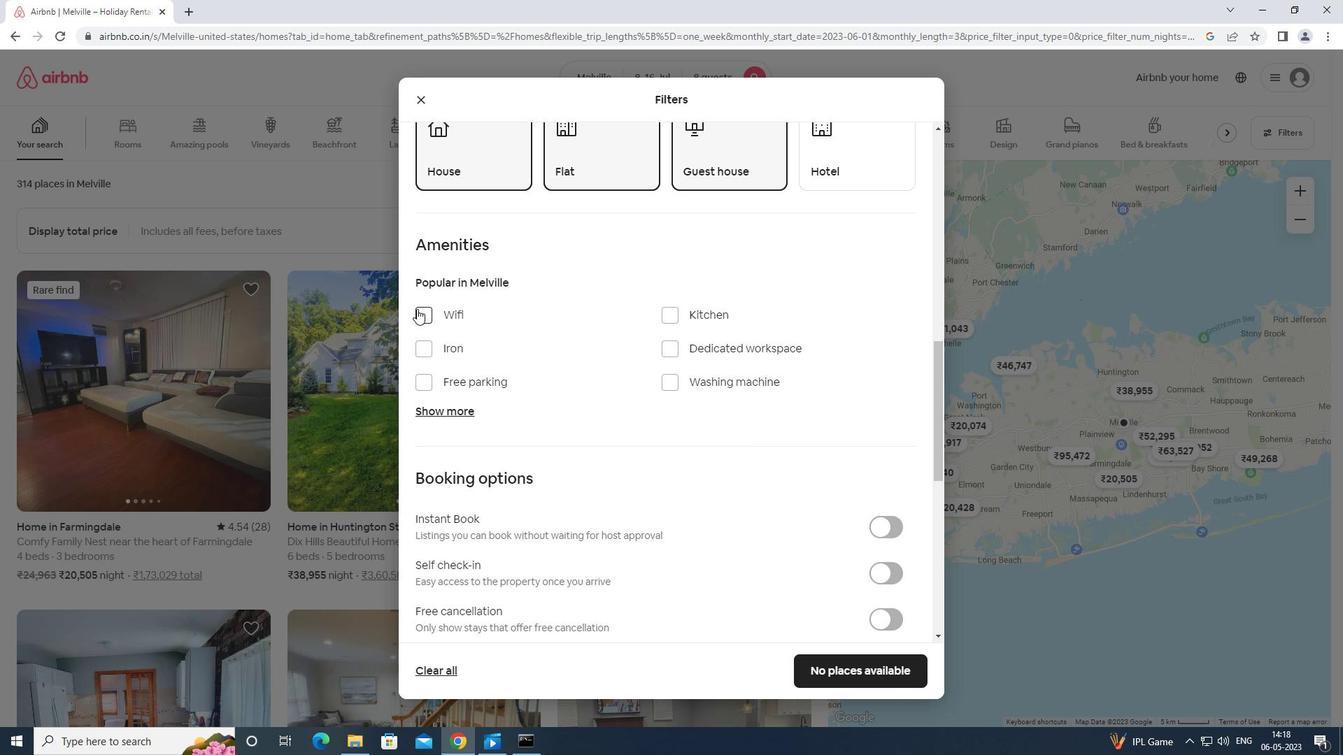 
Action: Mouse pressed left at (419, 309)
Screenshot: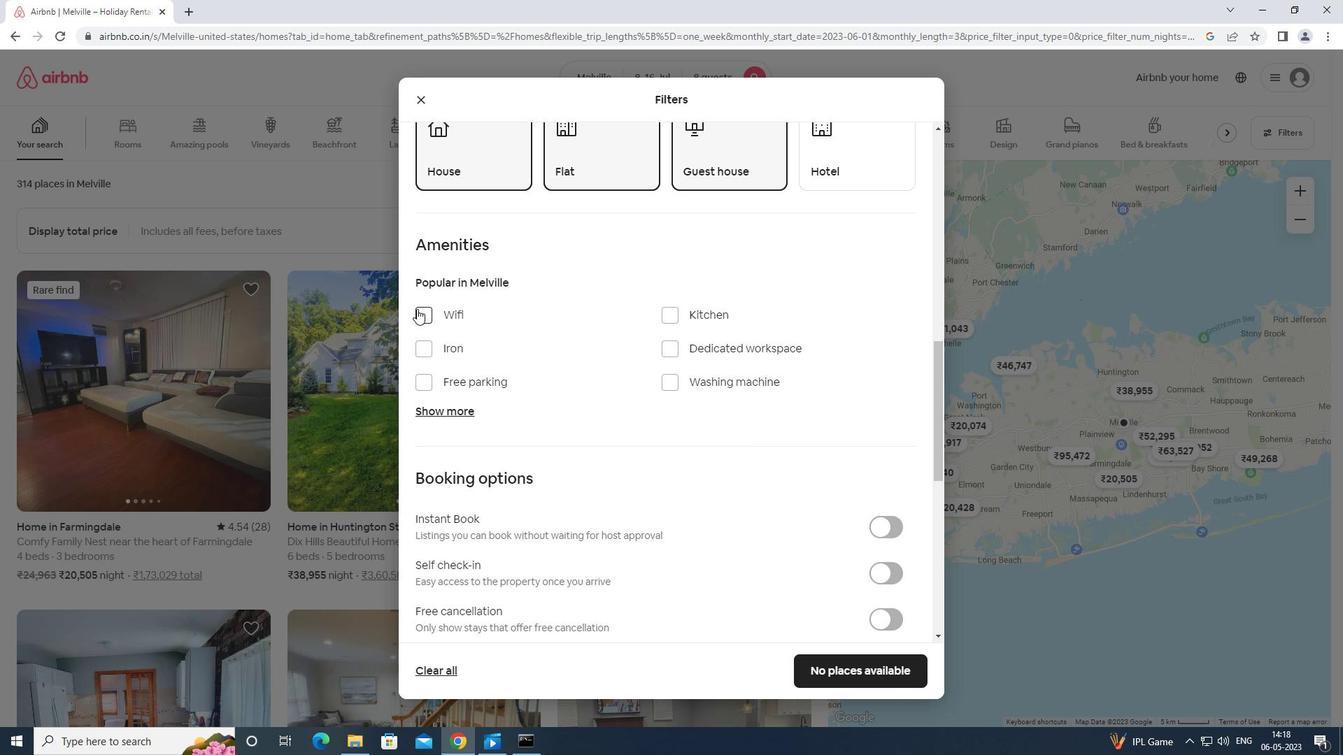 
Action: Mouse moved to (427, 411)
Screenshot: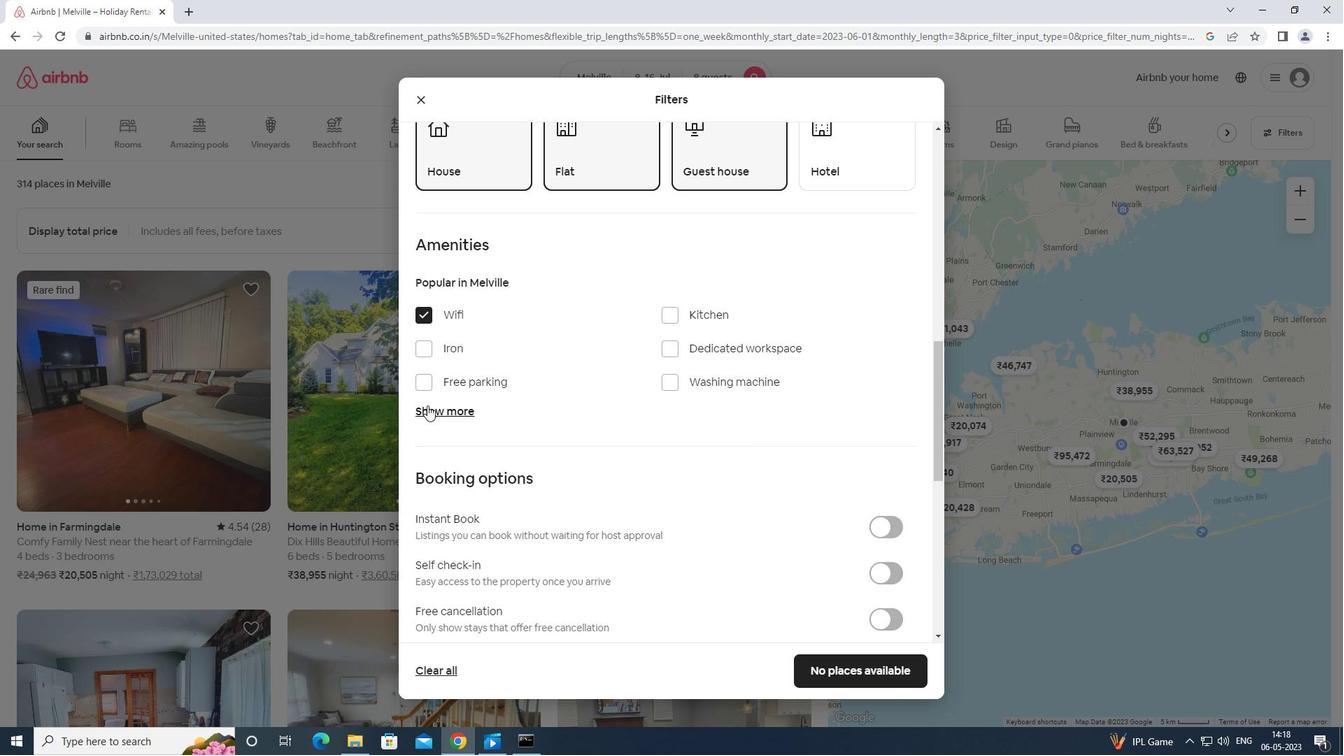 
Action: Mouse pressed left at (427, 411)
Screenshot: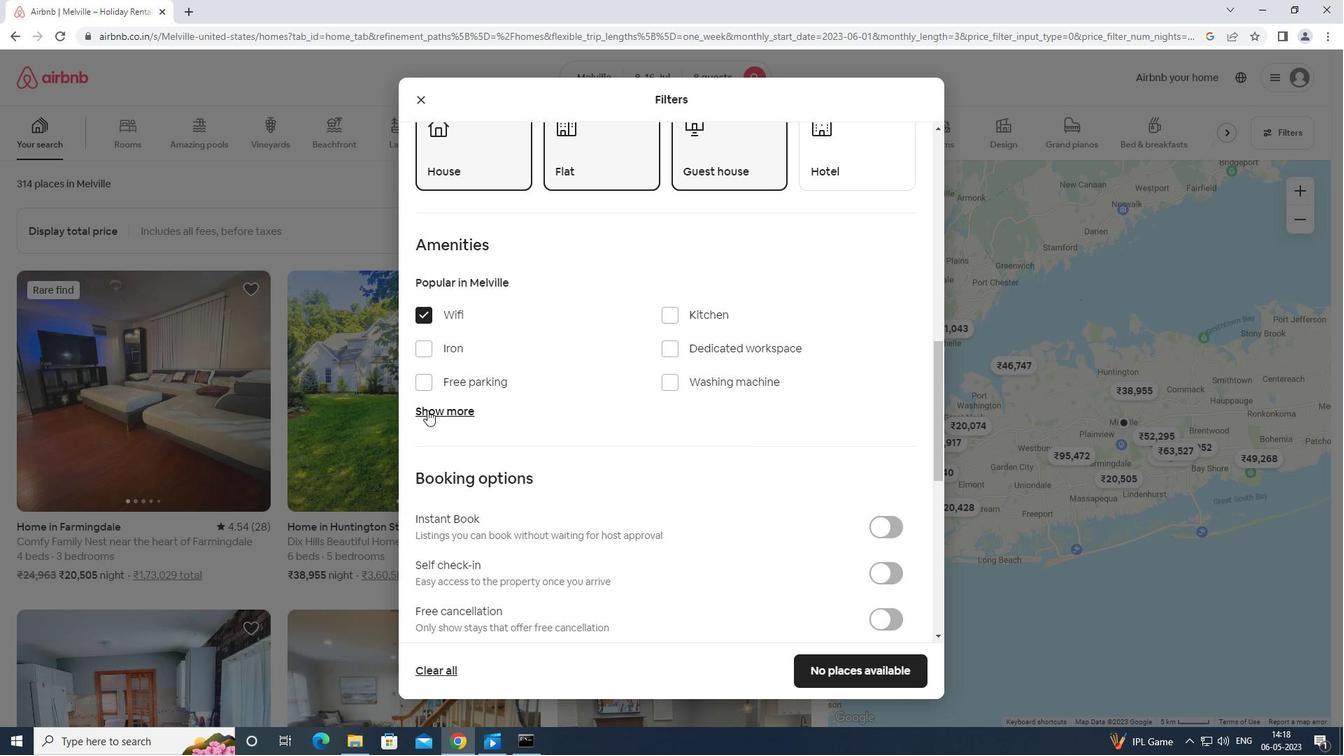 
Action: Mouse moved to (424, 414)
Screenshot: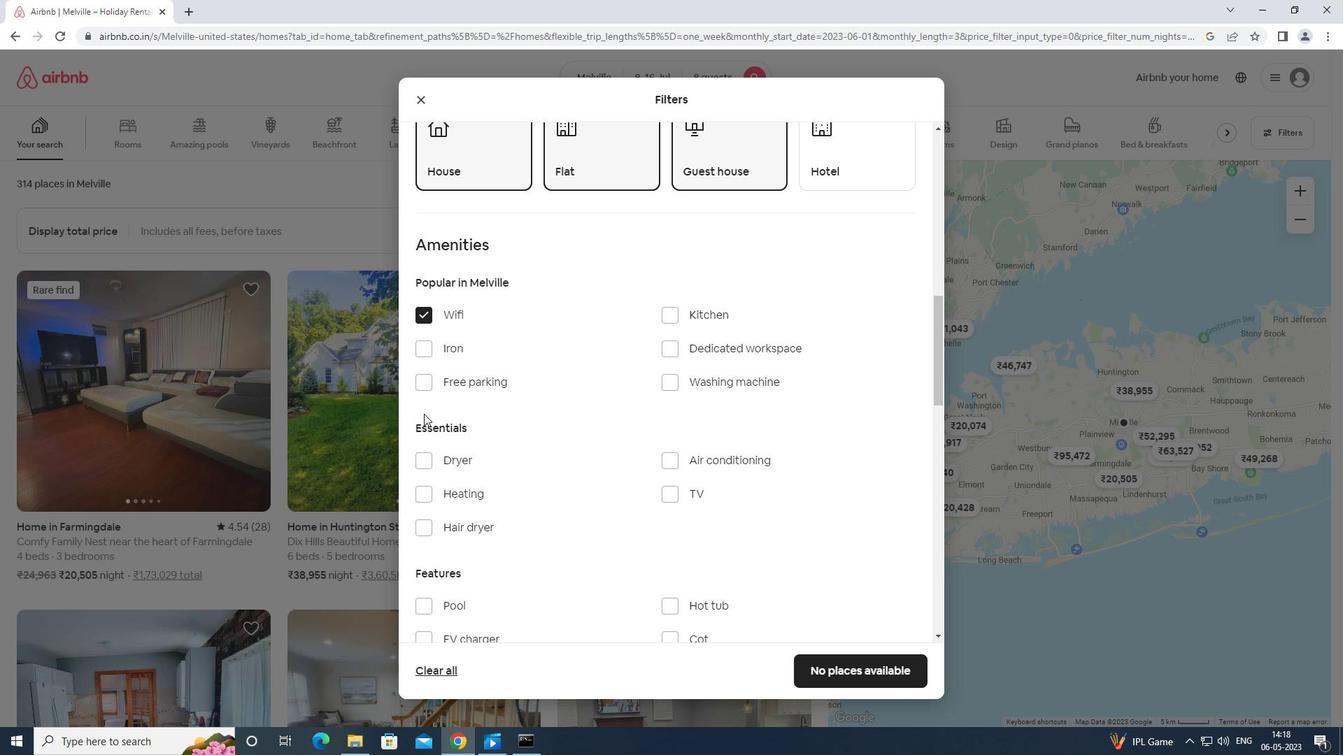 
Action: Mouse scrolled (424, 414) with delta (0, 0)
Screenshot: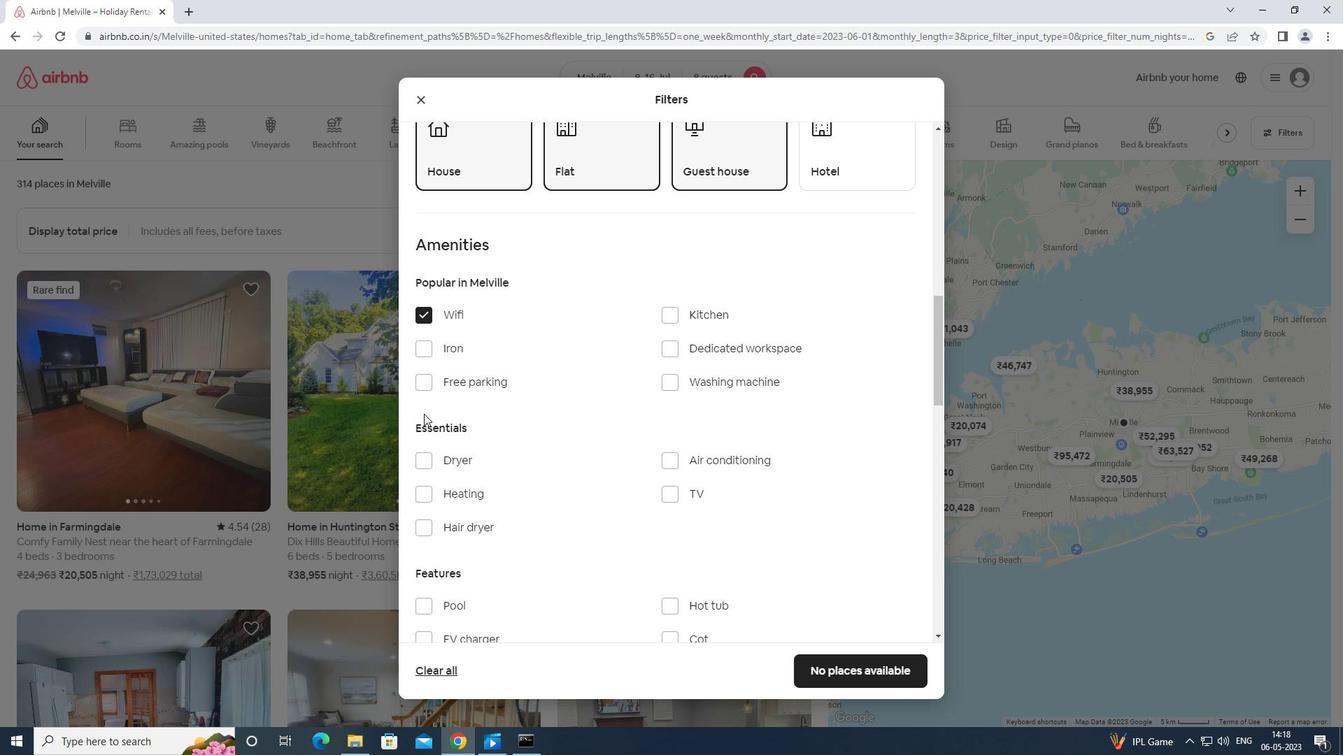 
Action: Mouse moved to (667, 424)
Screenshot: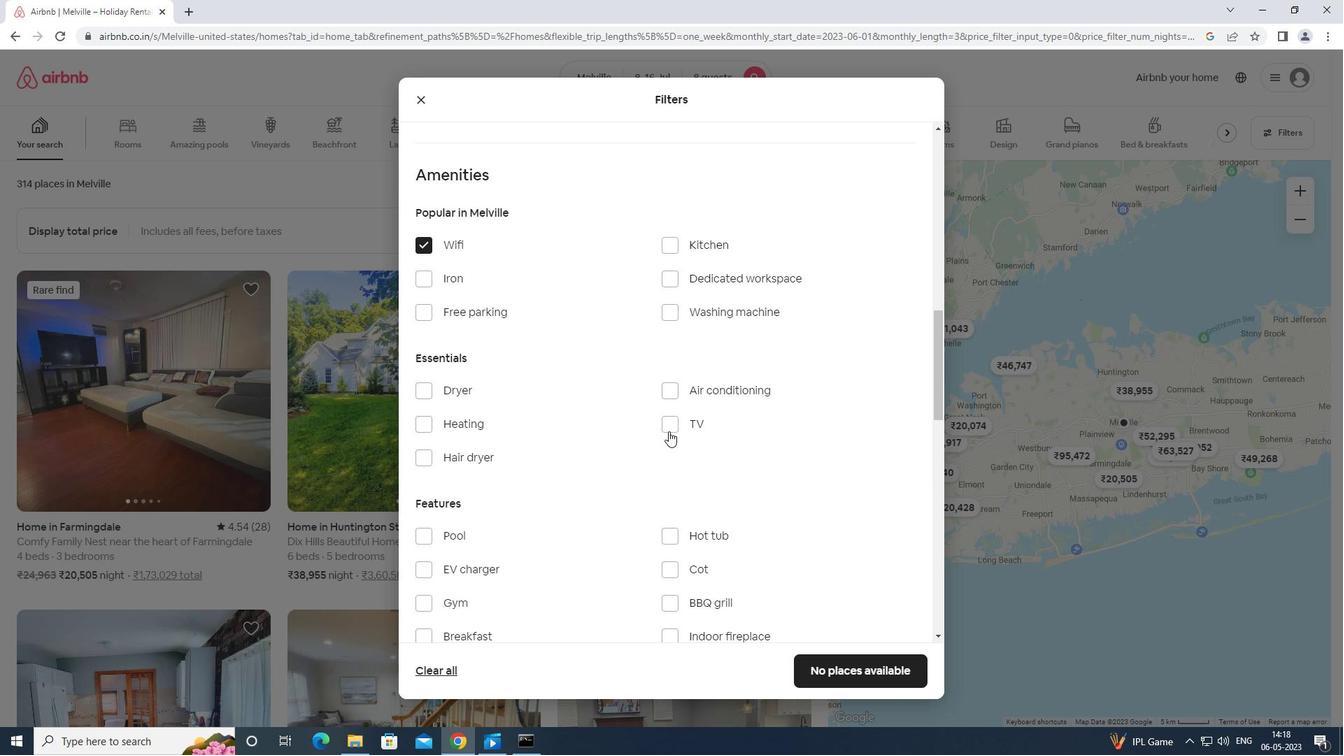 
Action: Mouse pressed left at (667, 424)
Screenshot: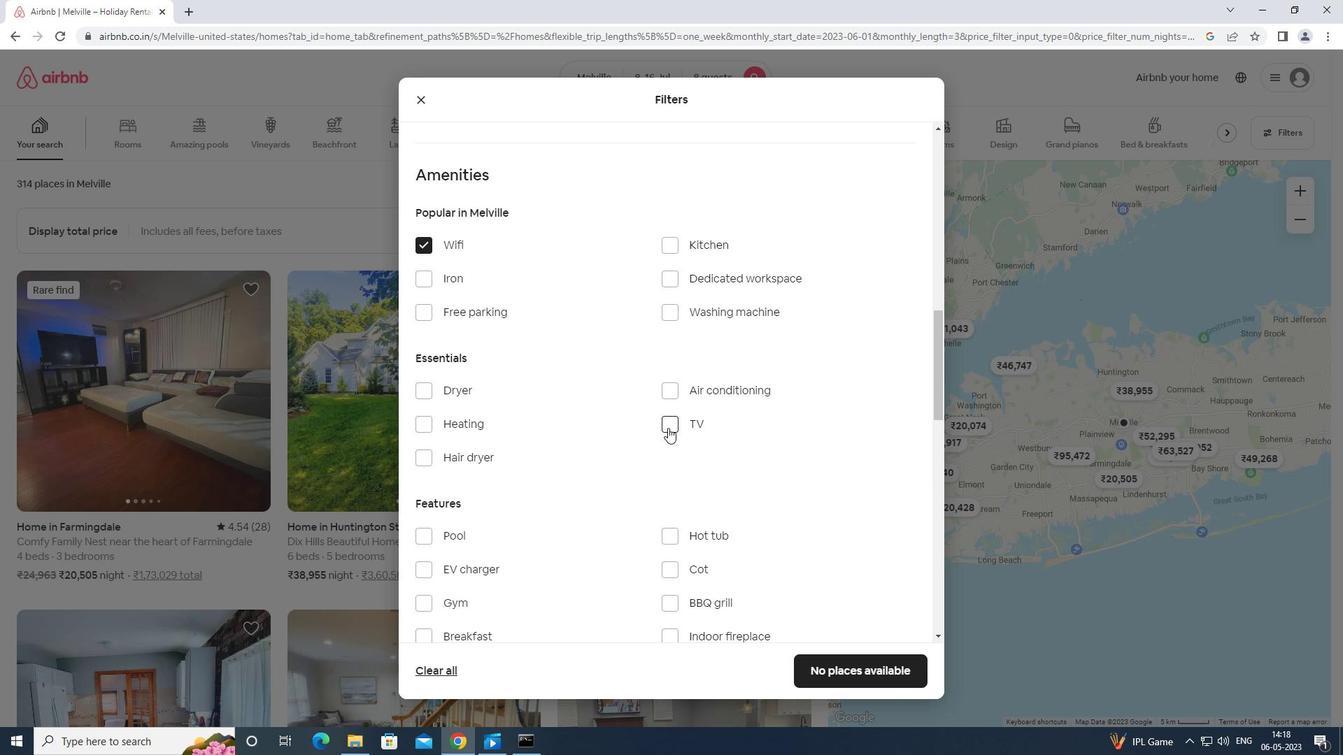 
Action: Mouse moved to (418, 312)
Screenshot: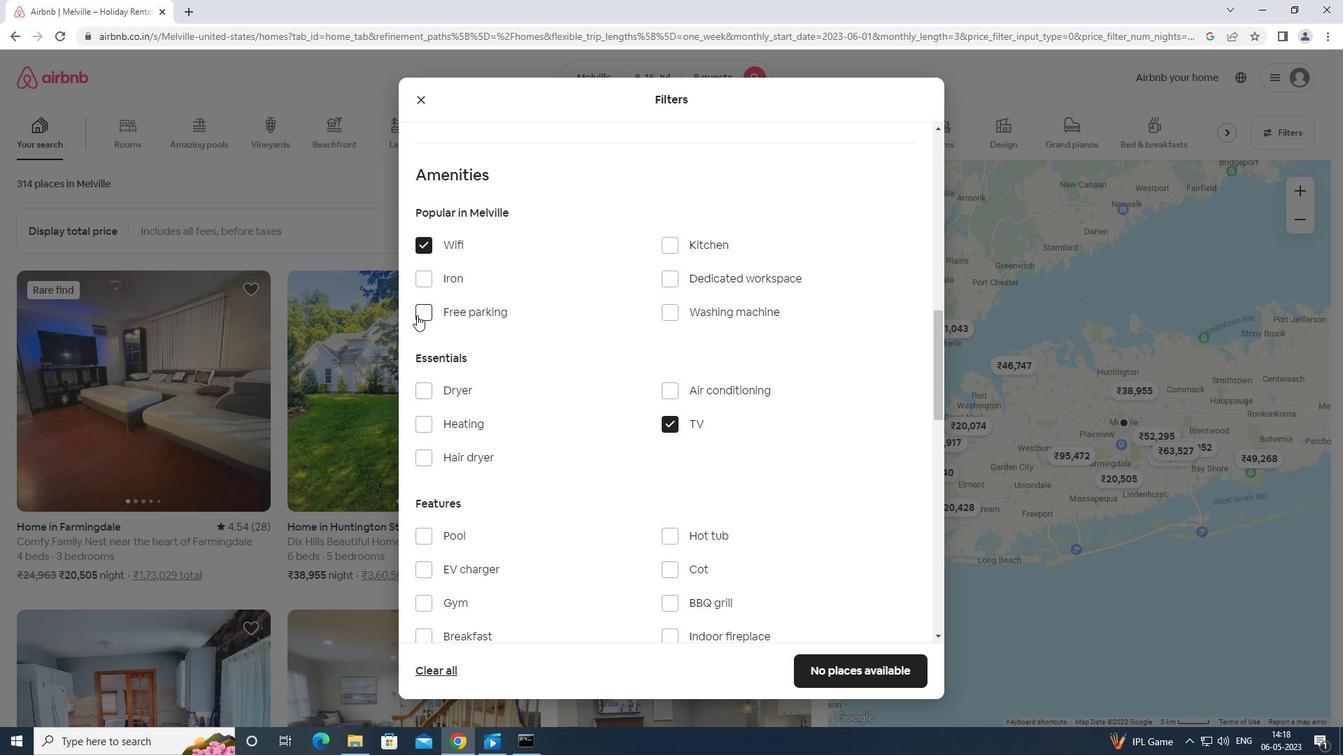 
Action: Mouse pressed left at (418, 312)
Screenshot: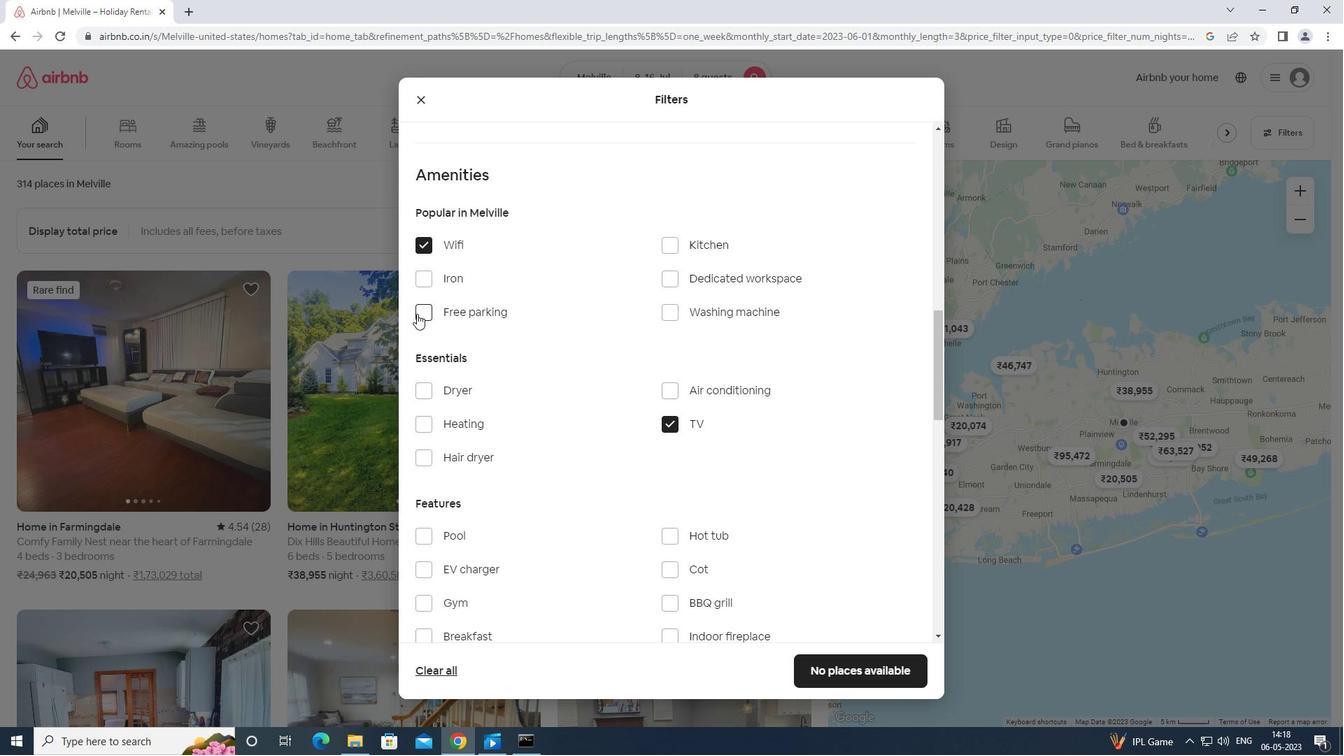 
Action: Mouse moved to (424, 312)
Screenshot: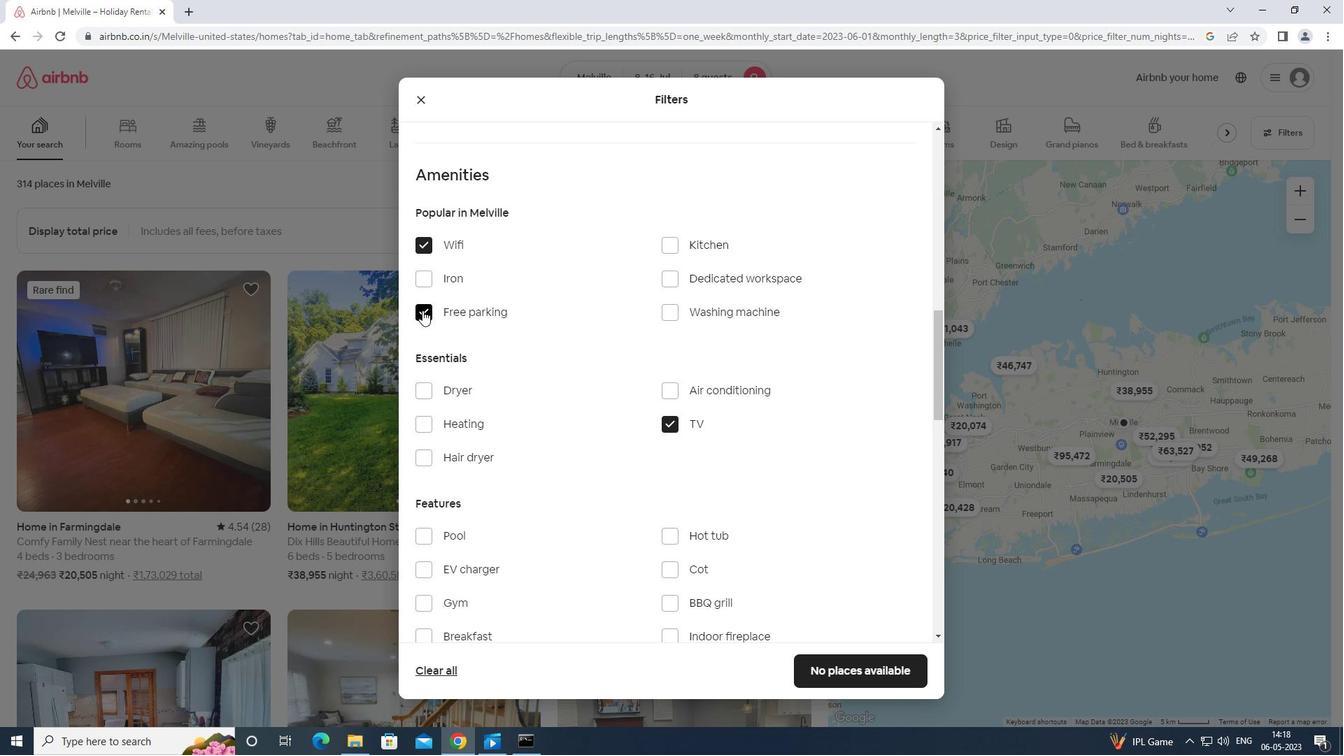 
Action: Mouse scrolled (424, 312) with delta (0, 0)
Screenshot: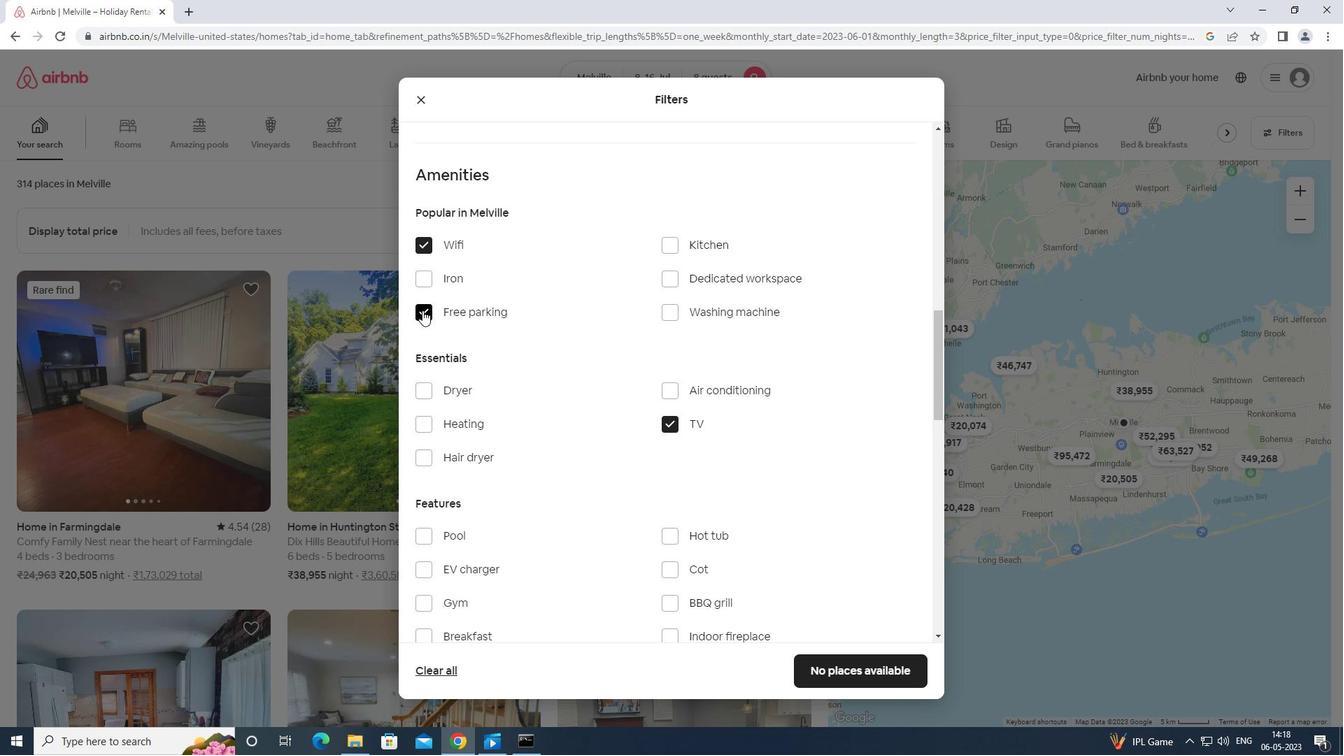 
Action: Mouse moved to (417, 532)
Screenshot: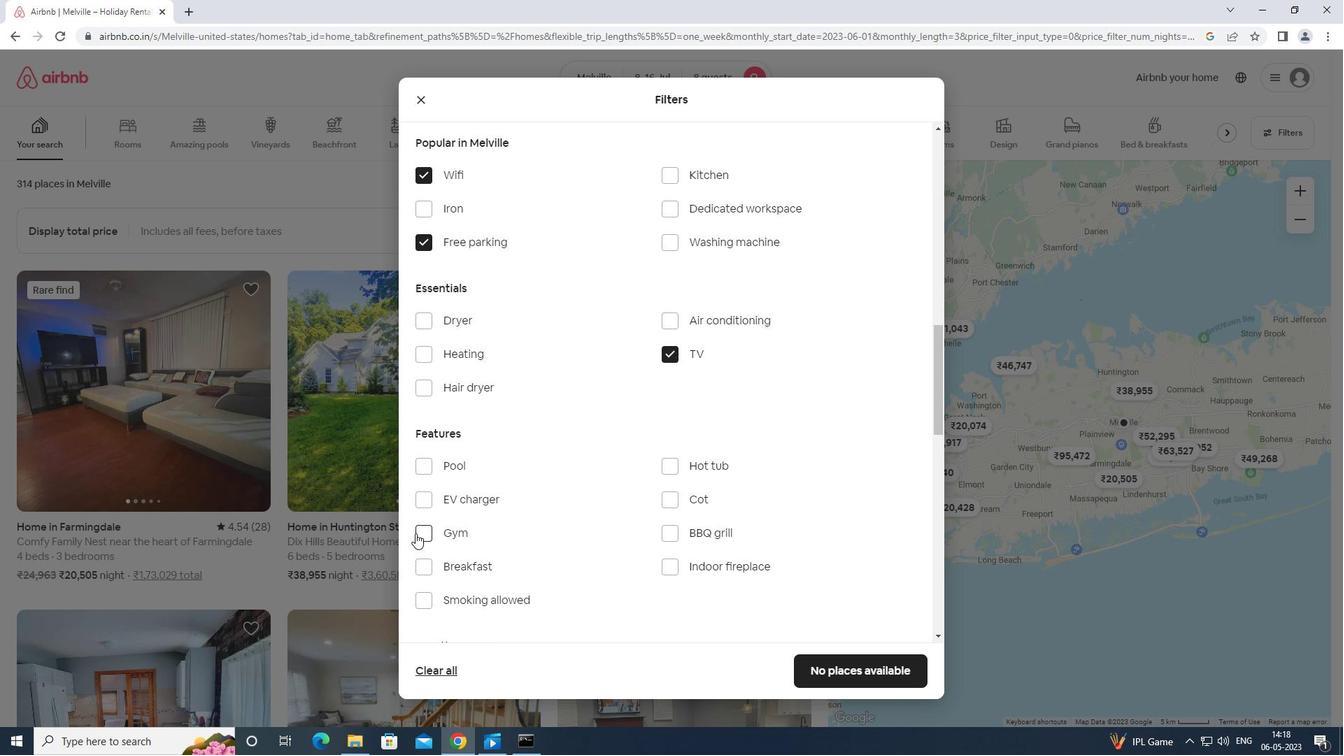 
Action: Mouse pressed left at (417, 532)
Screenshot: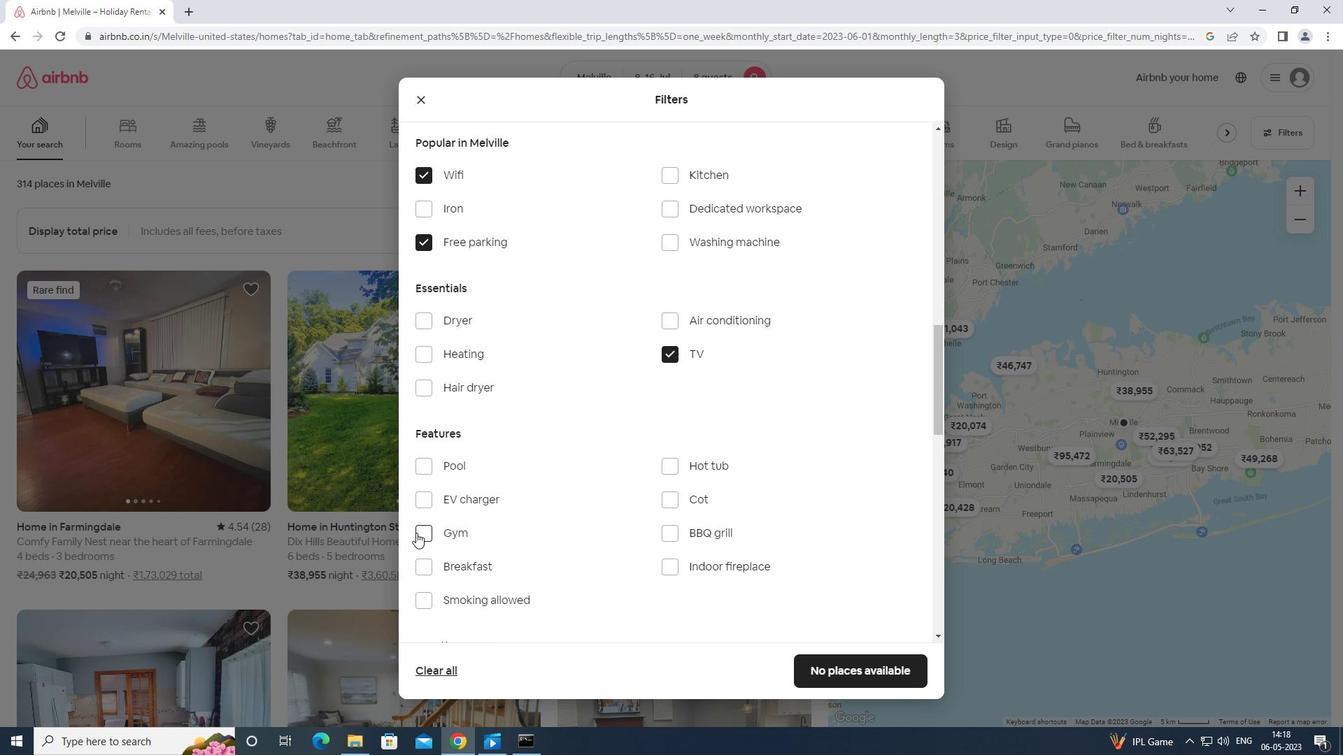 
Action: Mouse moved to (421, 565)
Screenshot: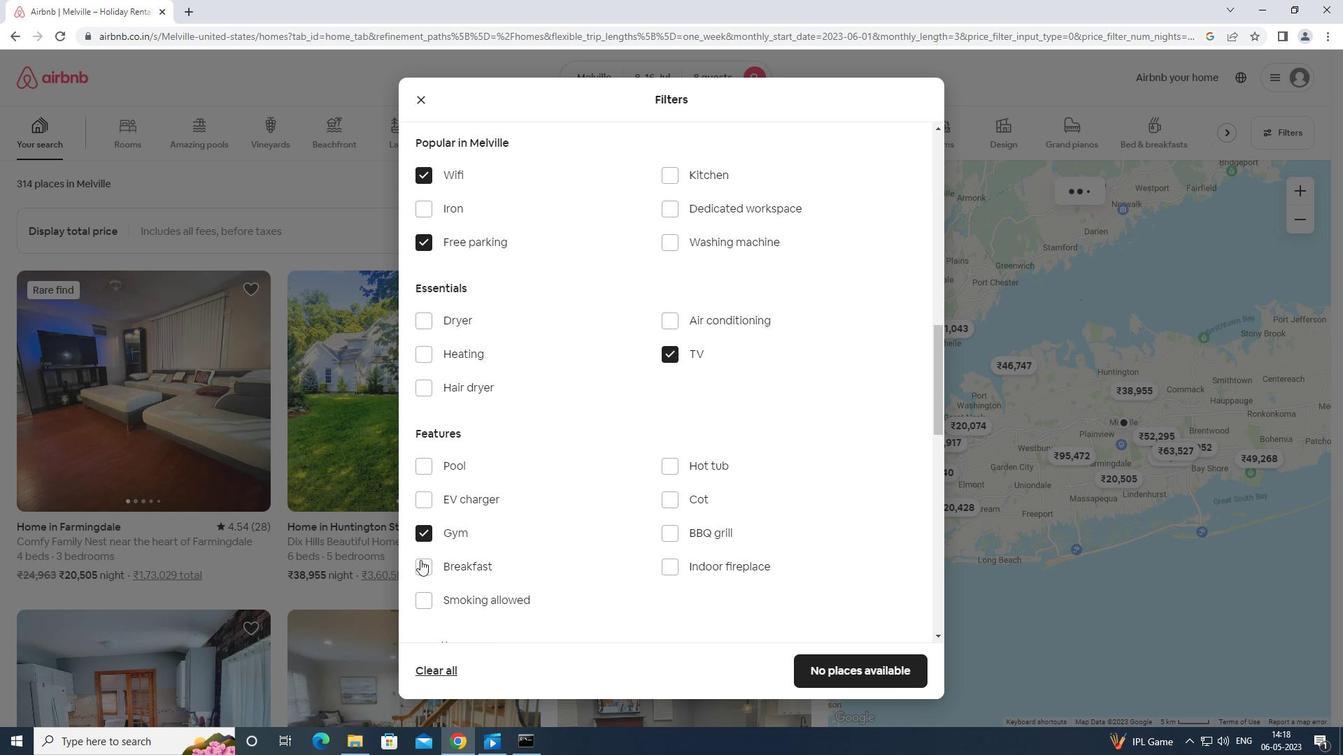 
Action: Mouse pressed left at (421, 565)
Screenshot: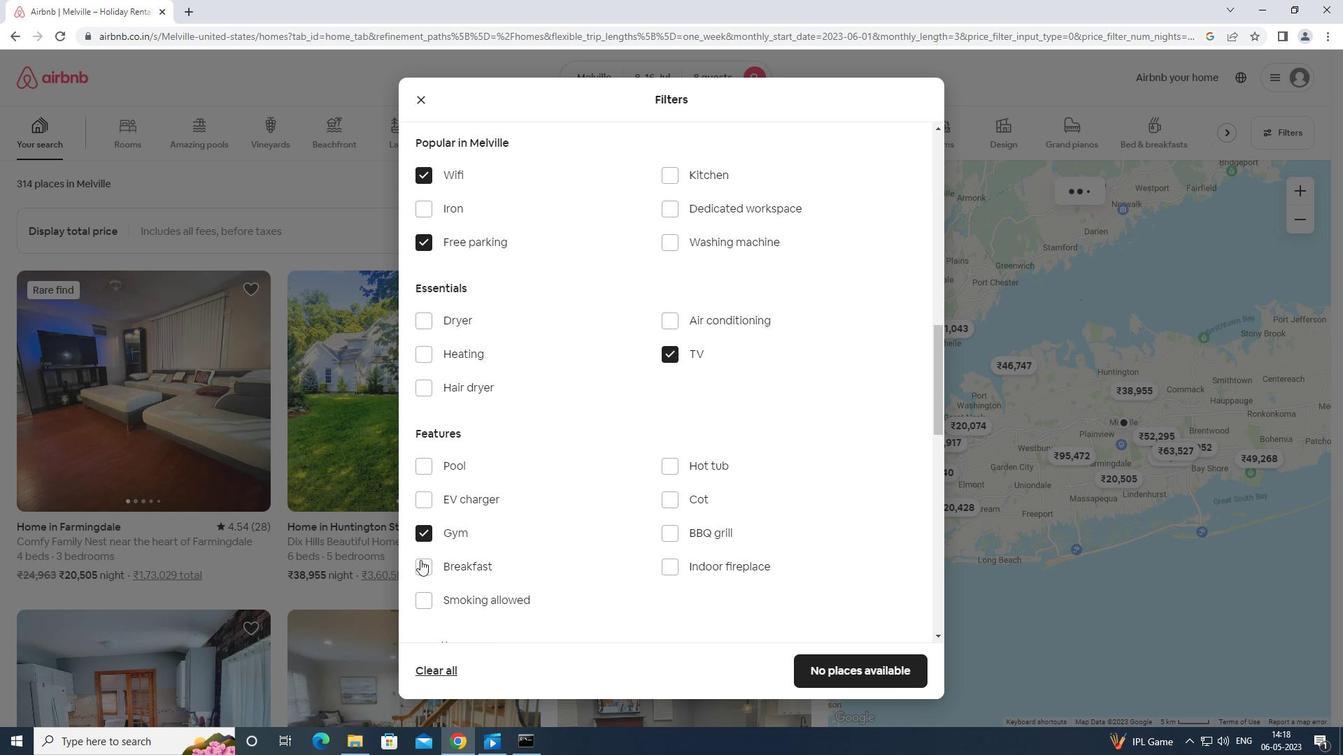 
Action: Mouse moved to (424, 566)
Screenshot: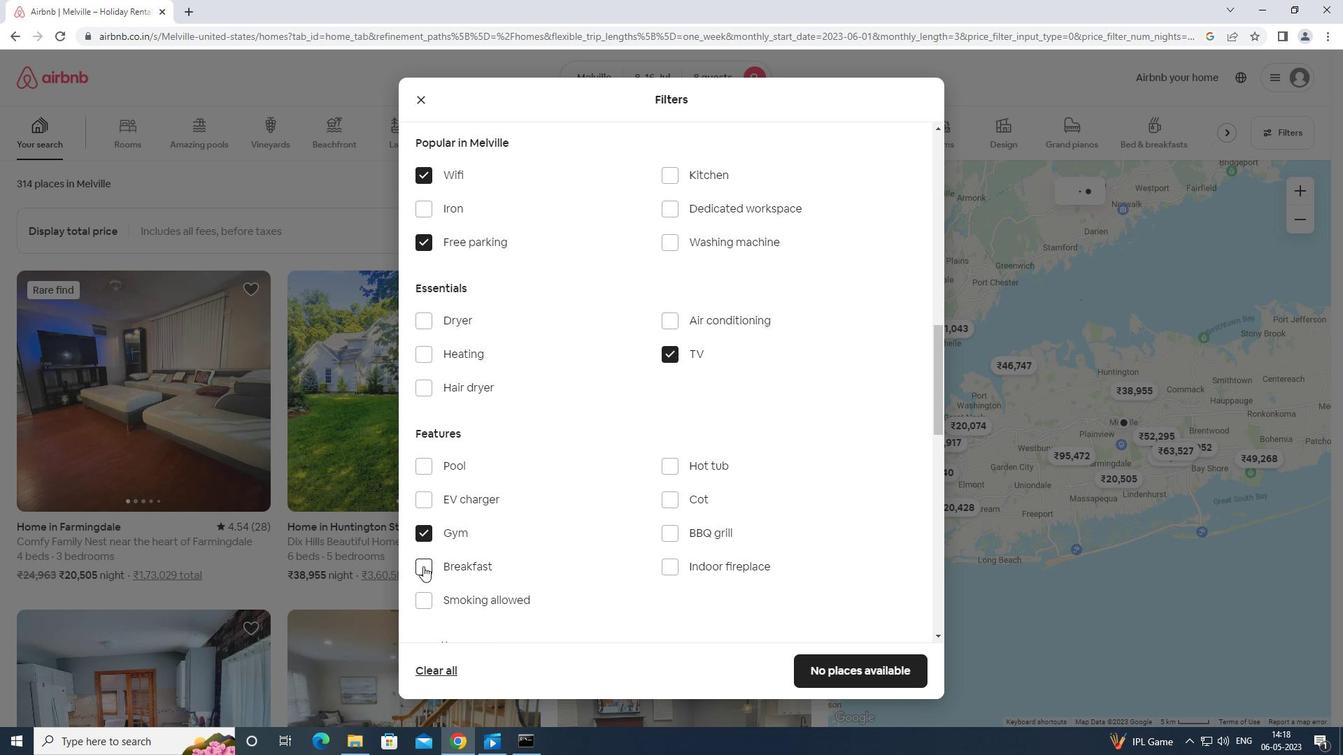 
Action: Mouse scrolled (424, 566) with delta (0, 0)
Screenshot: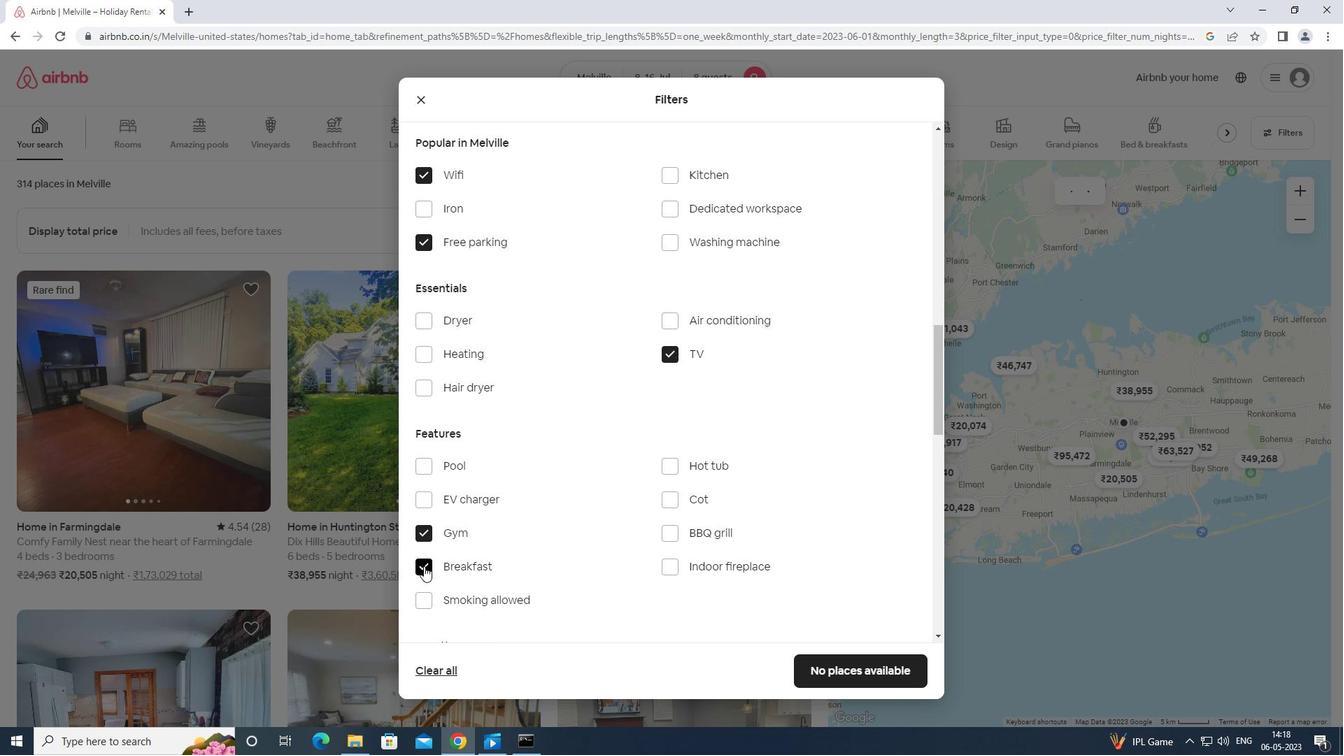 
Action: Mouse scrolled (424, 566) with delta (0, 0)
Screenshot: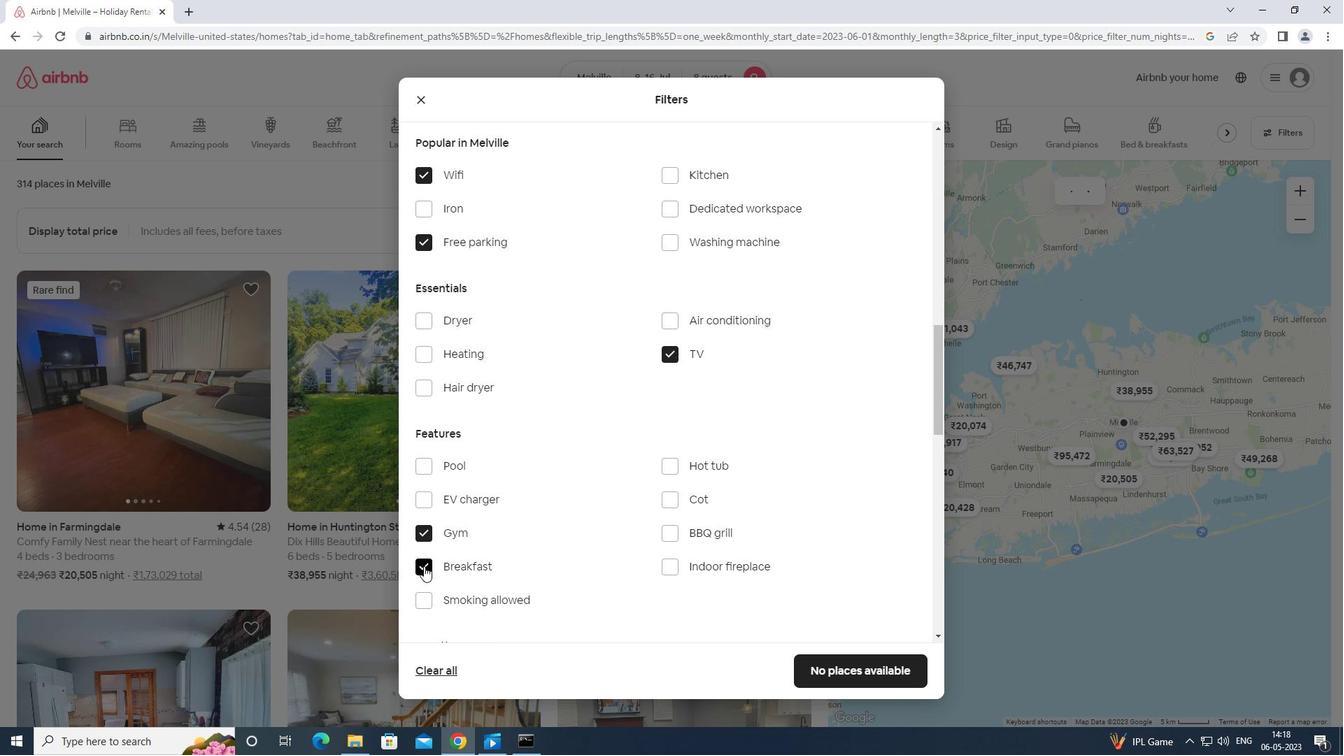 
Action: Mouse moved to (428, 560)
Screenshot: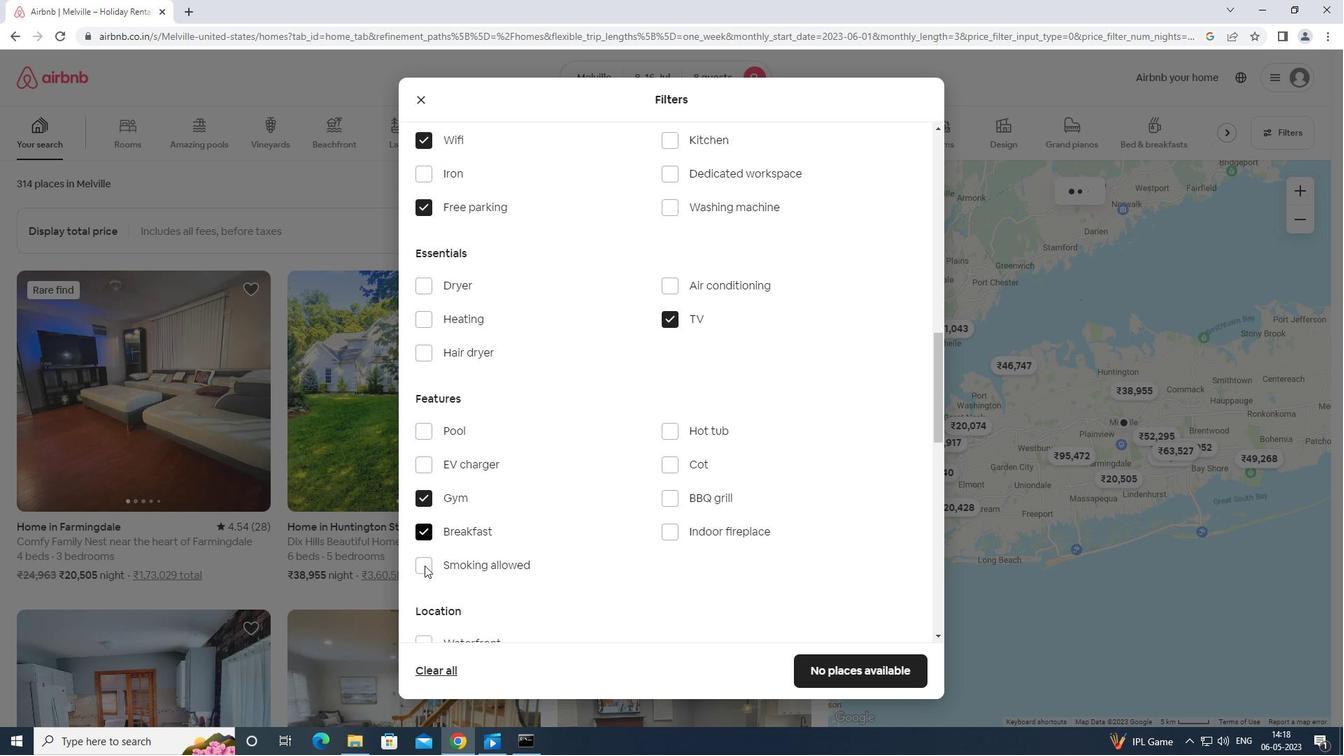 
Action: Mouse scrolled (428, 559) with delta (0, 0)
Screenshot: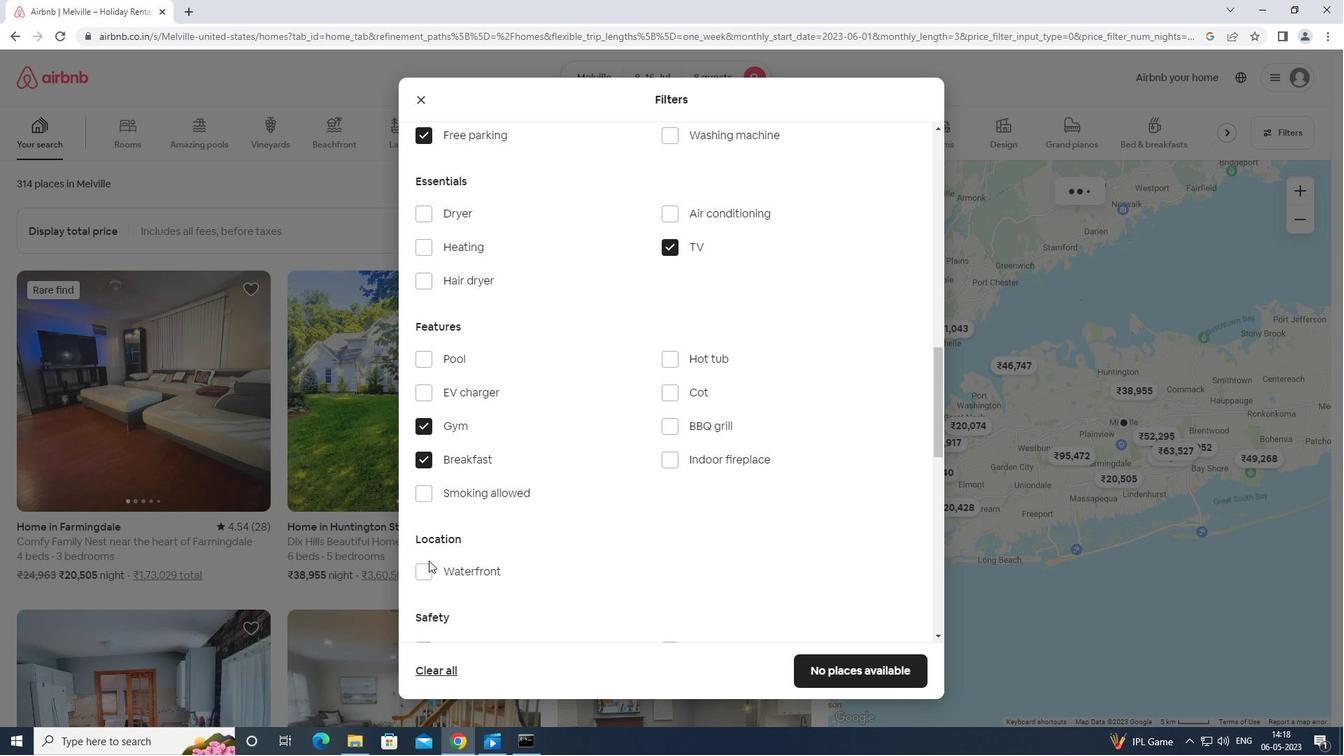 
Action: Mouse scrolled (428, 559) with delta (0, 0)
Screenshot: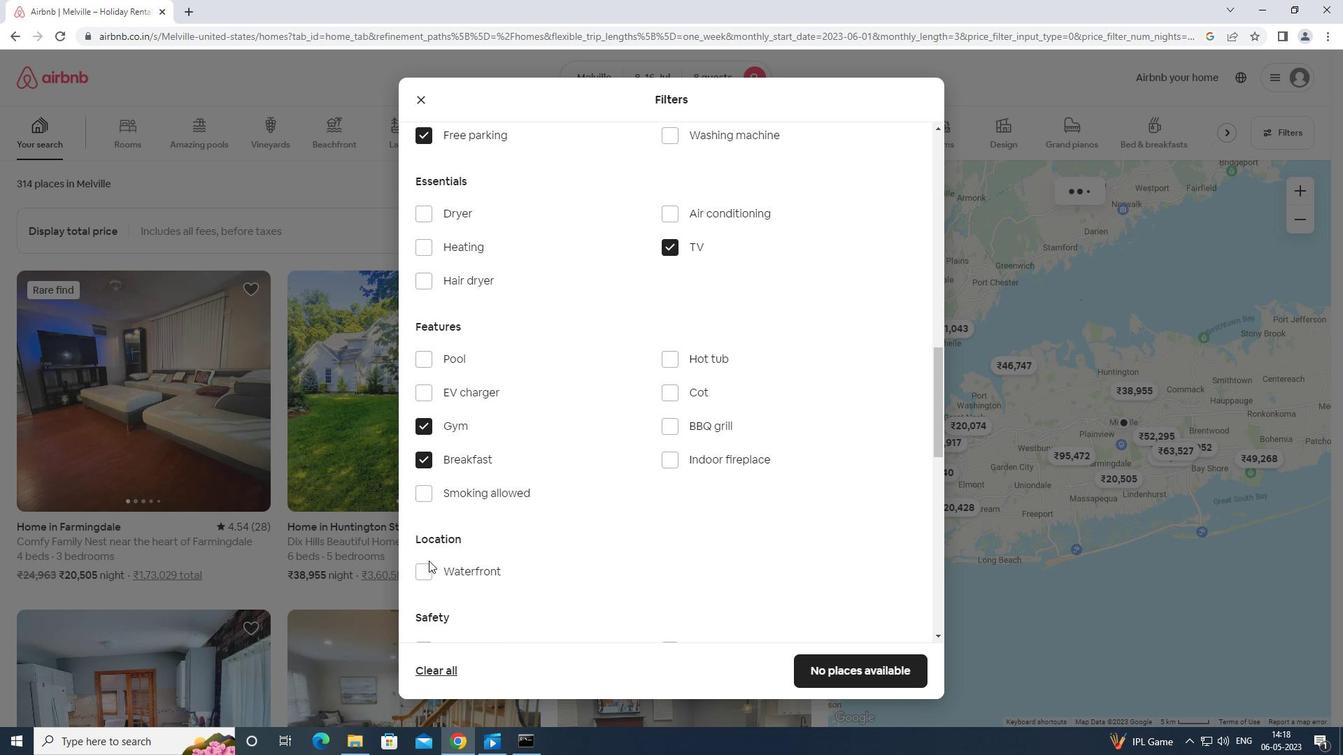 
Action: Mouse moved to (435, 552)
Screenshot: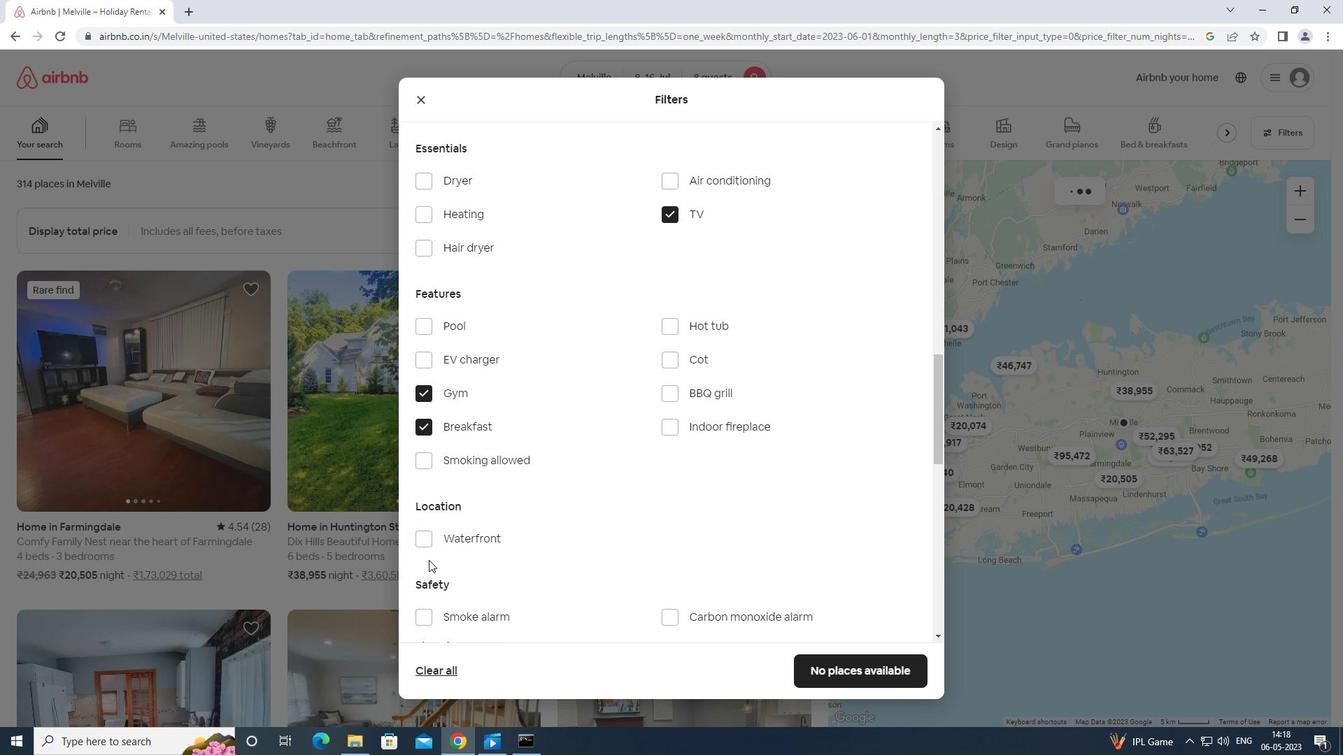 
Action: Mouse scrolled (435, 551) with delta (0, 0)
Screenshot: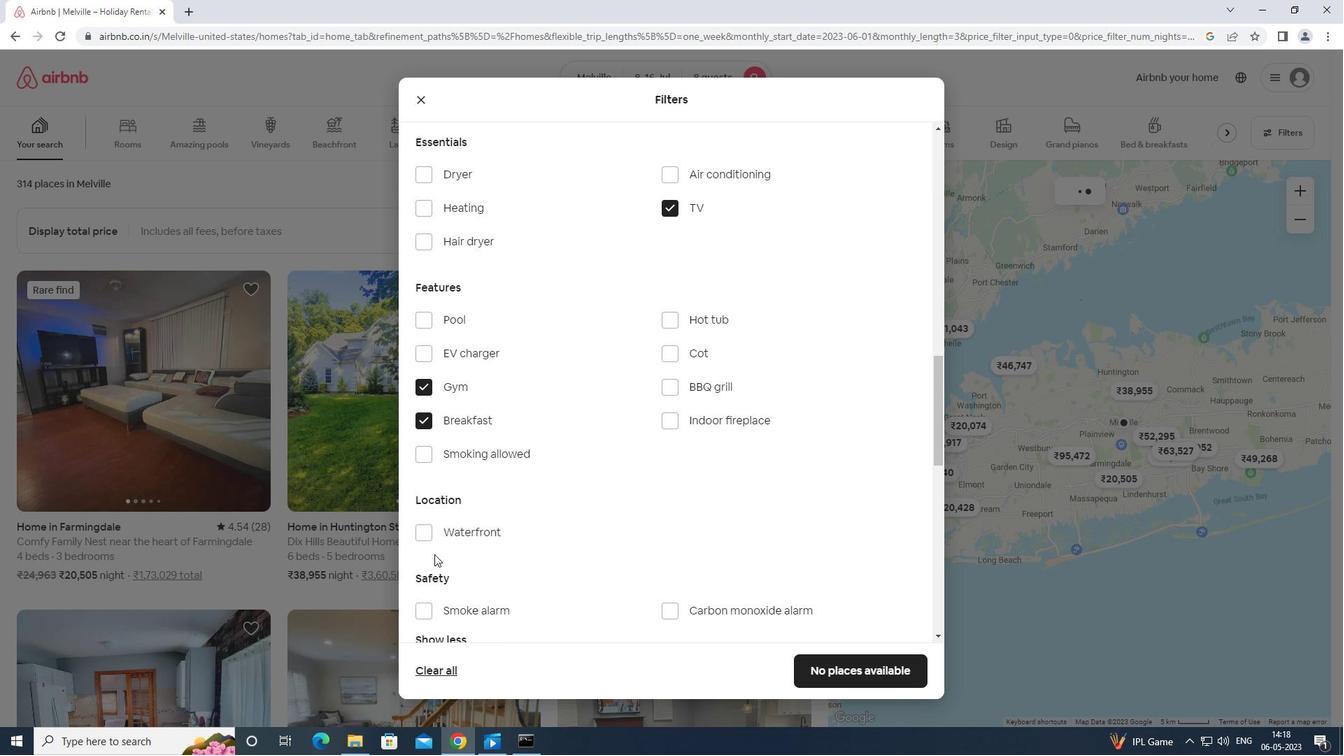 
Action: Mouse scrolled (435, 551) with delta (0, 0)
Screenshot: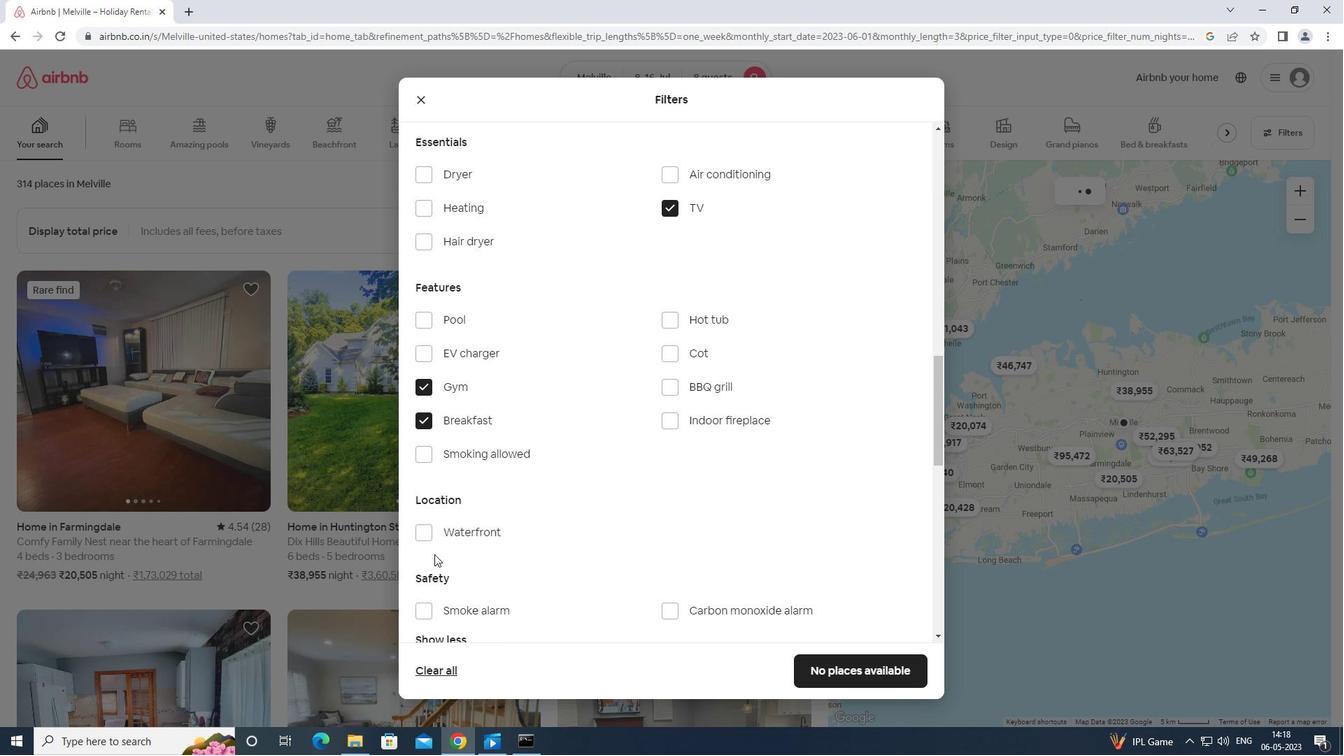 
Action: Mouse moved to (438, 546)
Screenshot: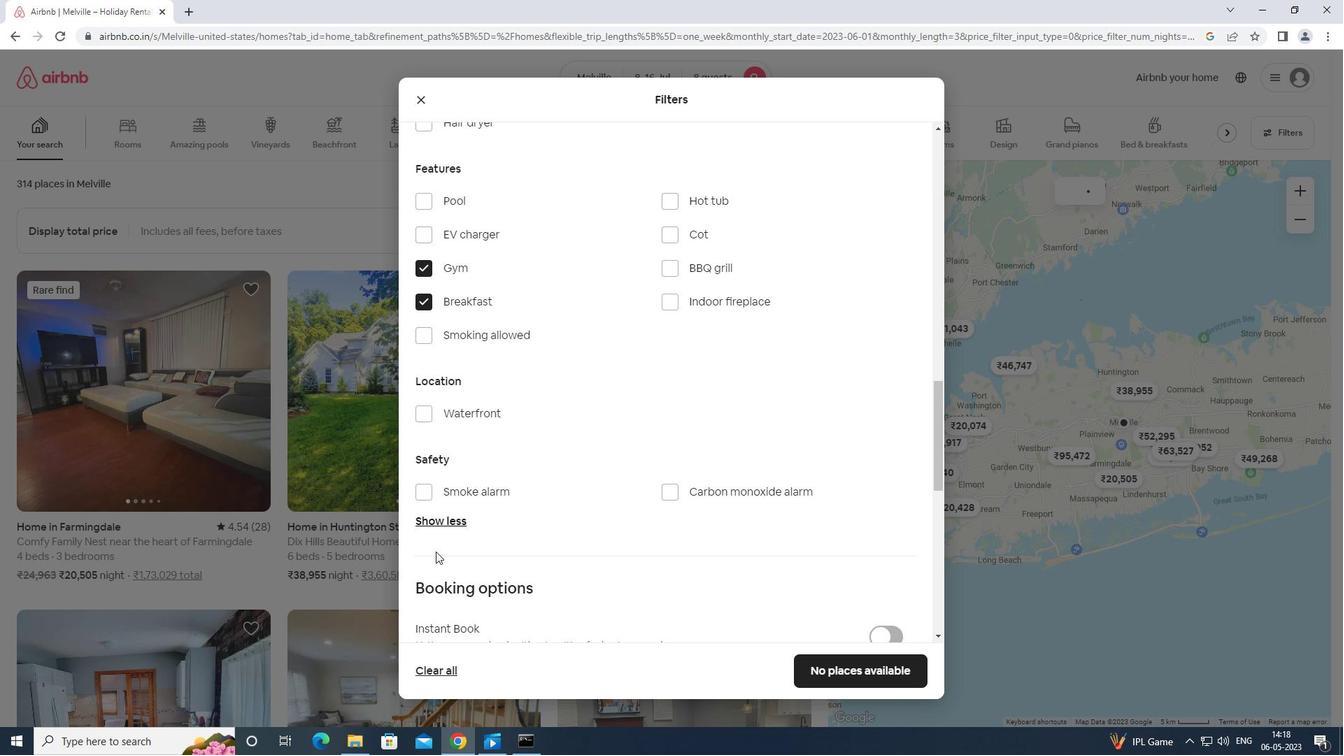 
Action: Mouse scrolled (438, 545) with delta (0, 0)
Screenshot: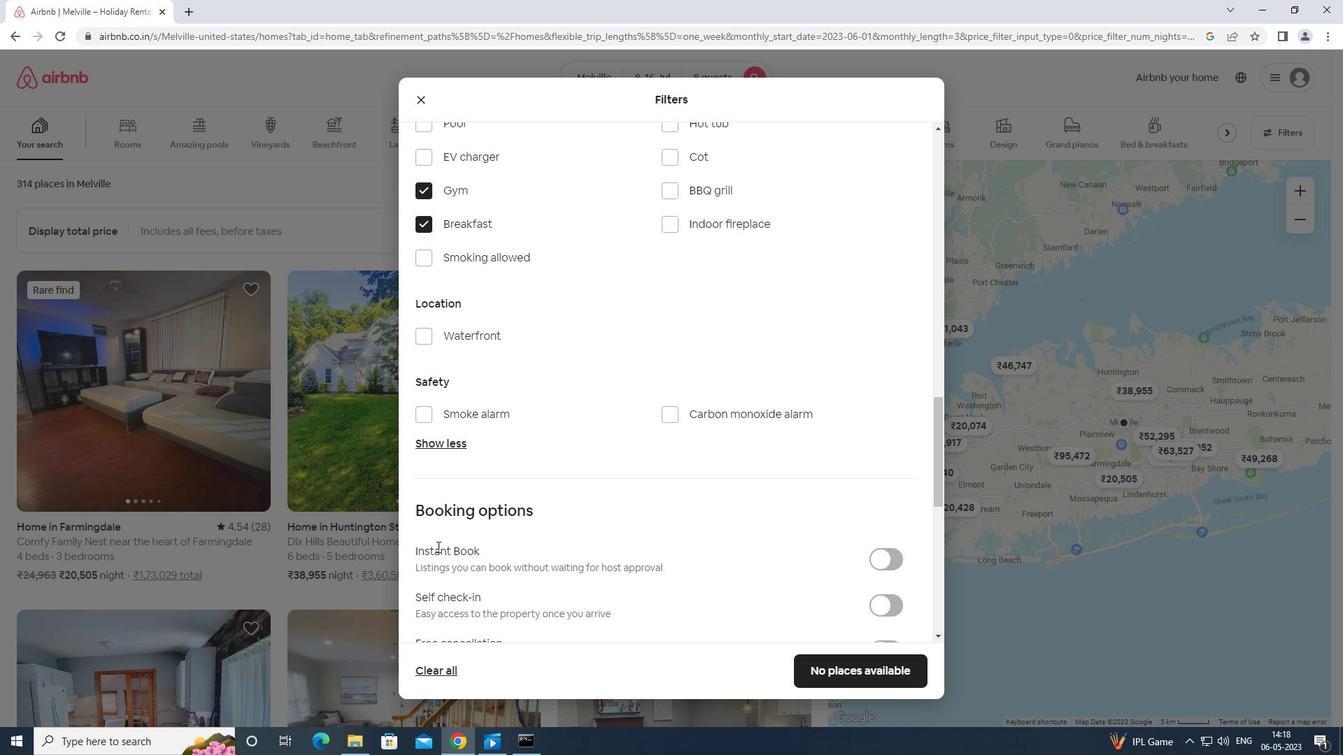 
Action: Mouse scrolled (438, 545) with delta (0, 0)
Screenshot: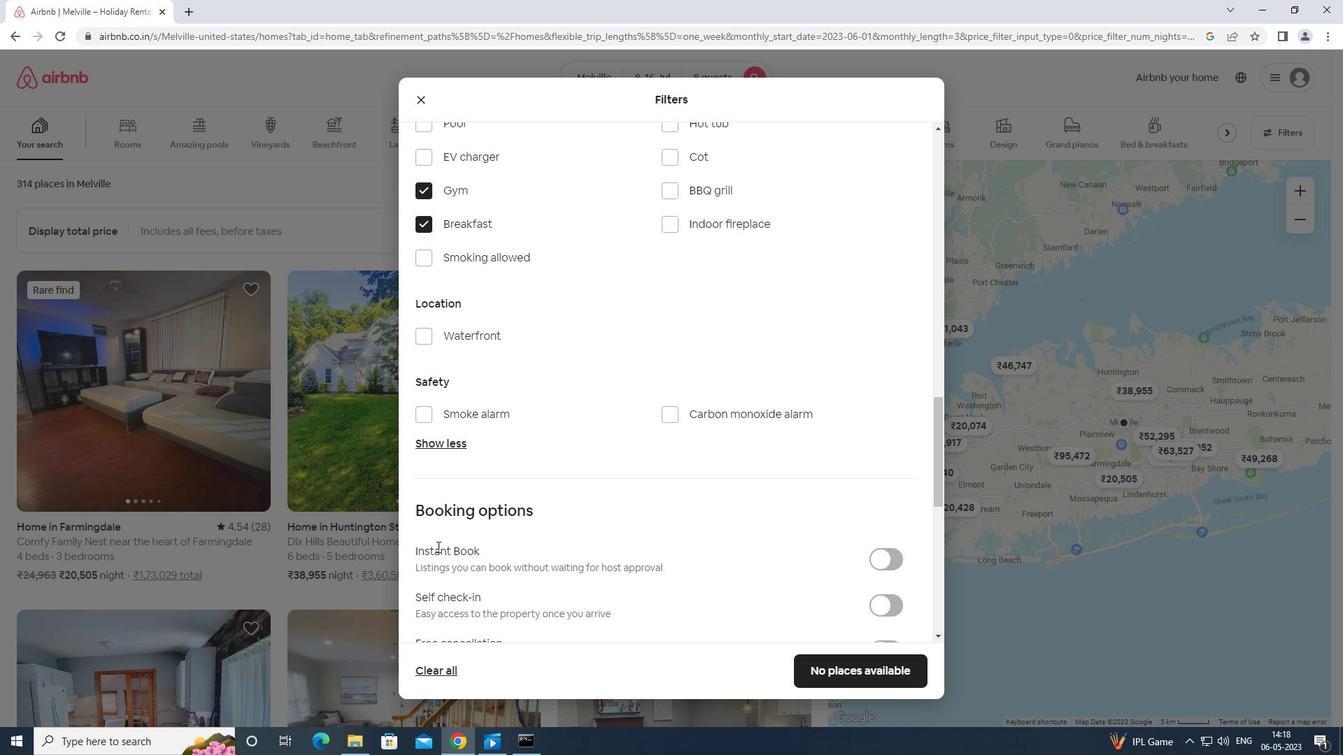
Action: Mouse moved to (882, 389)
Screenshot: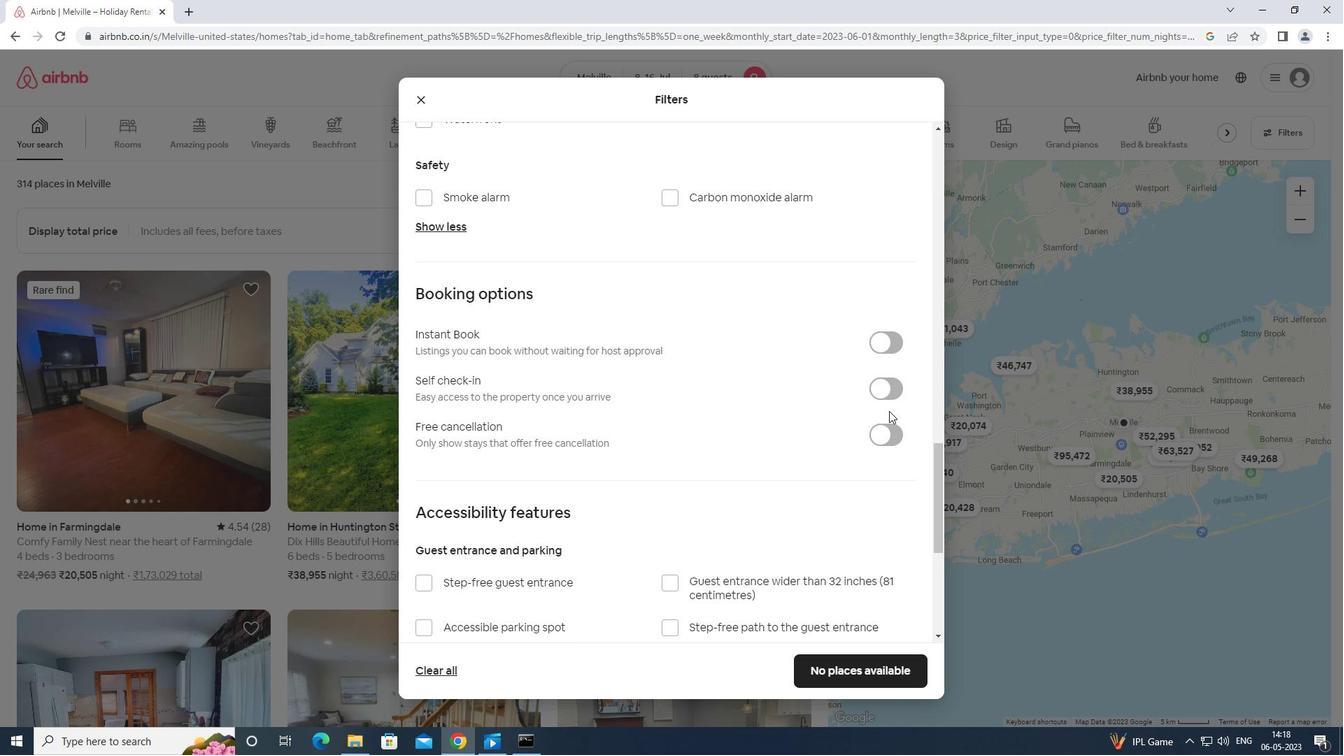 
Action: Mouse pressed left at (882, 389)
Screenshot: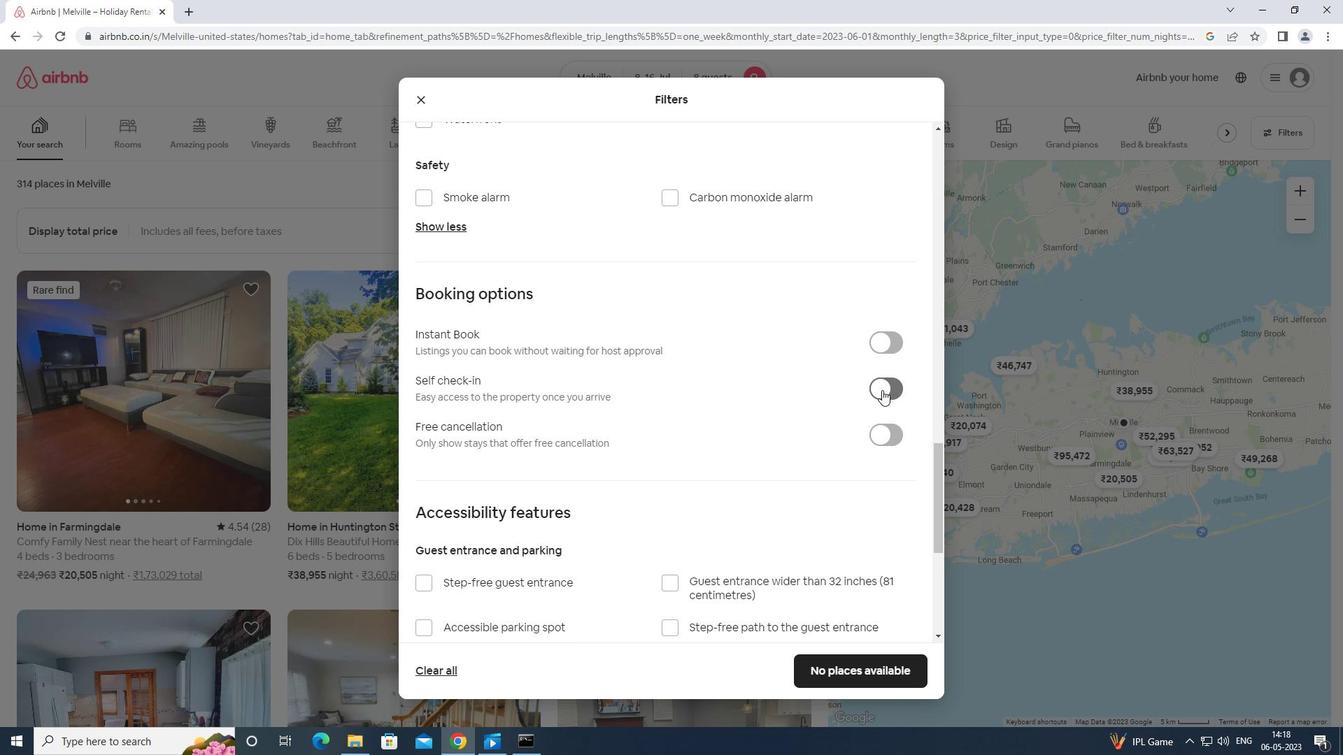 
Action: Mouse moved to (843, 479)
Screenshot: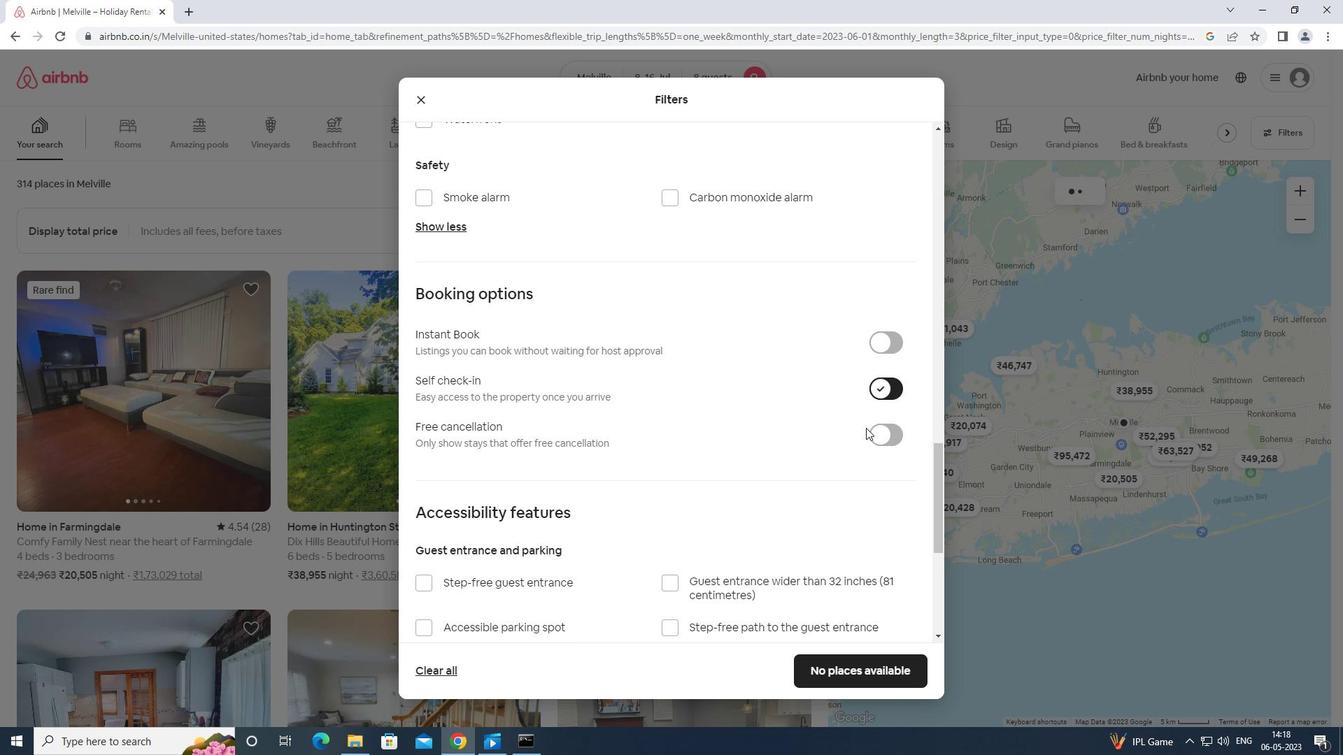 
Action: Mouse scrolled (843, 478) with delta (0, 0)
Screenshot: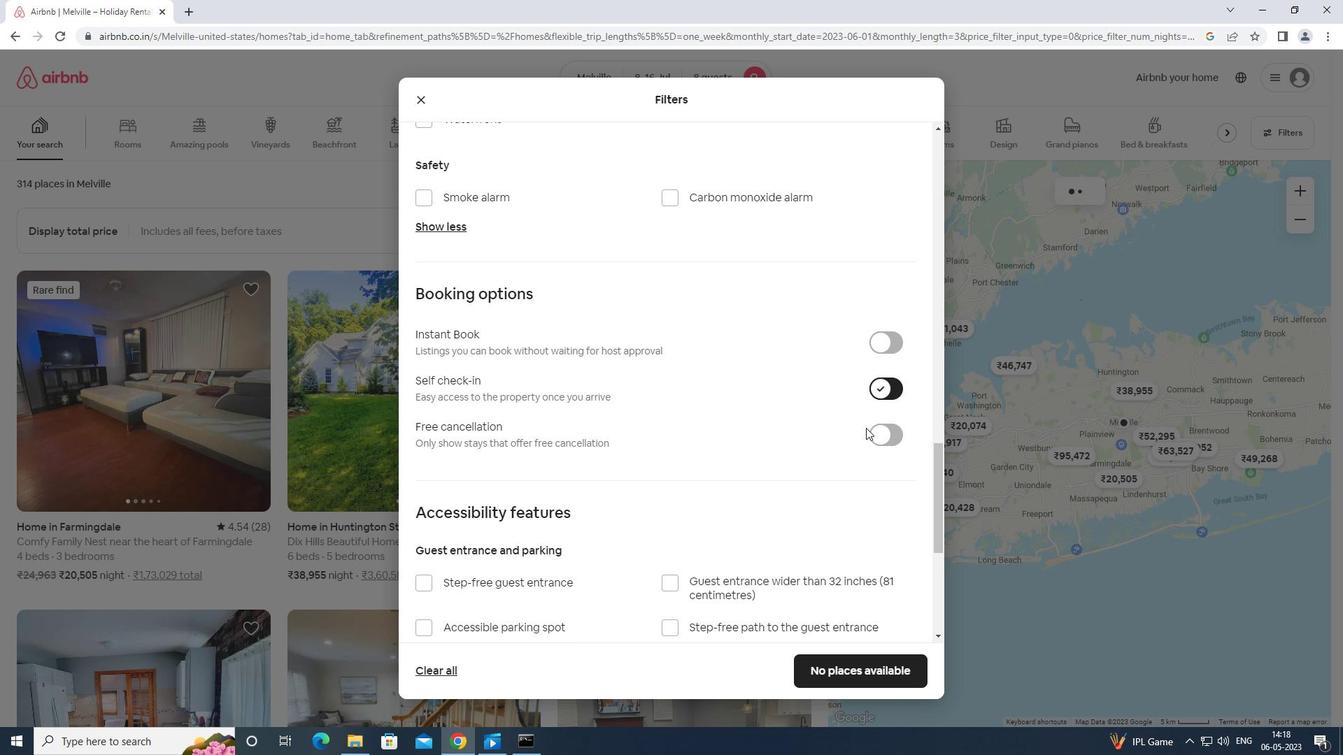 
Action: Mouse moved to (840, 484)
Screenshot: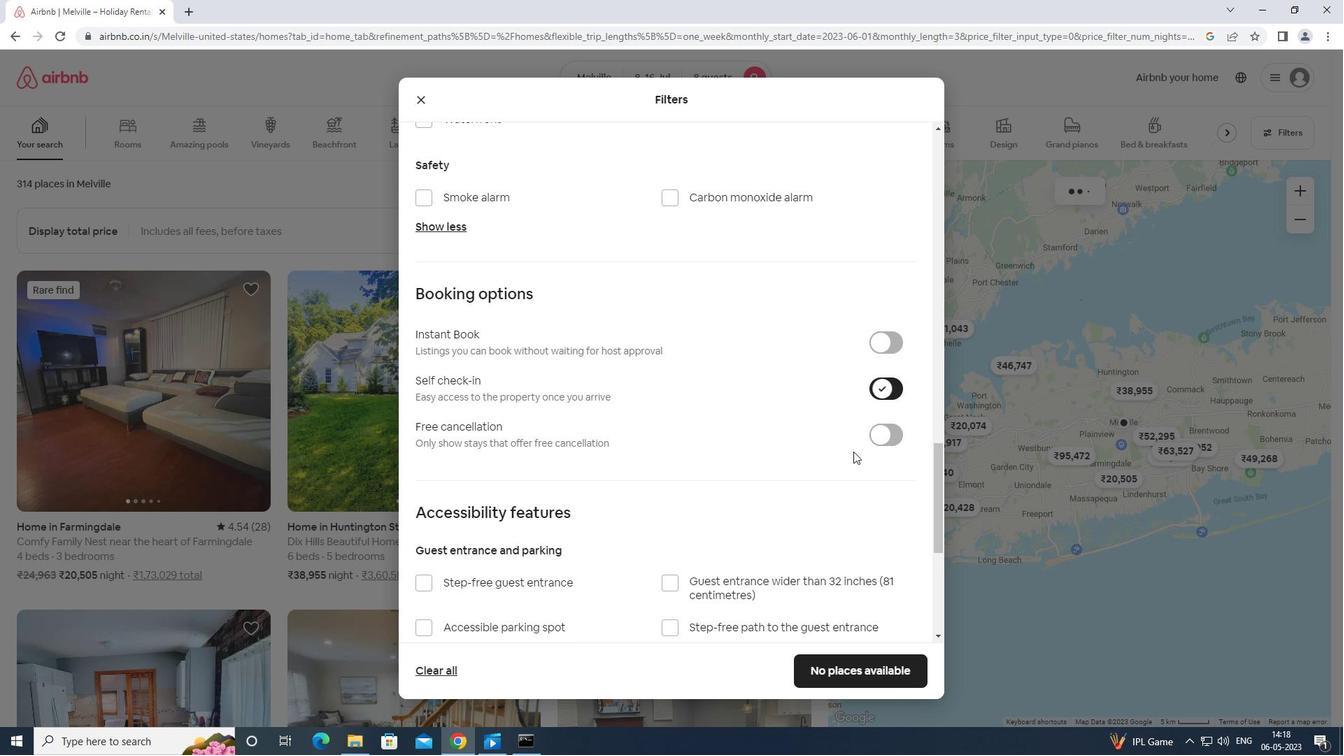 
Action: Mouse scrolled (840, 484) with delta (0, 0)
Screenshot: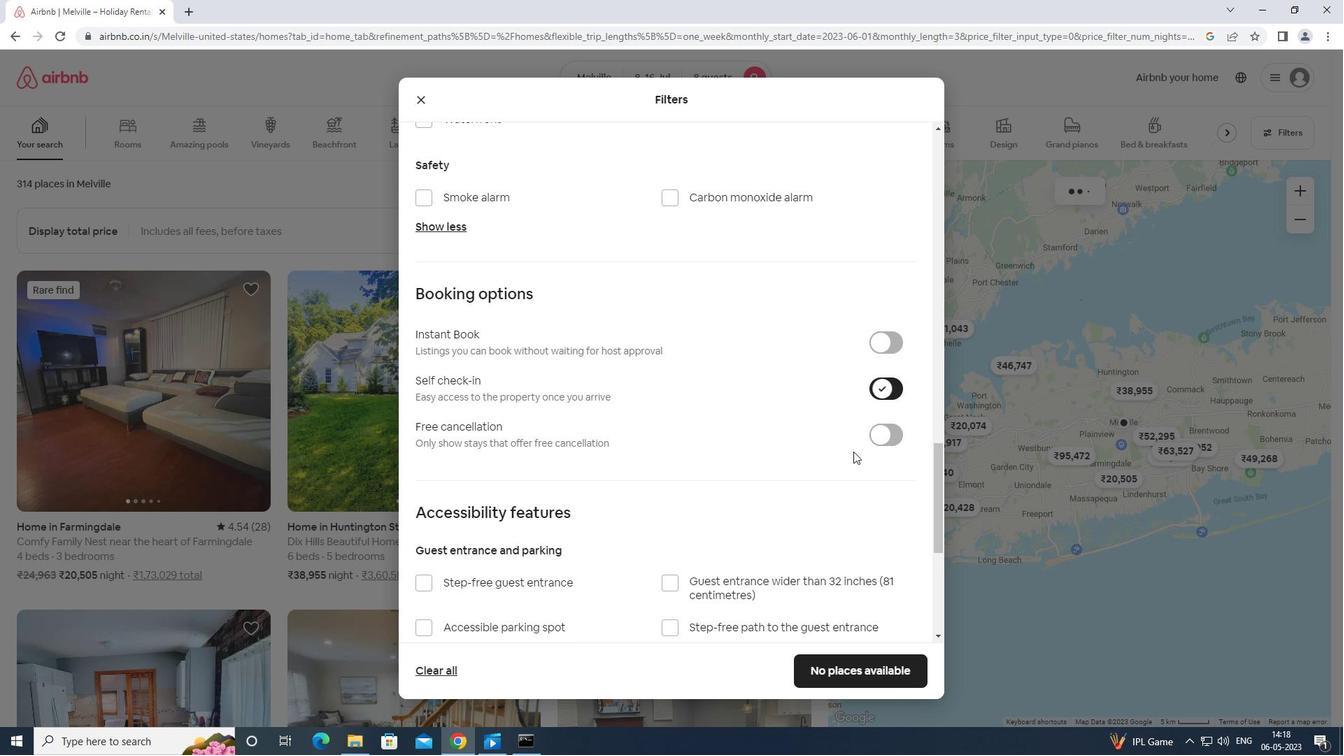 
Action: Mouse moved to (838, 487)
Screenshot: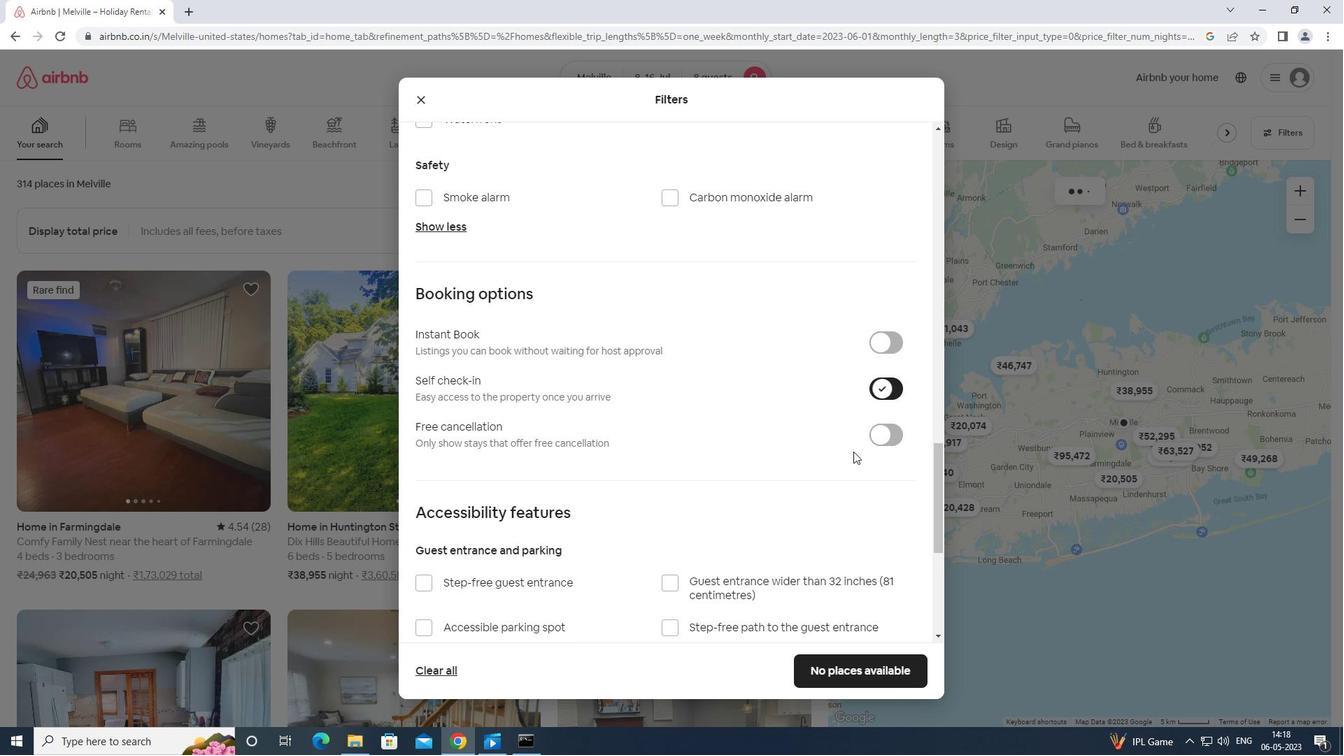 
Action: Mouse scrolled (838, 486) with delta (0, 0)
Screenshot: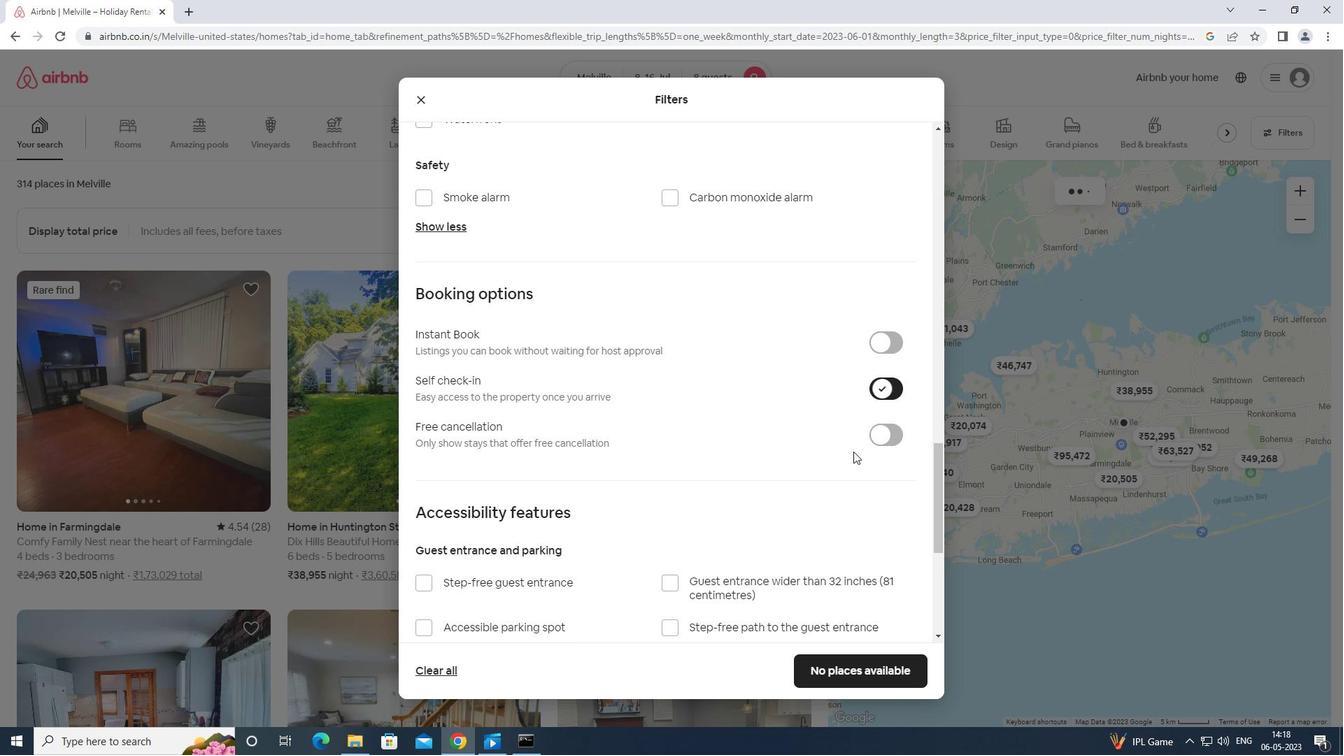 
Action: Mouse moved to (838, 488)
Screenshot: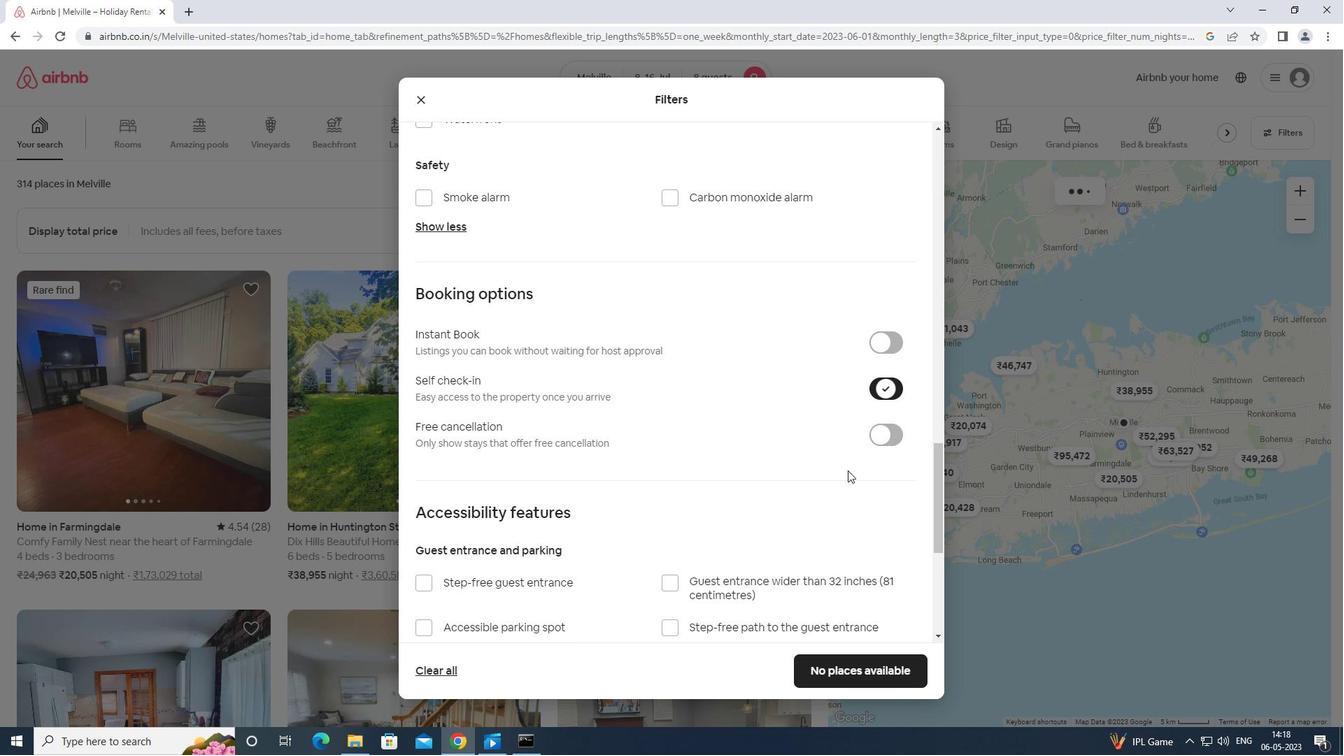 
Action: Mouse scrolled (838, 487) with delta (0, 0)
Screenshot: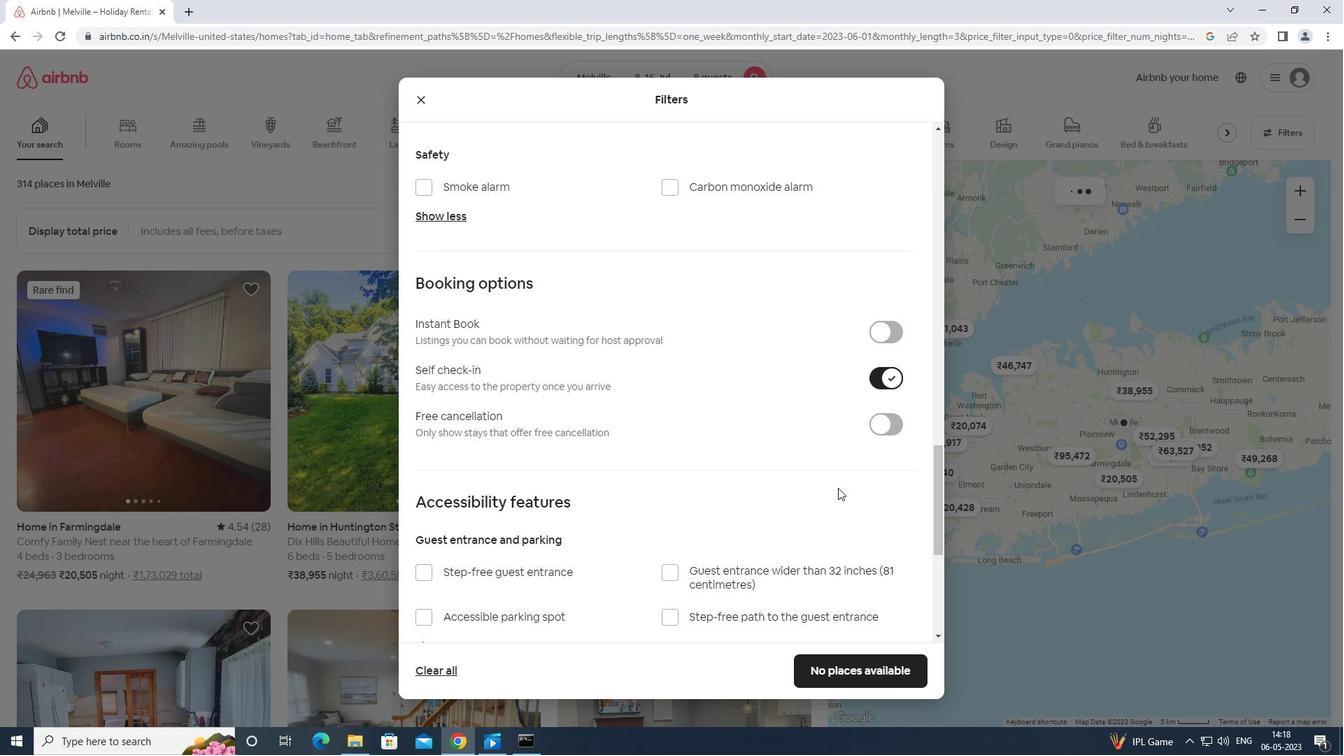 
Action: Mouse scrolled (838, 487) with delta (0, 0)
Screenshot: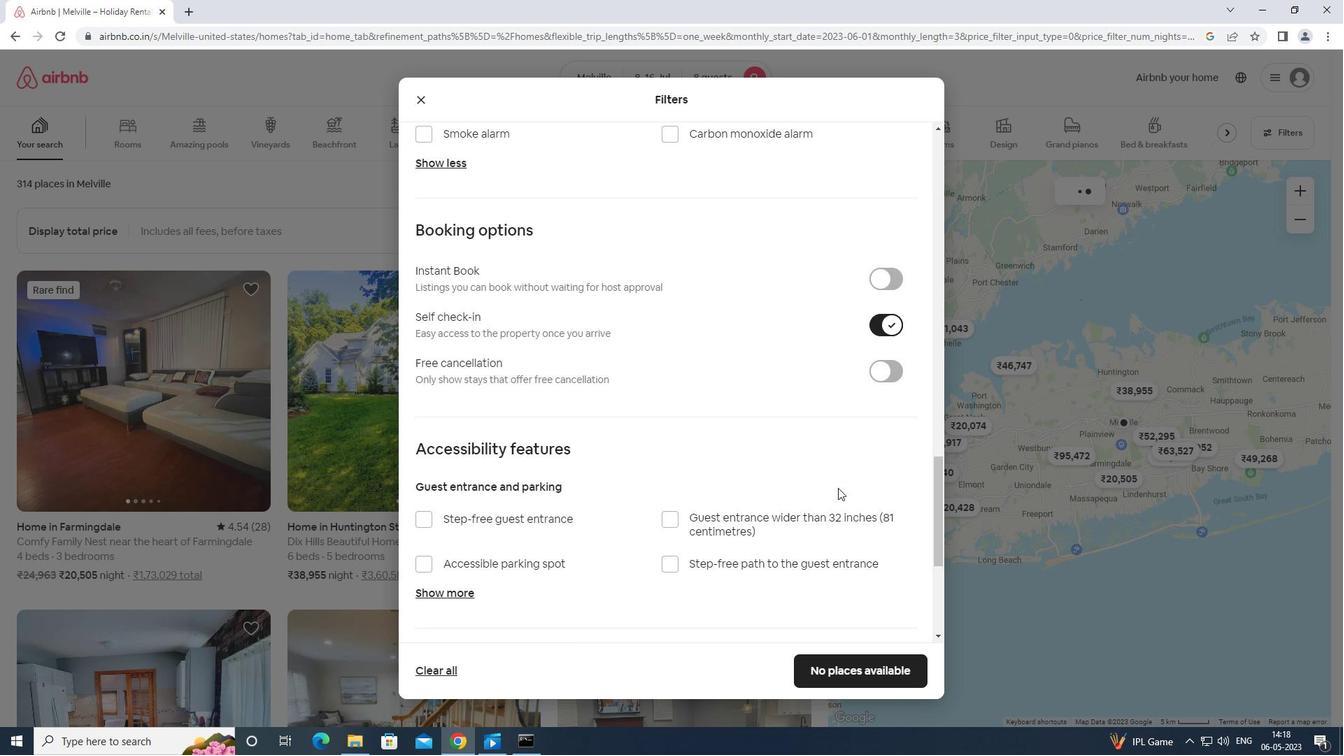 
Action: Mouse moved to (836, 488)
Screenshot: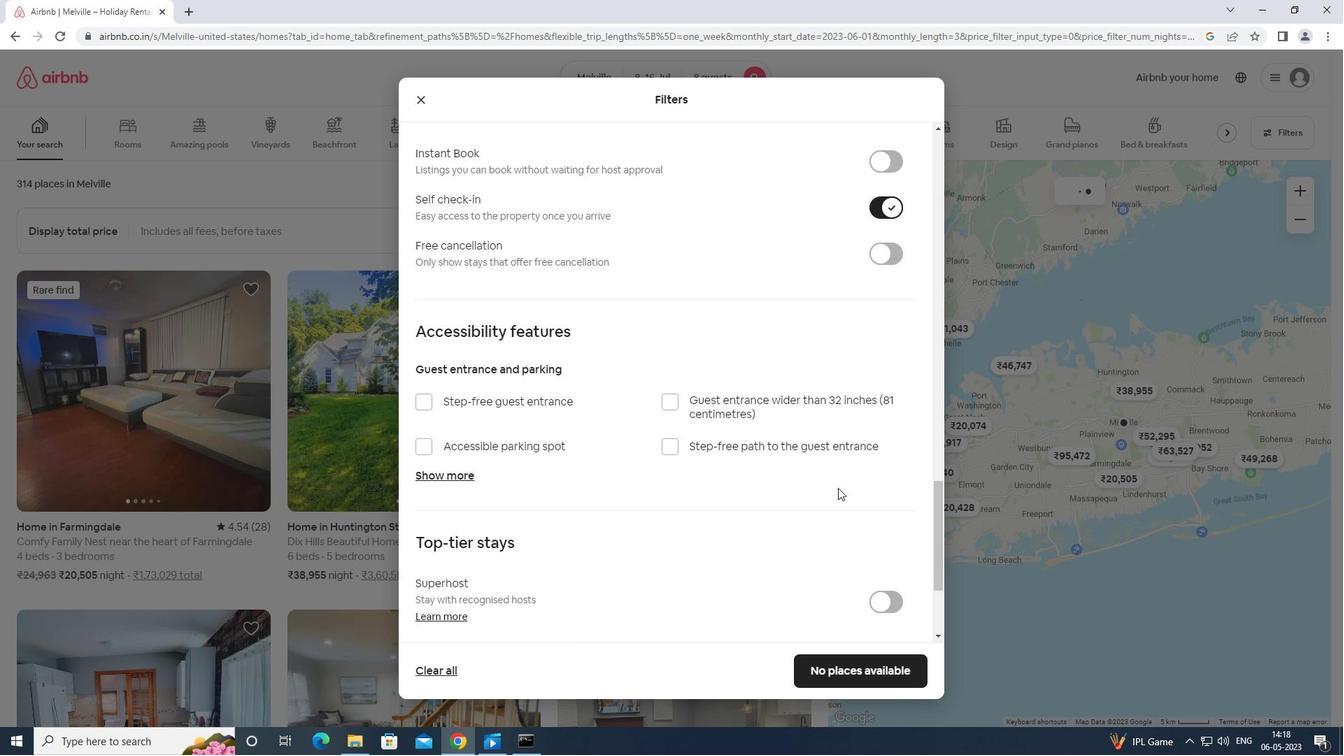
Action: Mouse scrolled (836, 487) with delta (0, 0)
Screenshot: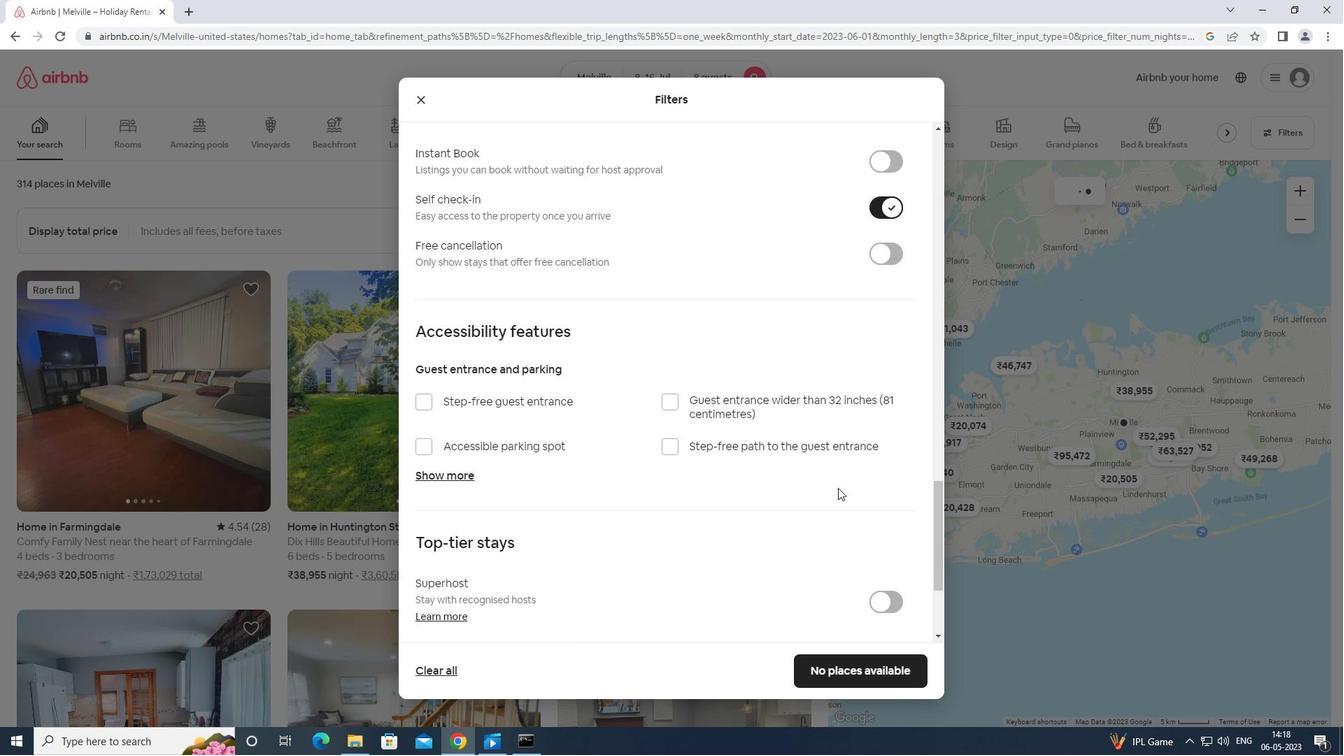
Action: Mouse moved to (829, 488)
Screenshot: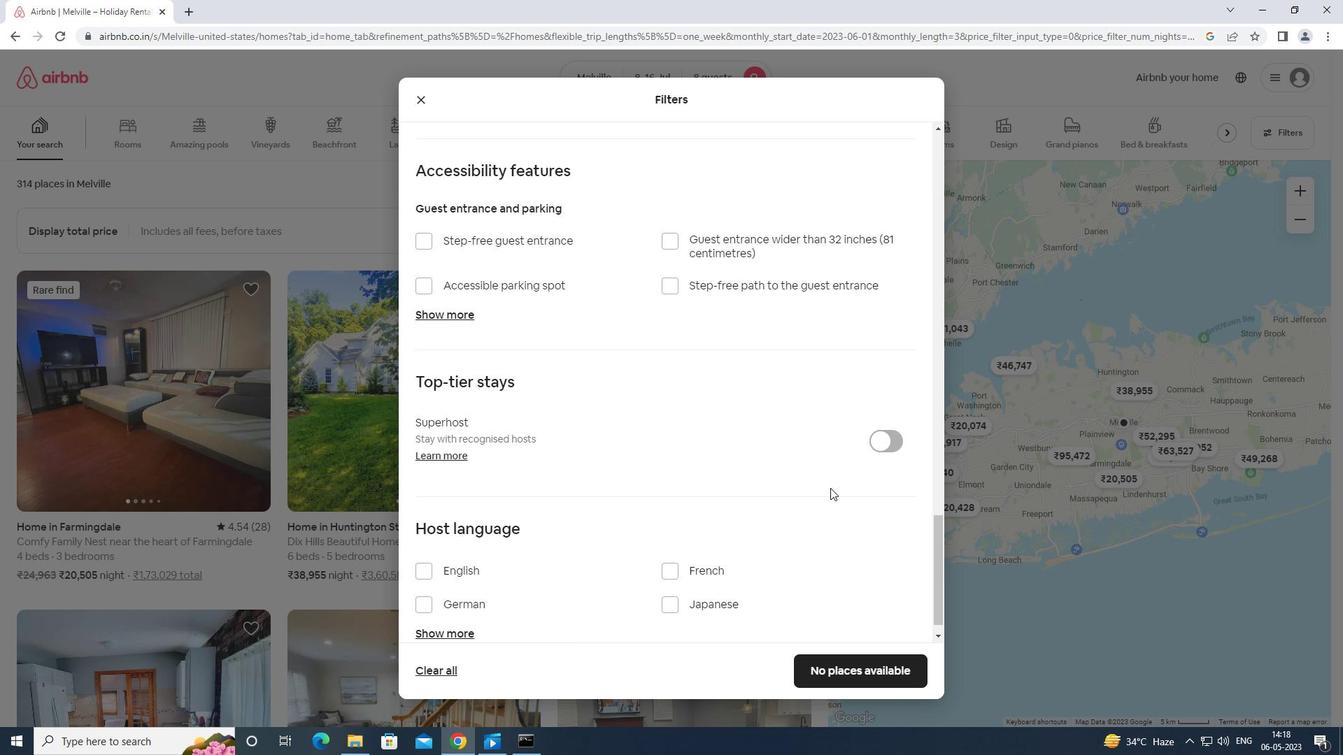 
Action: Mouse scrolled (829, 487) with delta (0, 0)
Screenshot: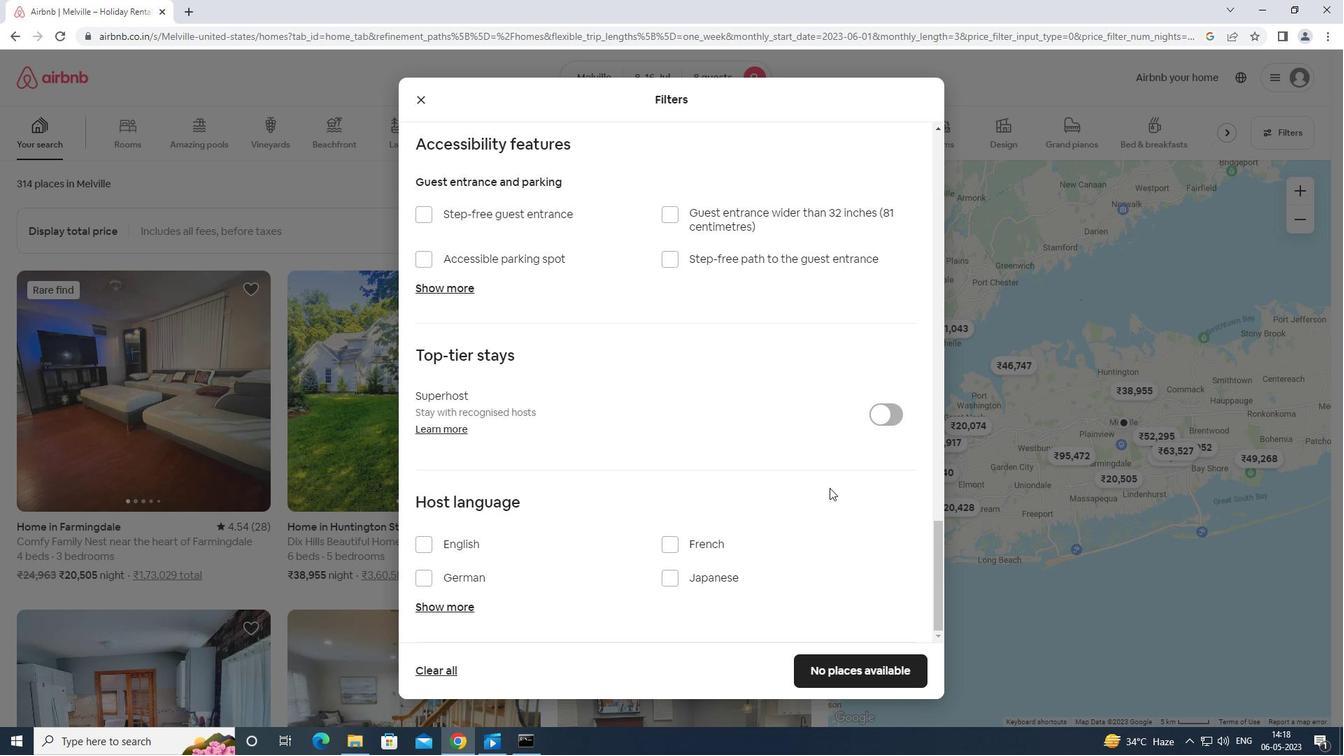 
Action: Mouse scrolled (829, 487) with delta (0, 0)
Screenshot: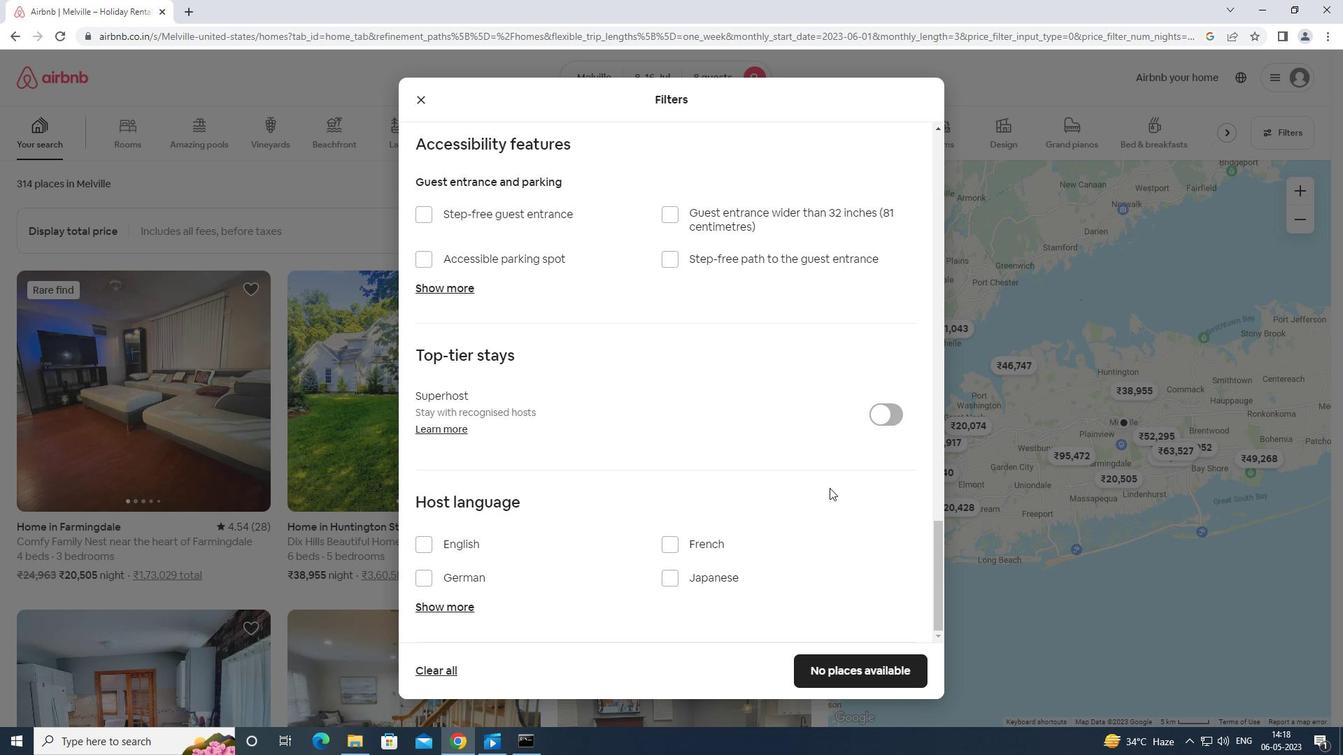 
Action: Mouse moved to (426, 542)
Screenshot: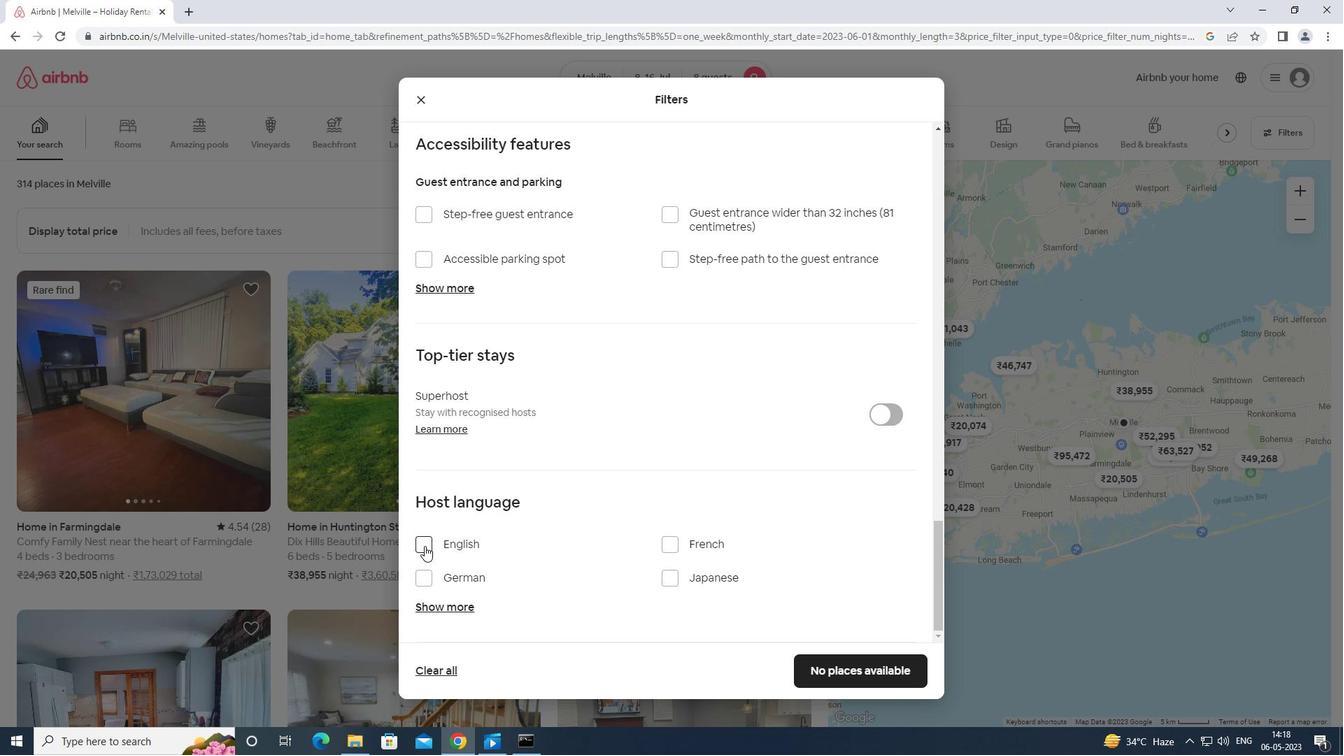 
Action: Mouse pressed left at (426, 542)
Screenshot: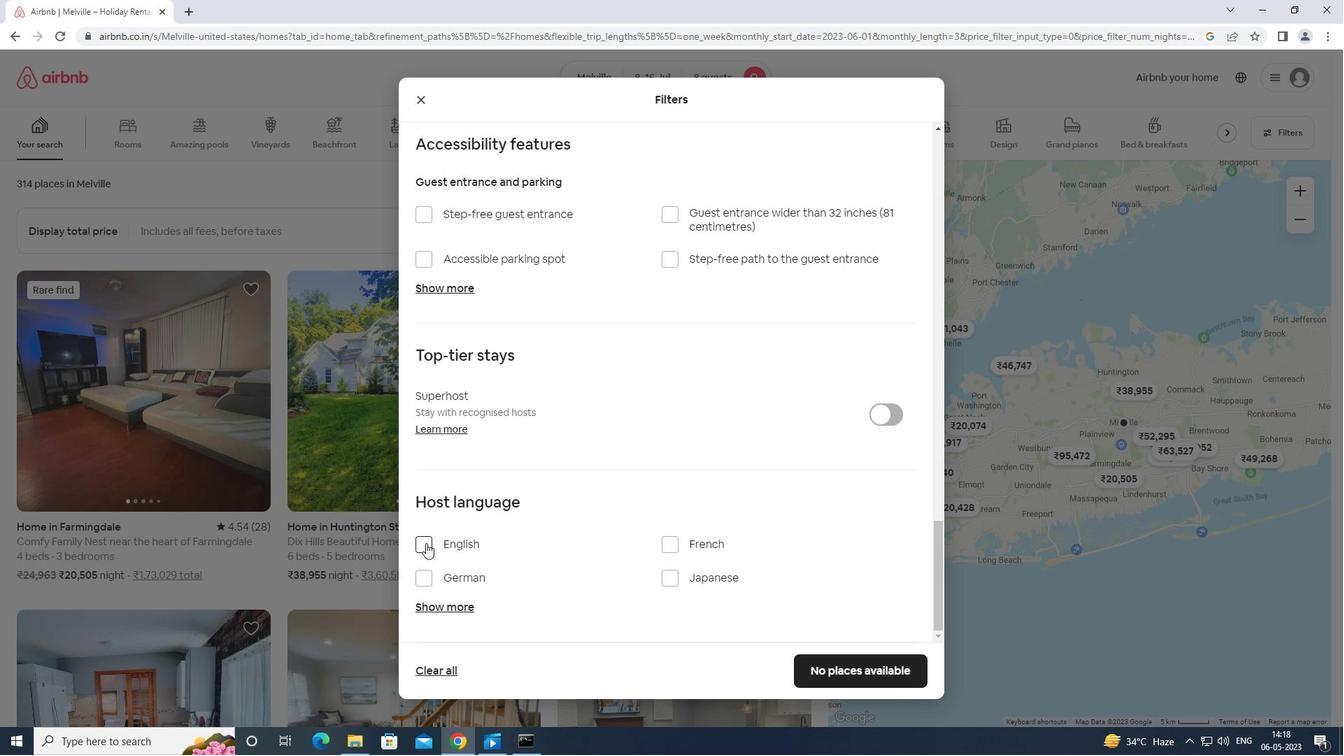 
Action: Mouse moved to (858, 659)
Screenshot: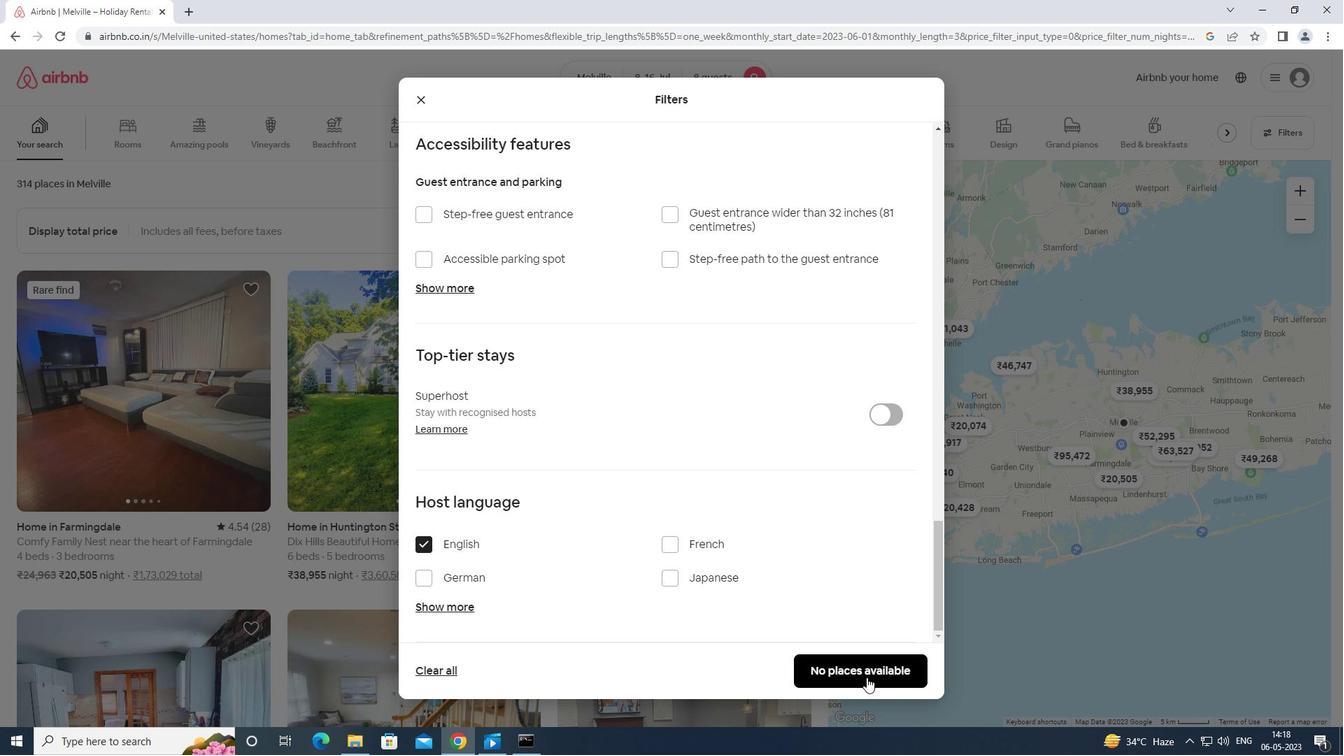 
Action: Mouse pressed left at (858, 659)
Screenshot: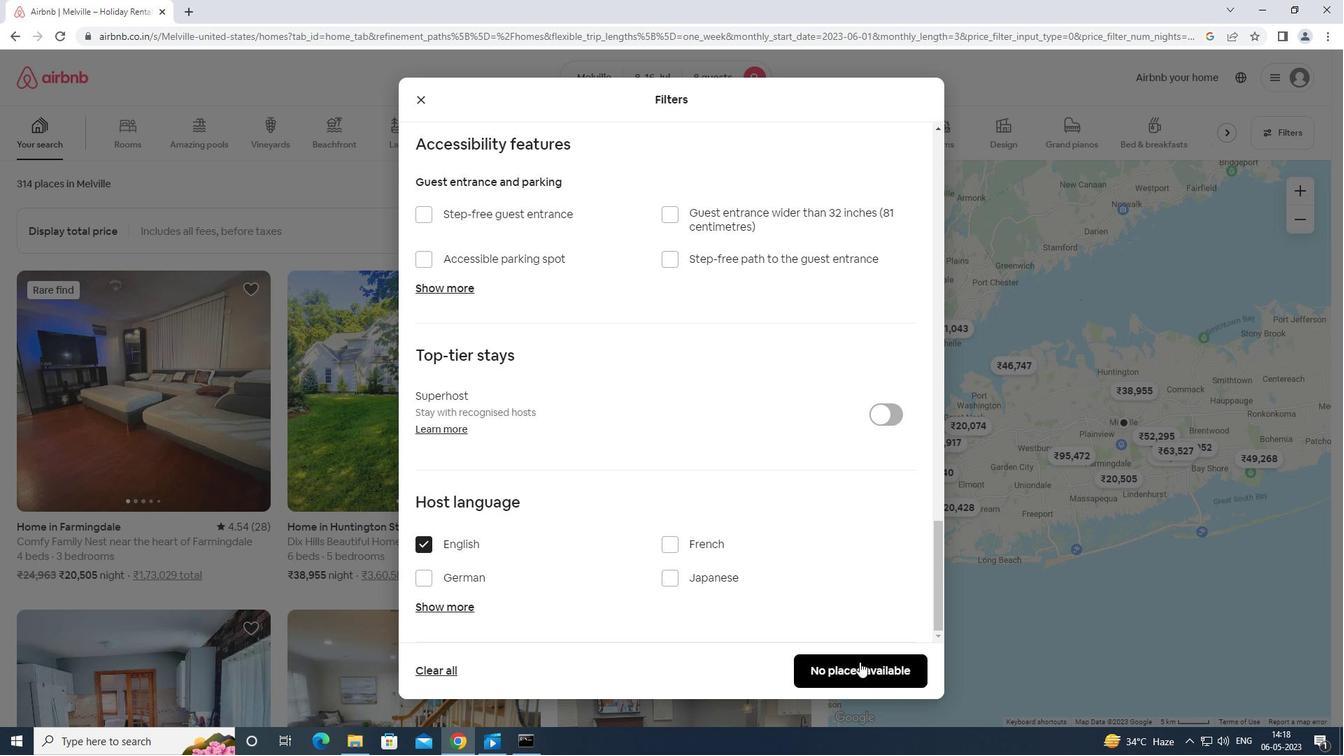 
